 Task: Look for space in Manoharpur, India from 2nd August, 2023 to 12th August, 2023 for 2 adults in price range Rs.5000 to Rs.10000. Place can be private room with 1  bedroom having 1 bed and 1 bathroom. Property type can be house, flat, guest house, hotel. Booking option can be shelf check-in. Required host language is English.
Action: Mouse moved to (455, 120)
Screenshot: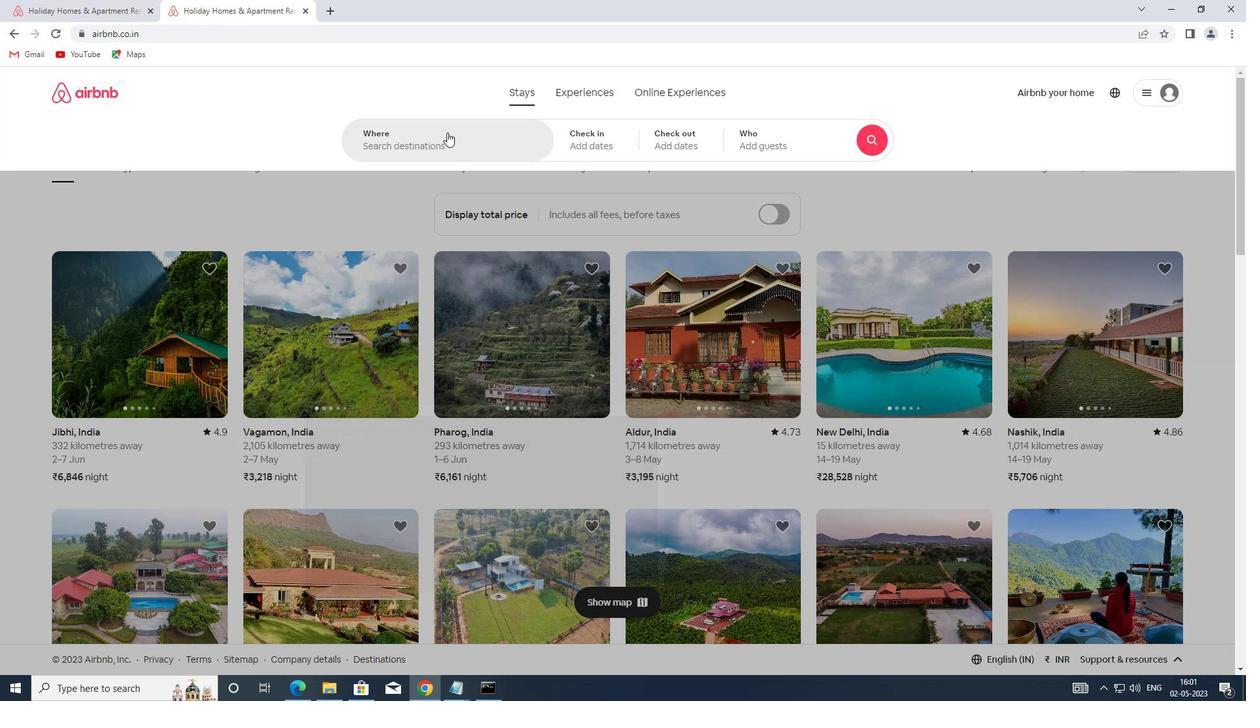 
Action: Mouse pressed left at (455, 120)
Screenshot: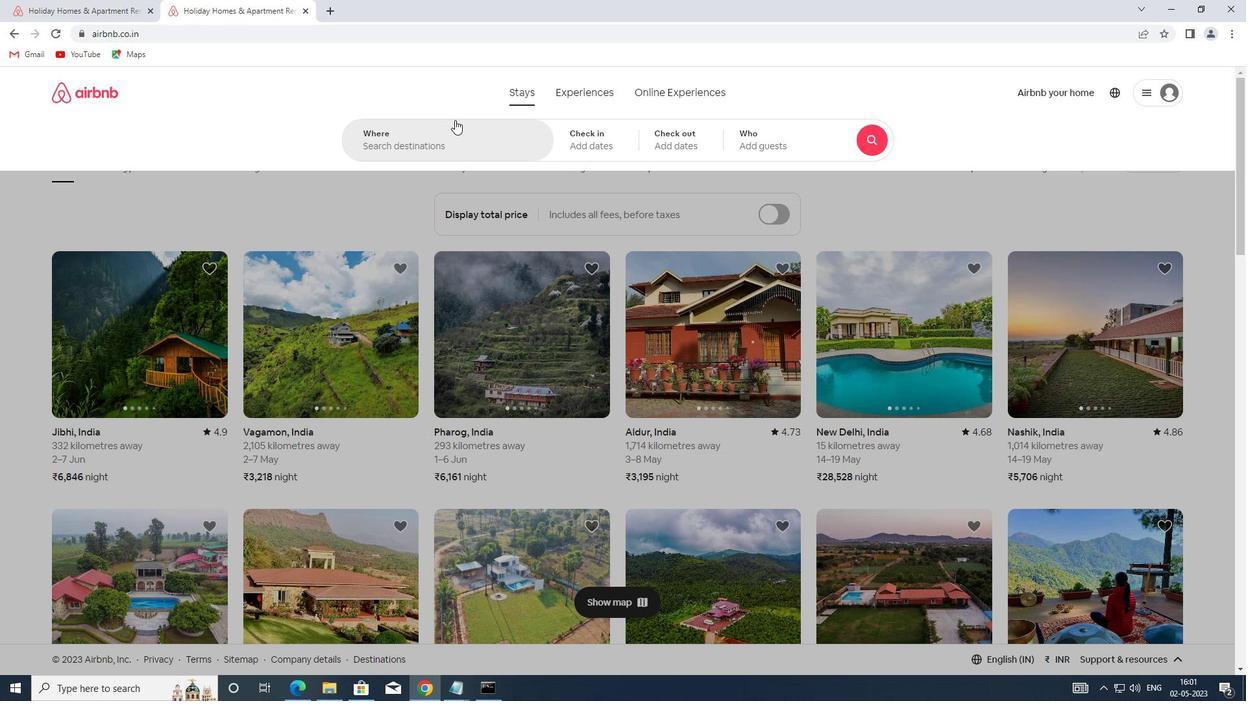 
Action: Mouse moved to (440, 146)
Screenshot: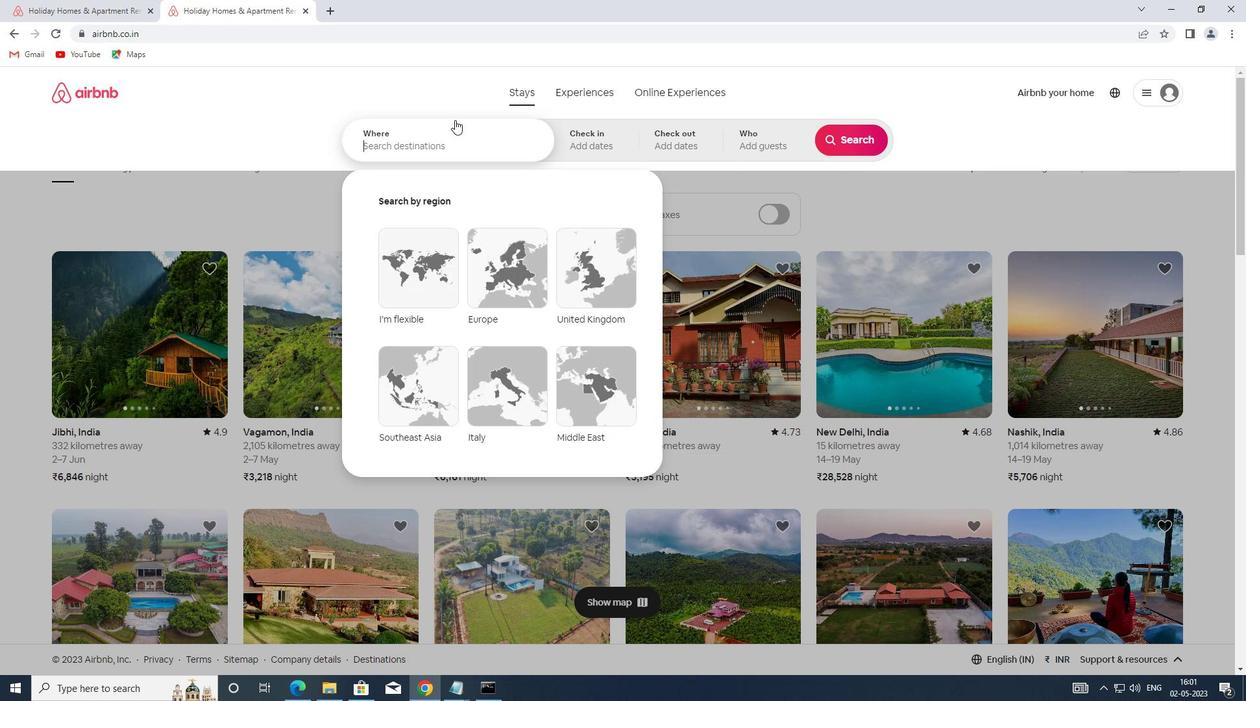 
Action: Key pressed <Key.shift>MANOHARPUR,<Key.shift>INDIA
Screenshot: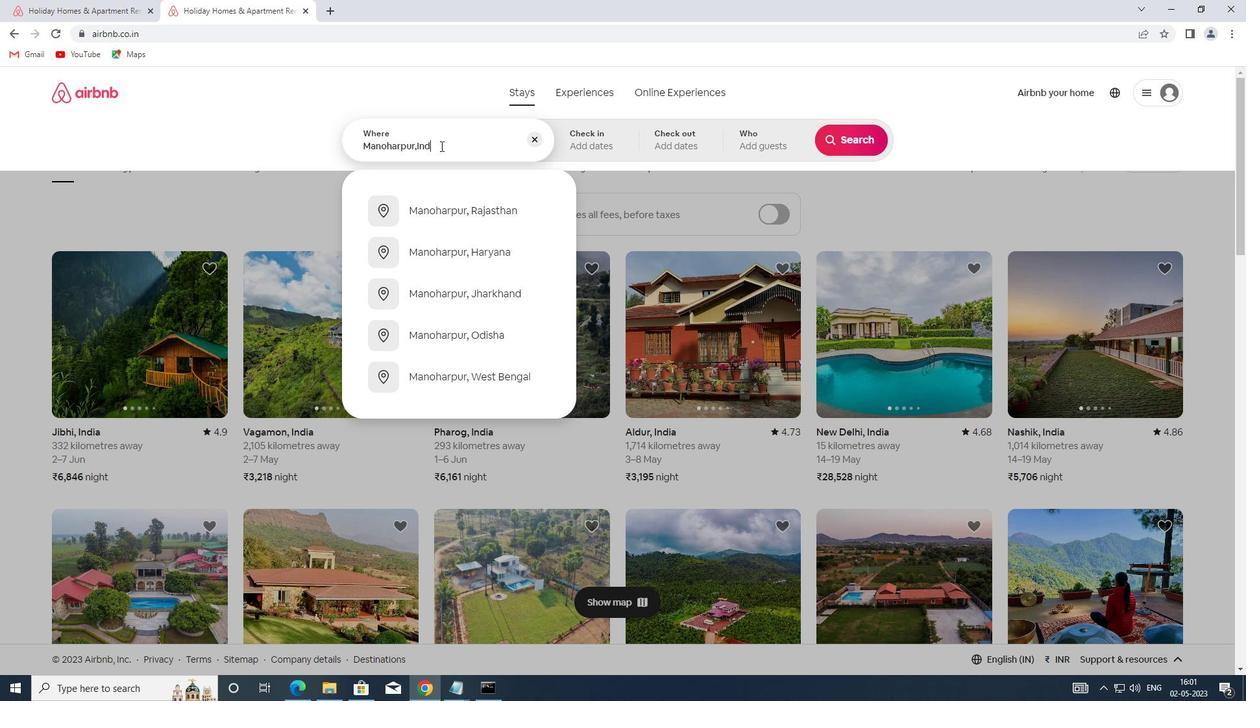 
Action: Mouse moved to (583, 134)
Screenshot: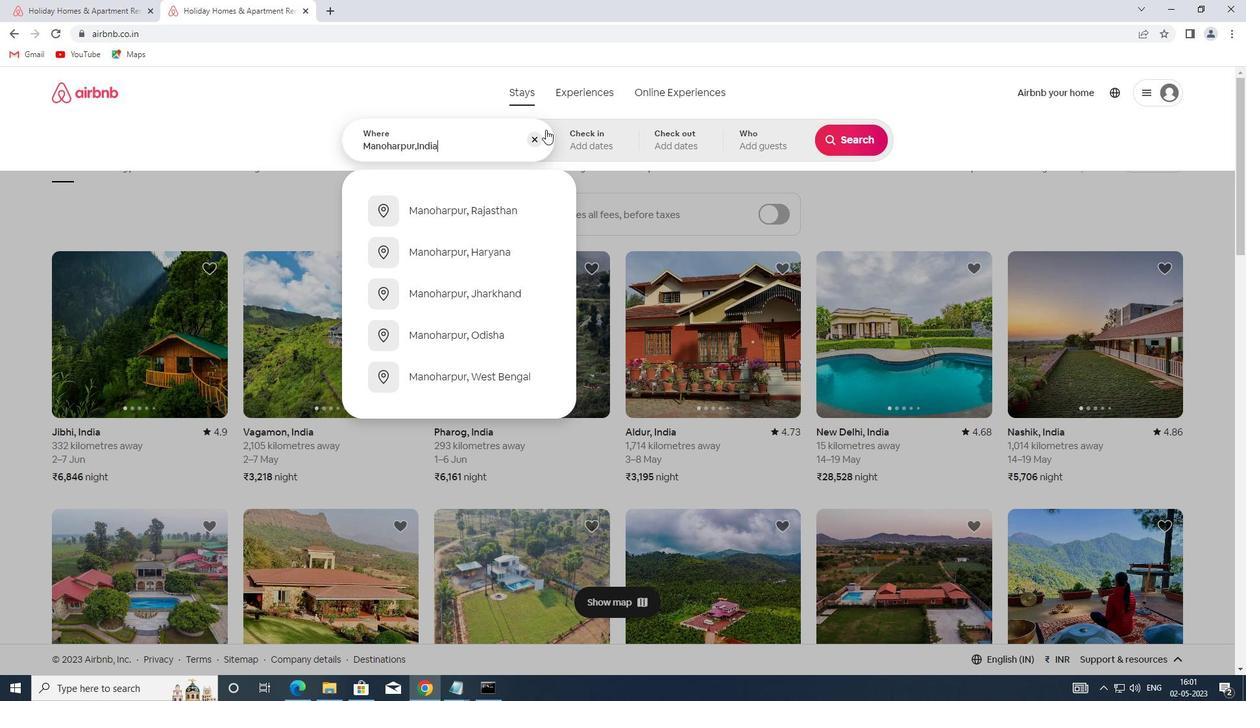 
Action: Mouse pressed left at (583, 134)
Screenshot: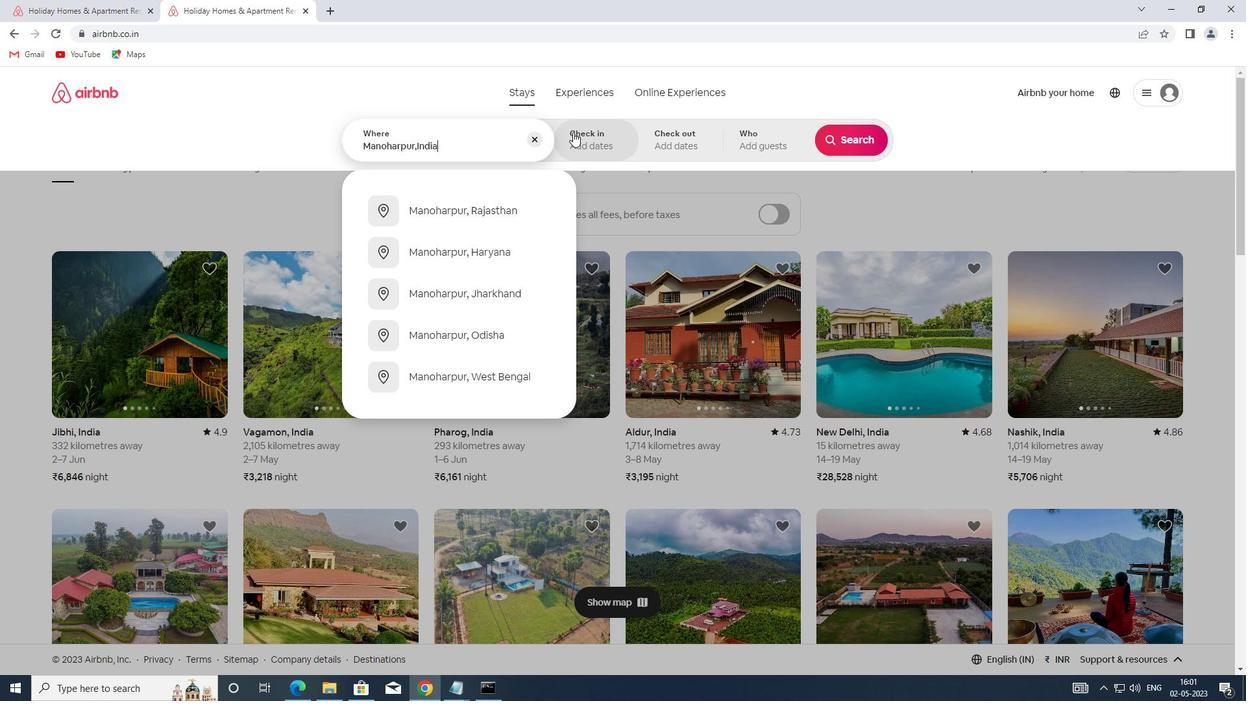 
Action: Mouse moved to (845, 242)
Screenshot: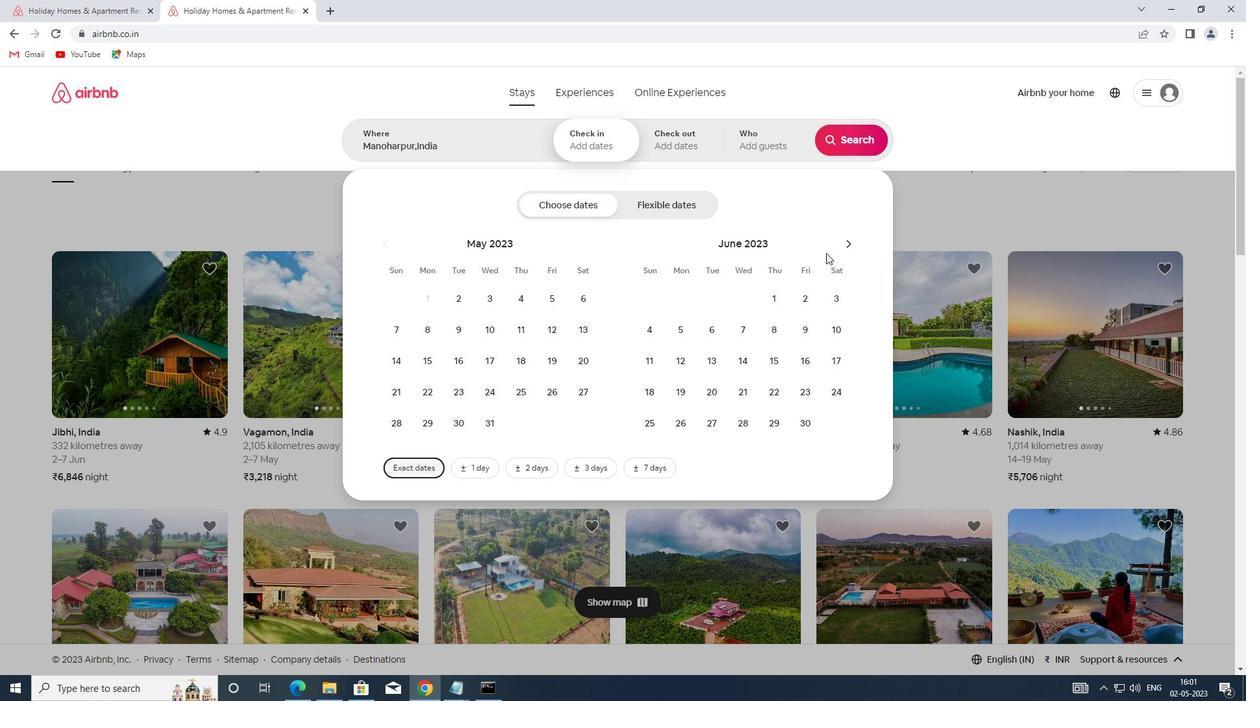 
Action: Mouse pressed left at (845, 242)
Screenshot: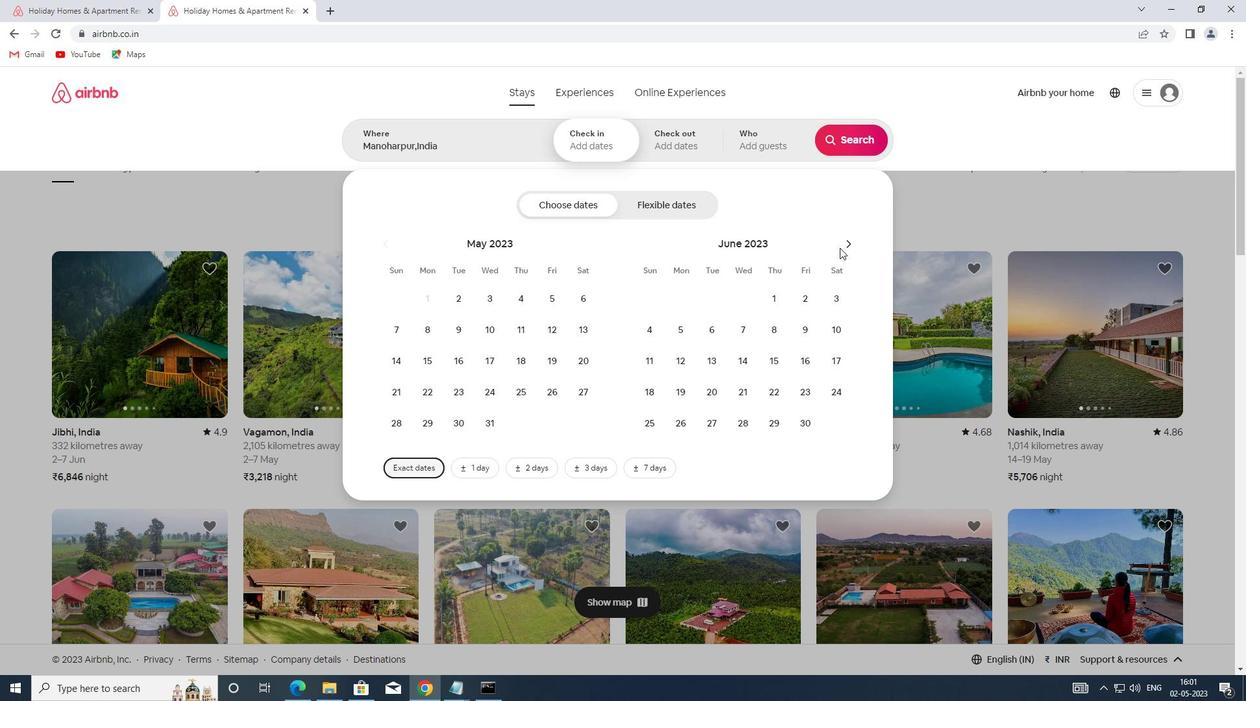 
Action: Mouse moved to (844, 240)
Screenshot: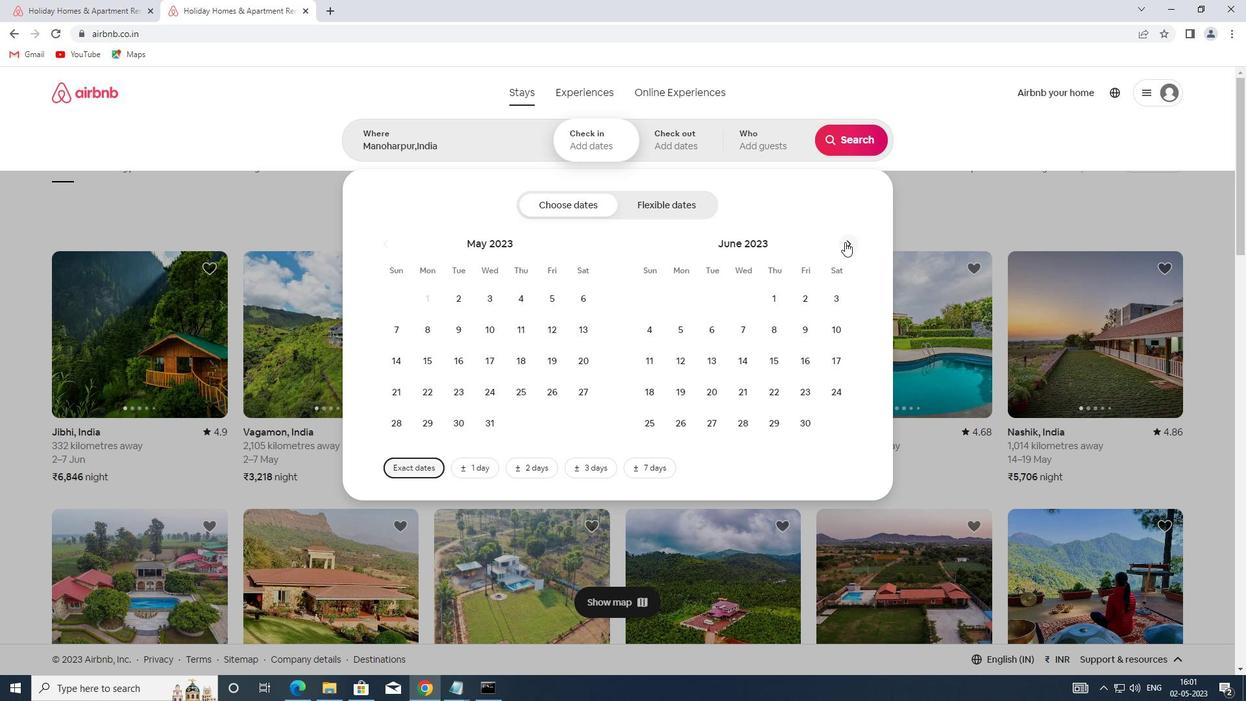 
Action: Mouse pressed left at (844, 240)
Screenshot: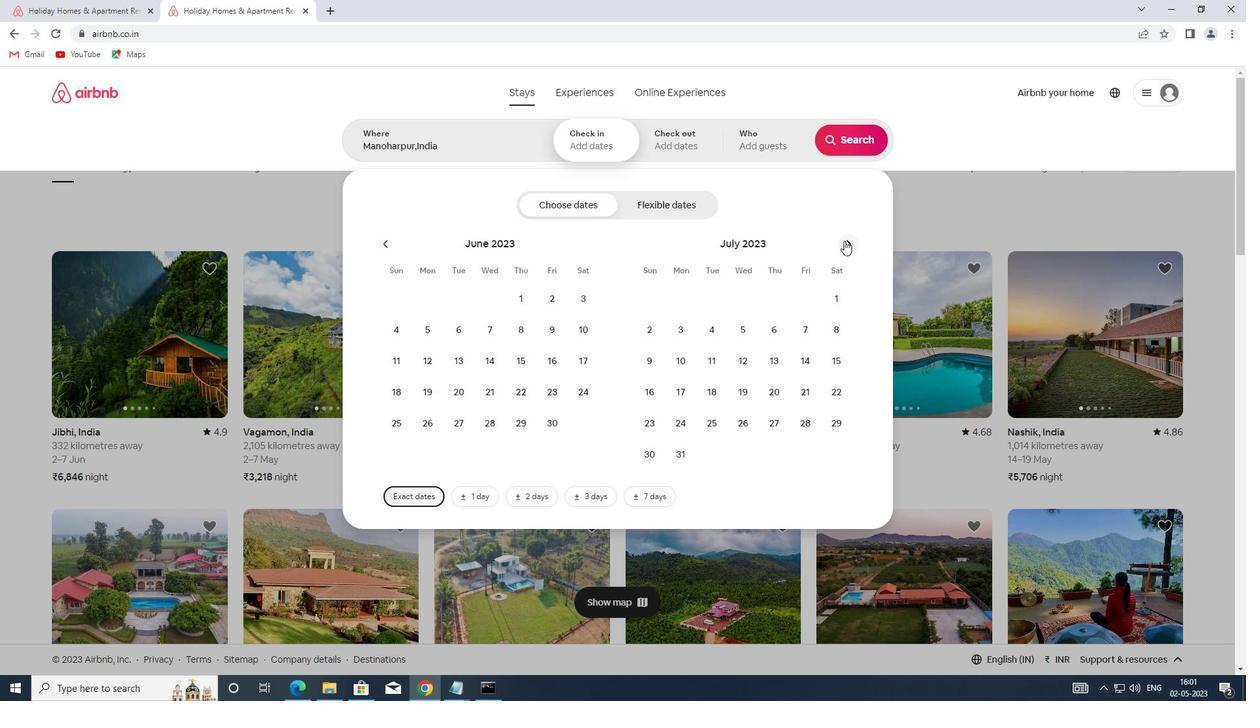 
Action: Mouse moved to (747, 309)
Screenshot: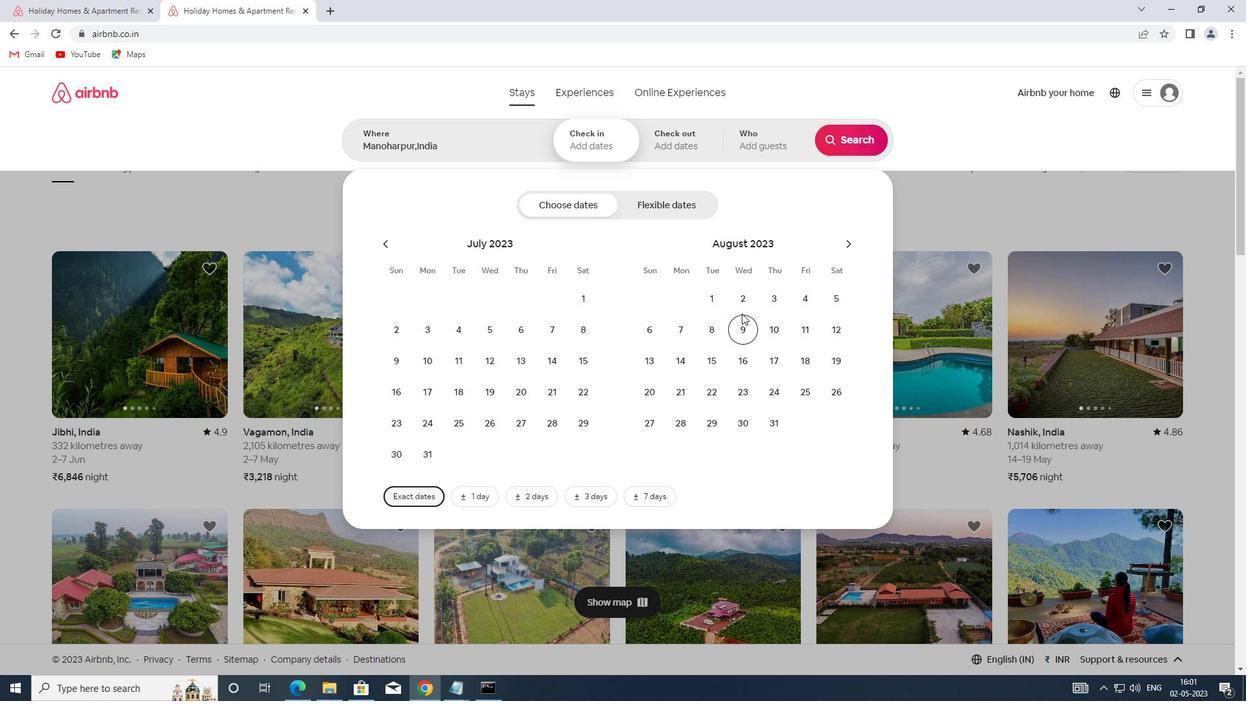 
Action: Mouse pressed left at (747, 309)
Screenshot: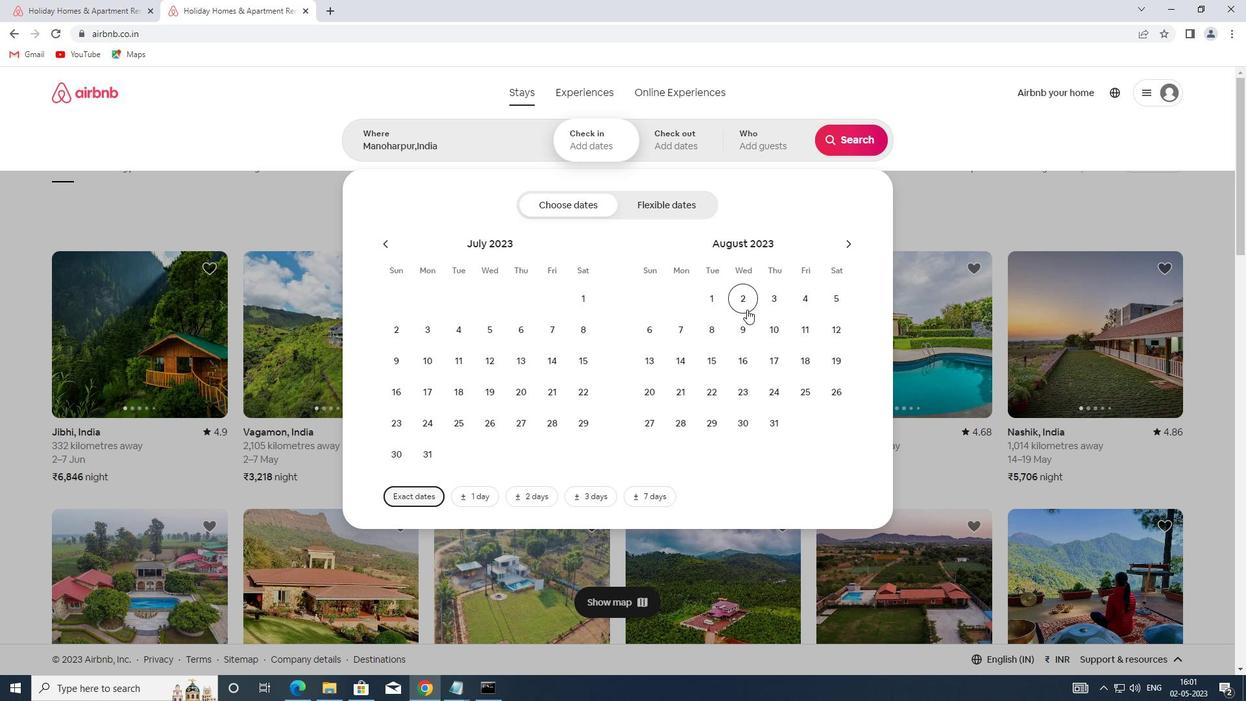 
Action: Mouse moved to (836, 333)
Screenshot: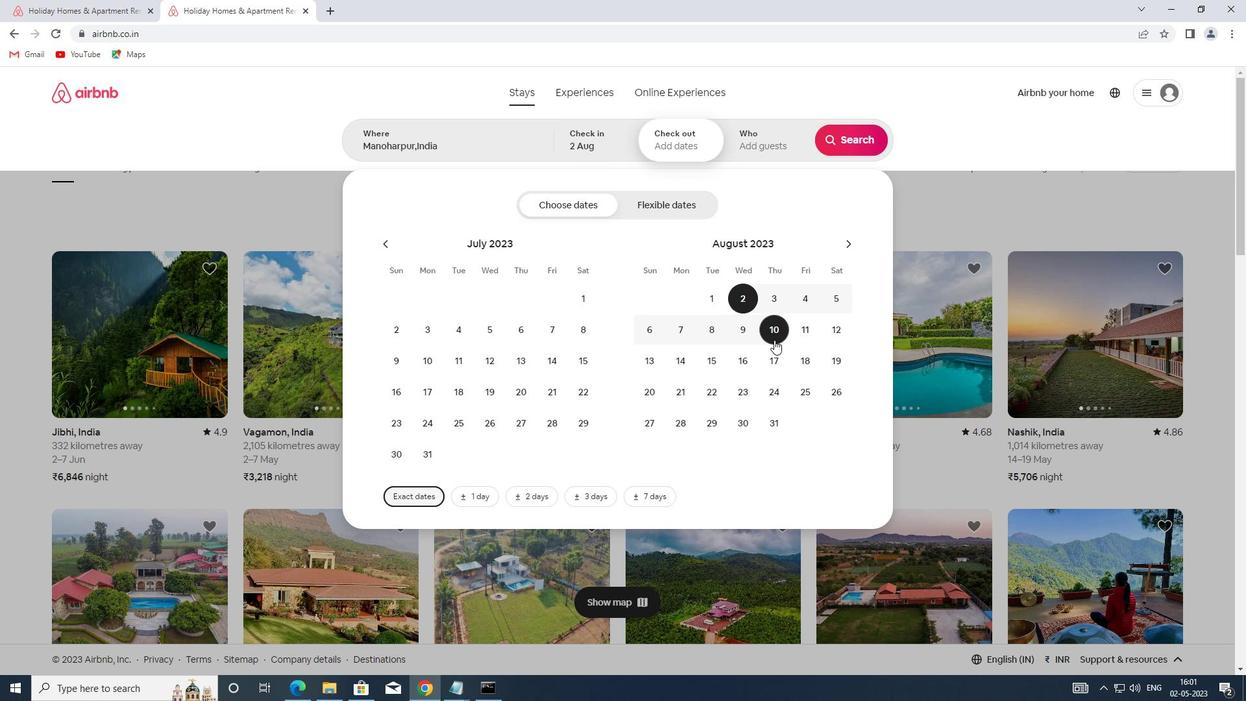 
Action: Mouse pressed left at (836, 333)
Screenshot: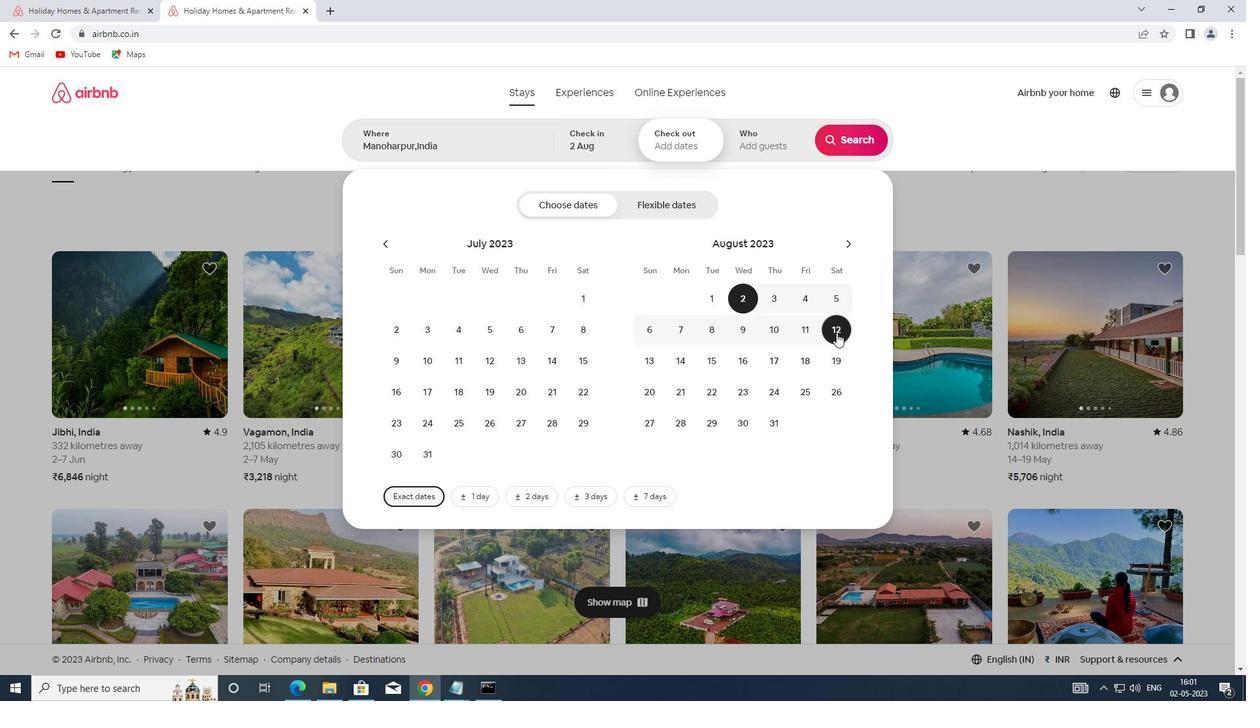 
Action: Mouse moved to (768, 142)
Screenshot: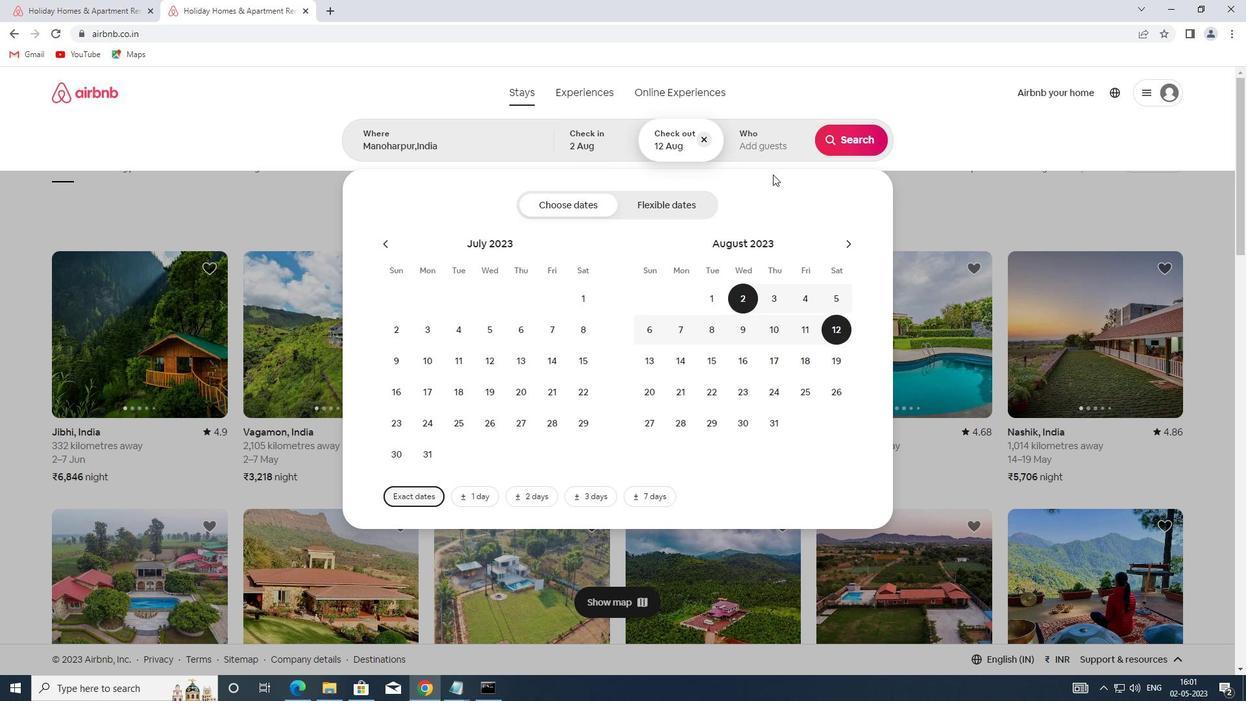 
Action: Mouse pressed left at (768, 142)
Screenshot: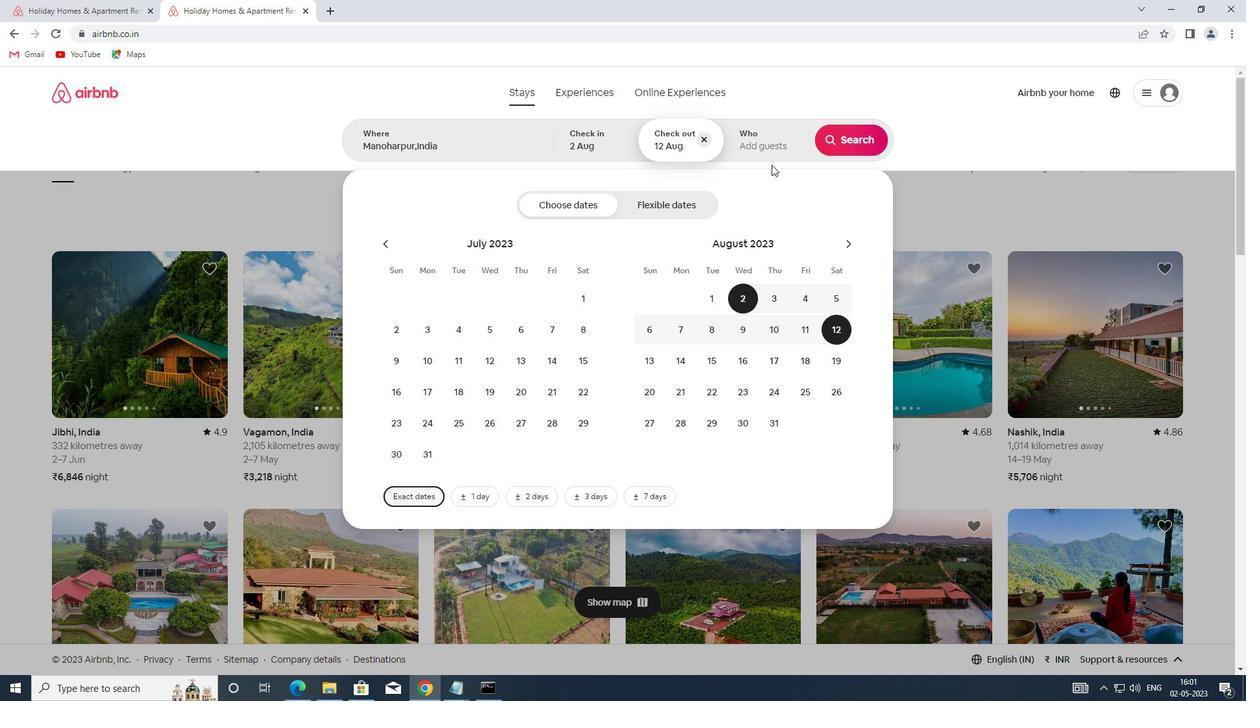 
Action: Mouse moved to (851, 208)
Screenshot: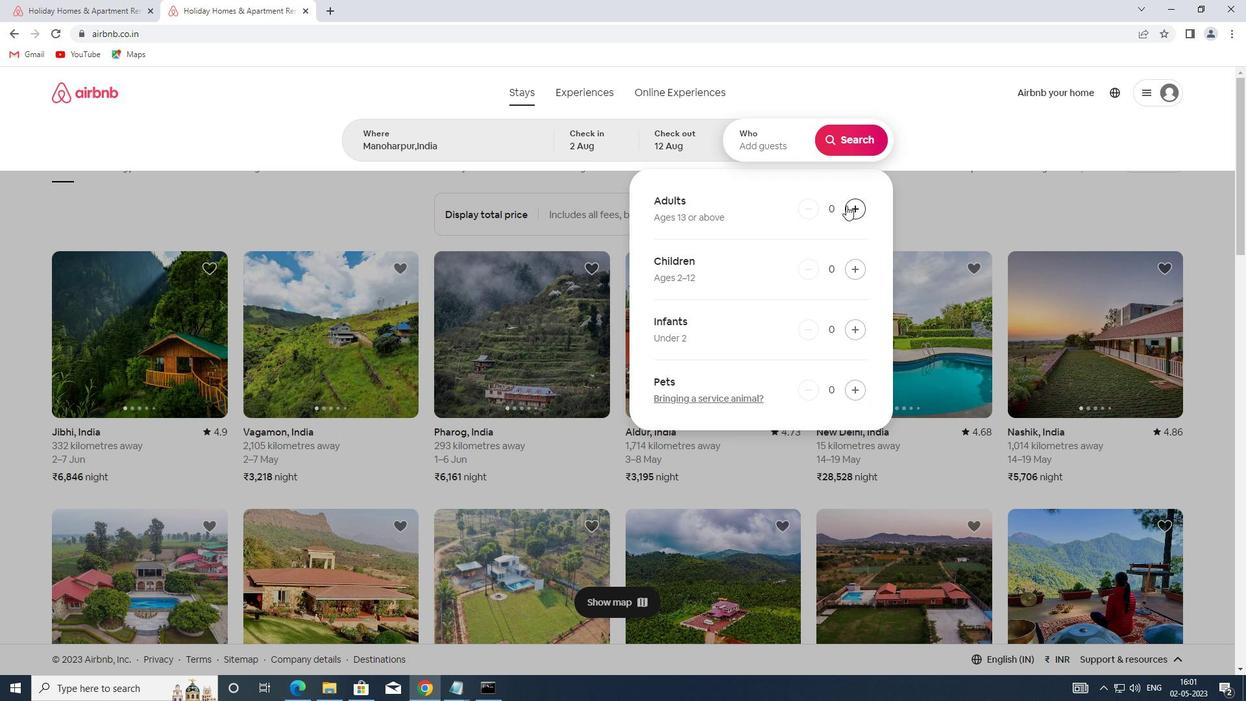 
Action: Mouse pressed left at (851, 208)
Screenshot: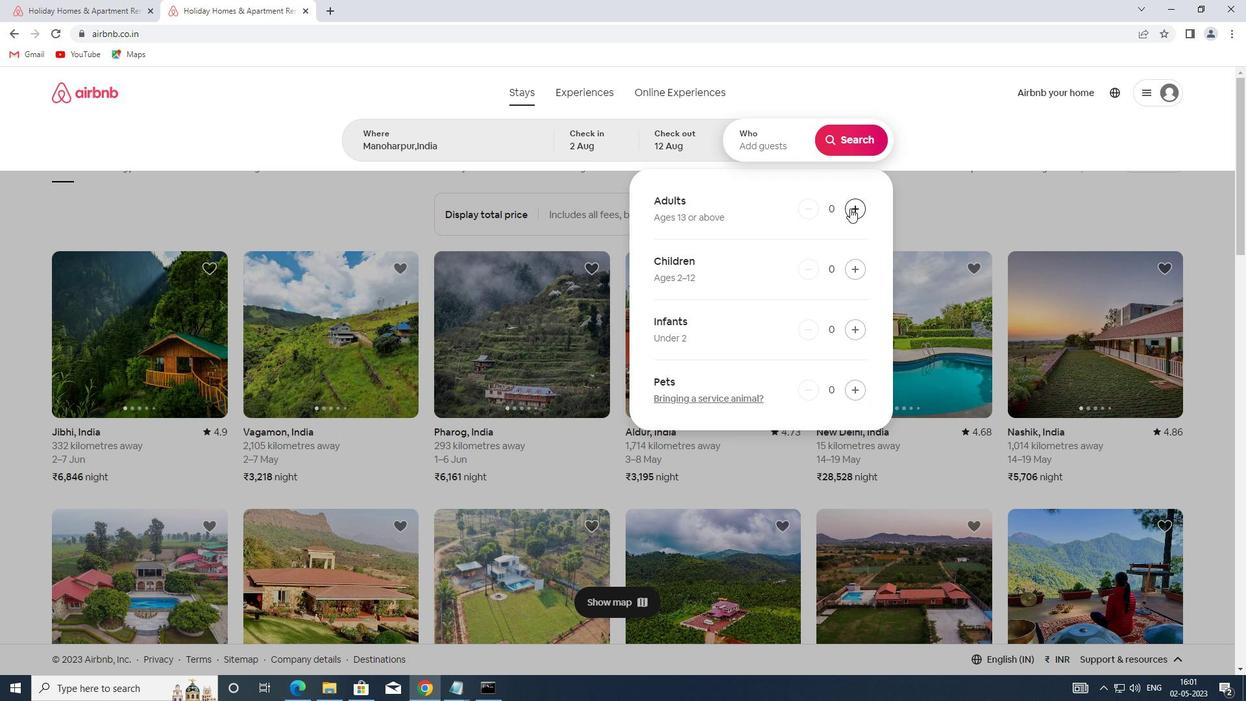 
Action: Mouse pressed left at (851, 208)
Screenshot: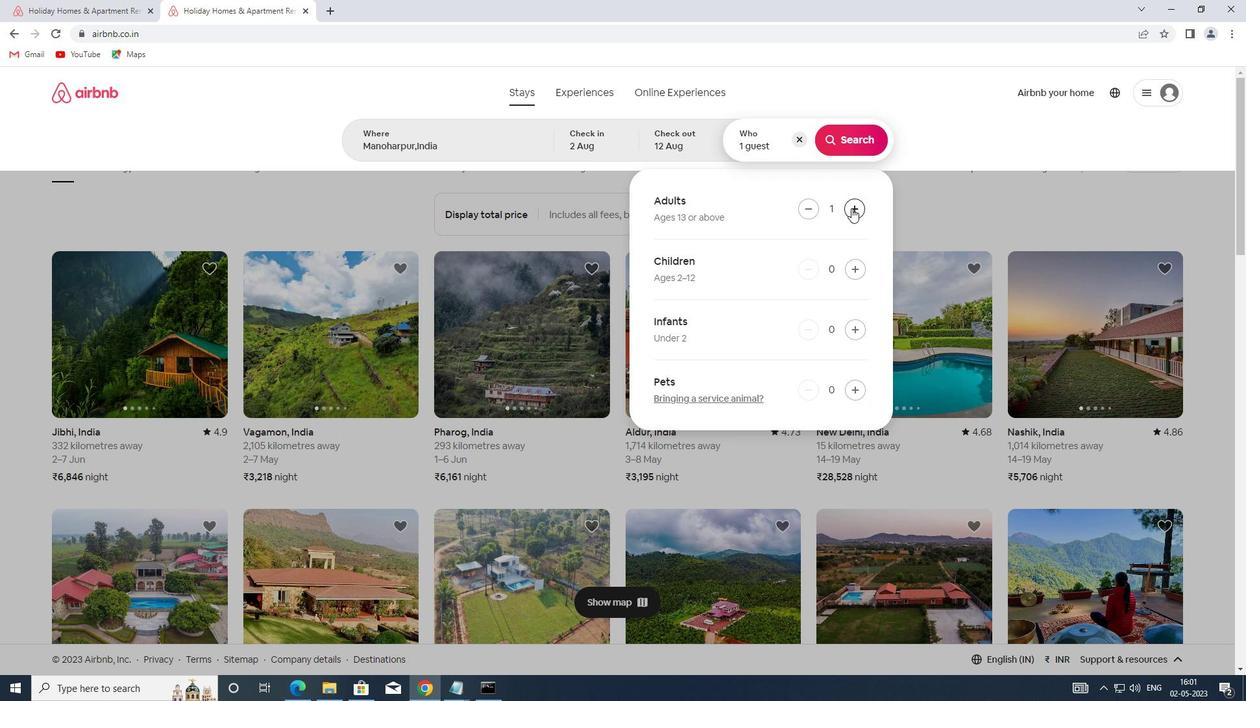 
Action: Mouse moved to (853, 146)
Screenshot: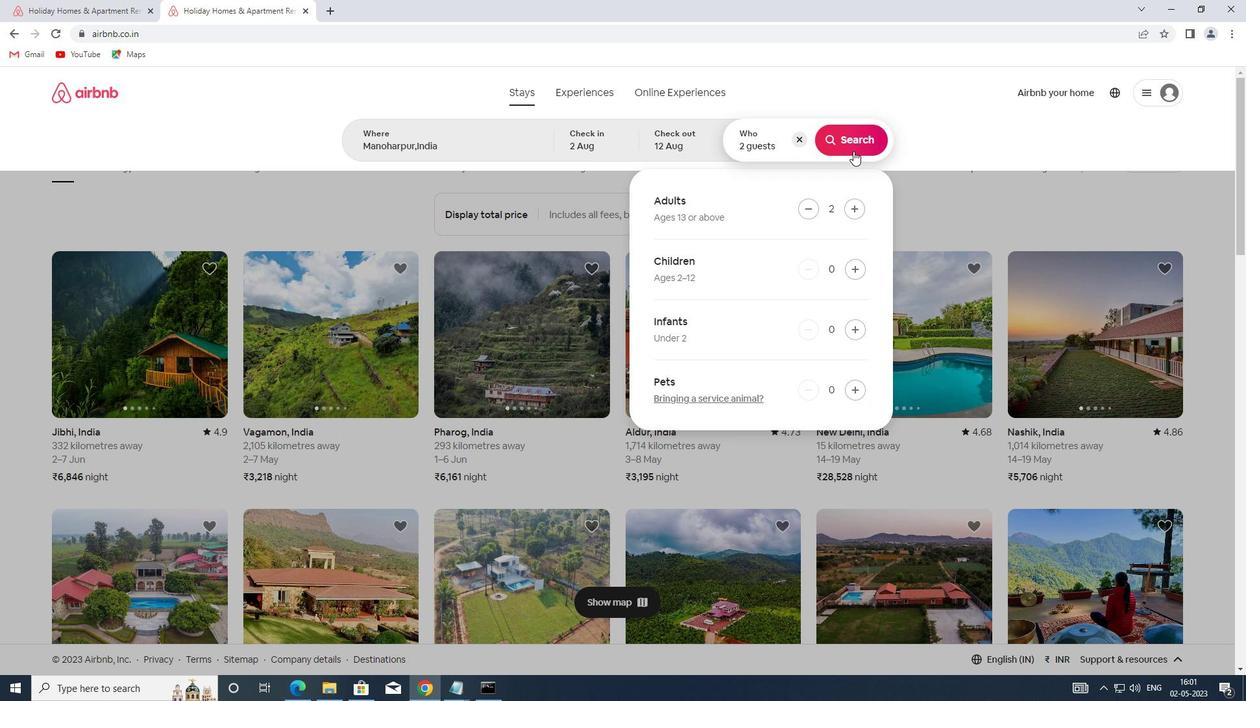 
Action: Mouse pressed left at (853, 146)
Screenshot: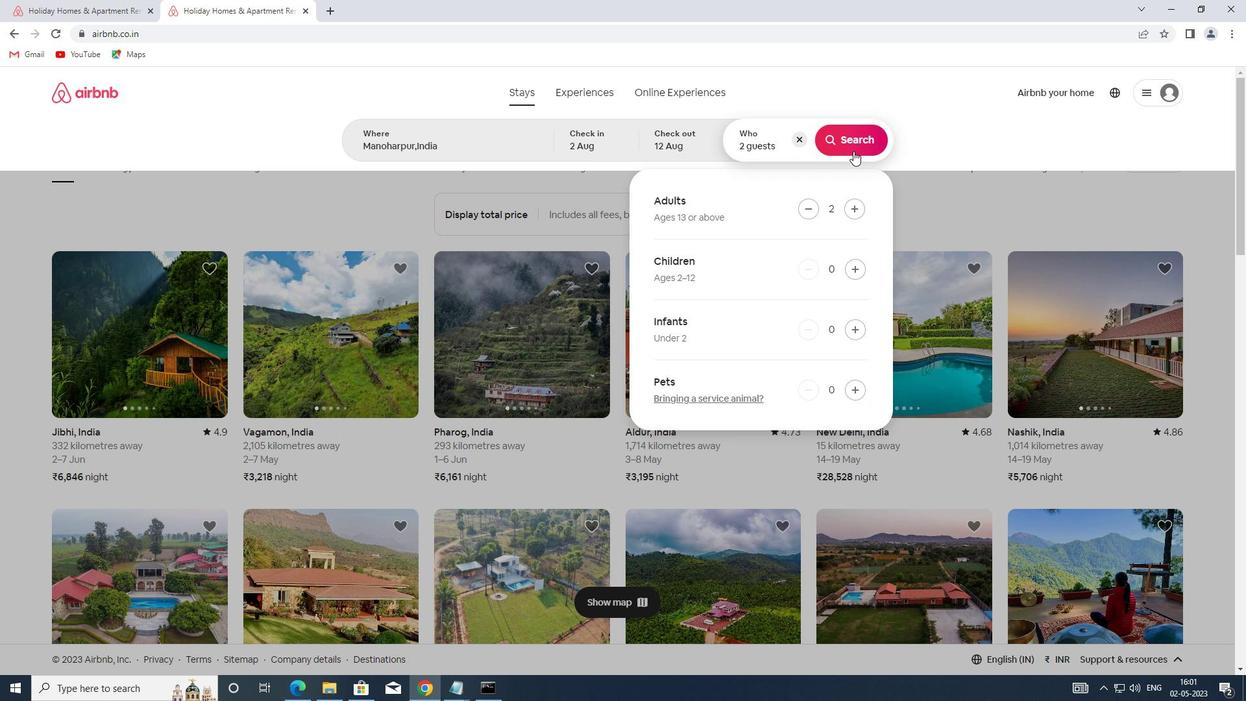
Action: Mouse moved to (1180, 155)
Screenshot: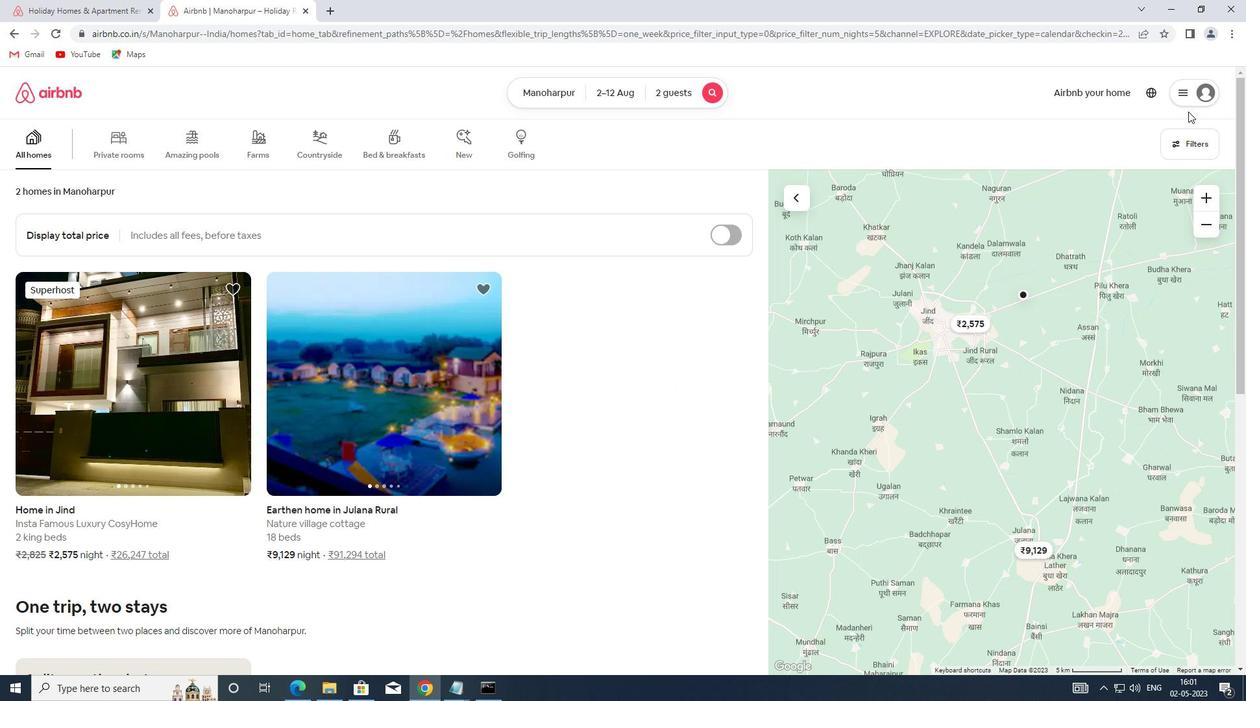 
Action: Mouse pressed left at (1180, 155)
Screenshot: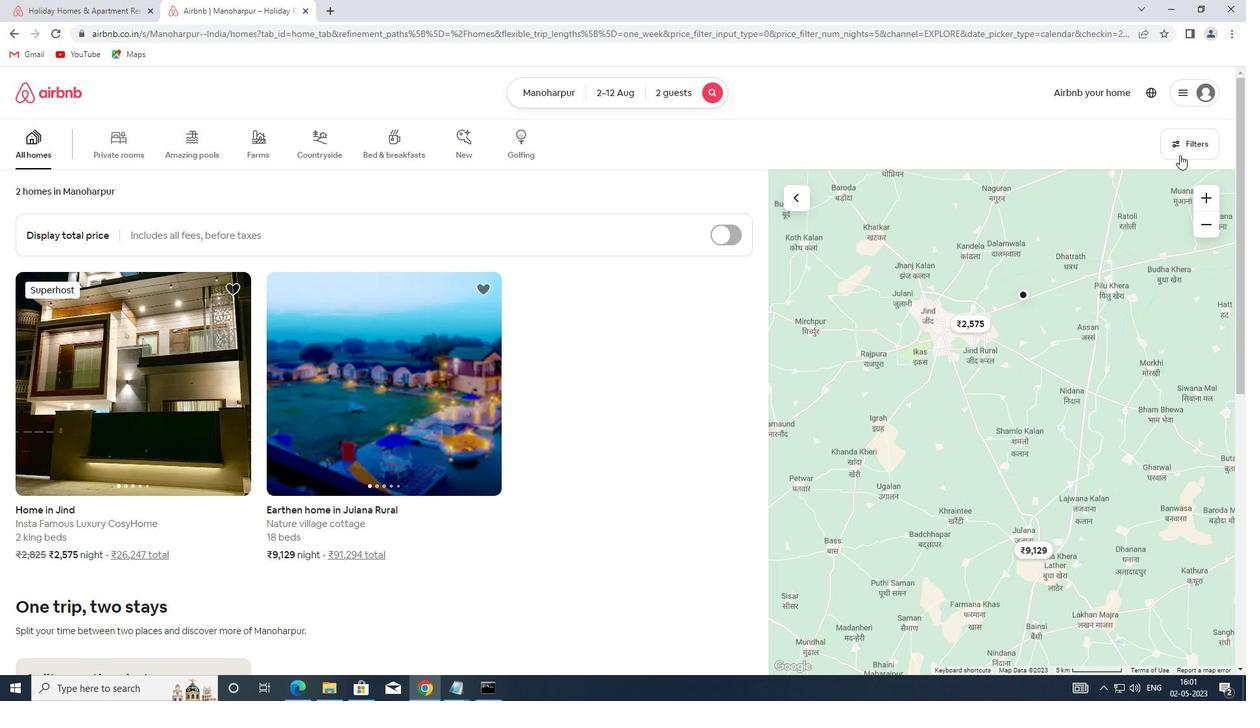 
Action: Mouse moved to (471, 304)
Screenshot: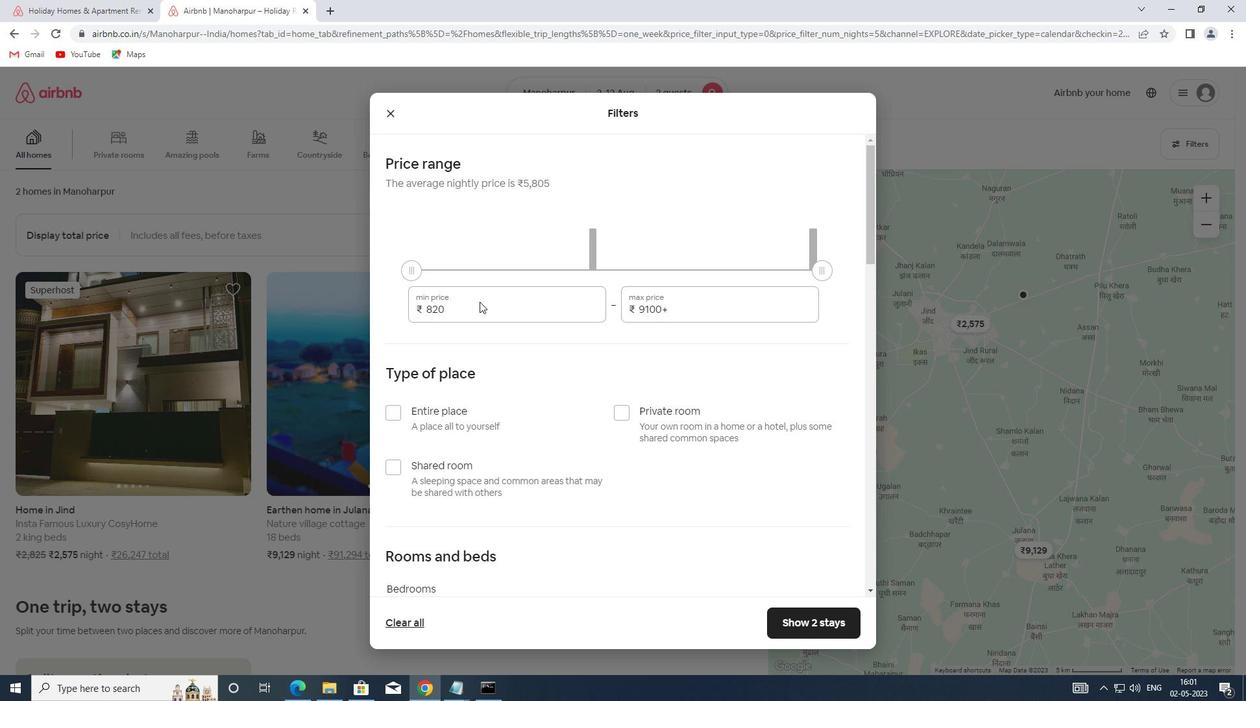 
Action: Mouse pressed left at (471, 304)
Screenshot: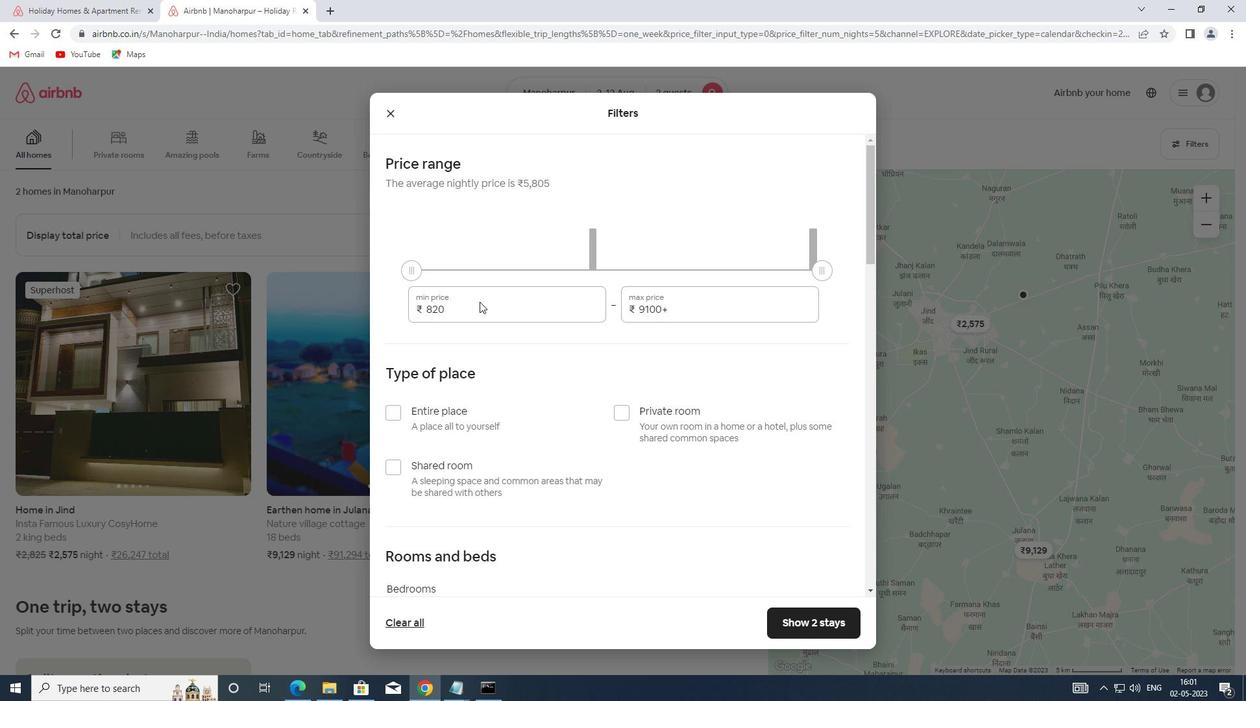 
Action: Mouse moved to (373, 317)
Screenshot: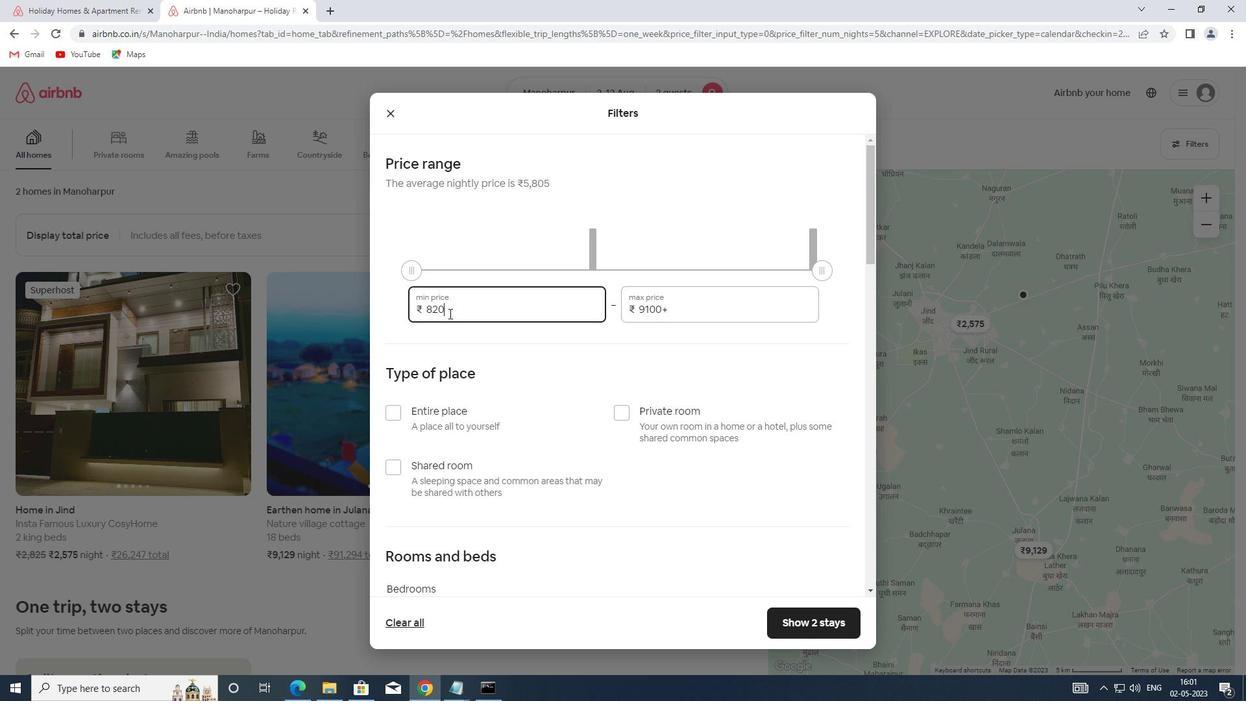 
Action: Key pressed 50
Screenshot: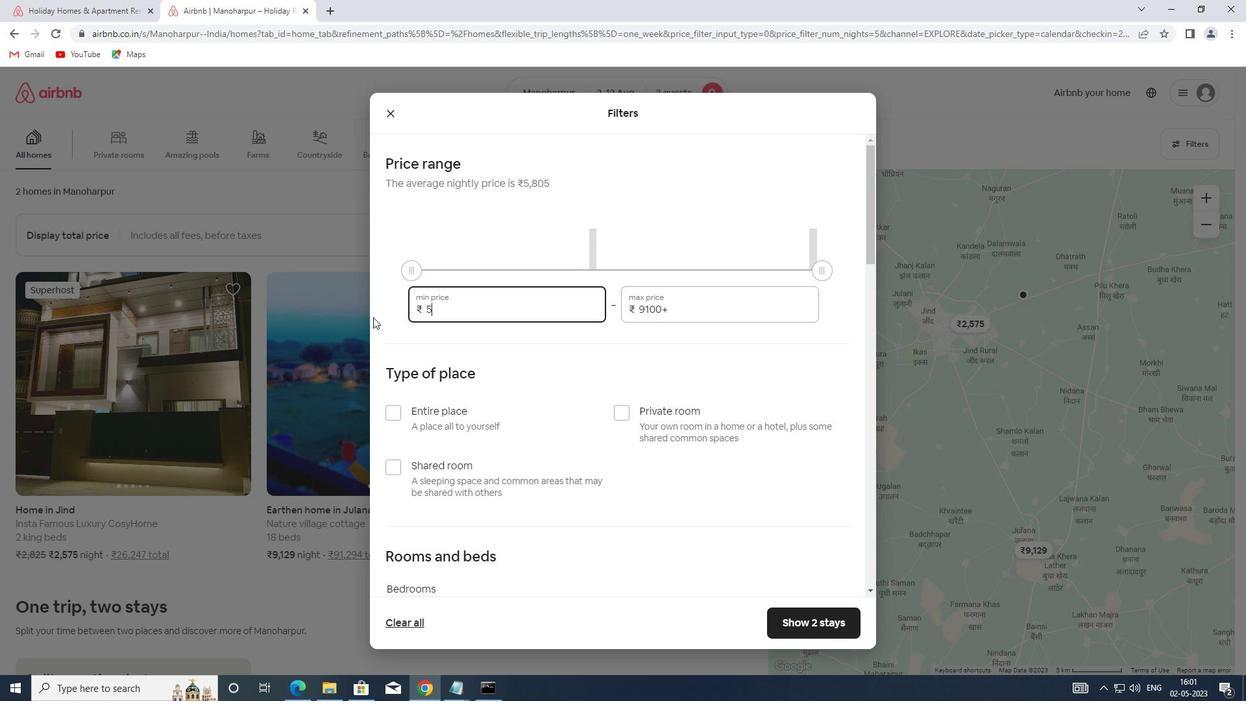 
Action: Mouse moved to (373, 317)
Screenshot: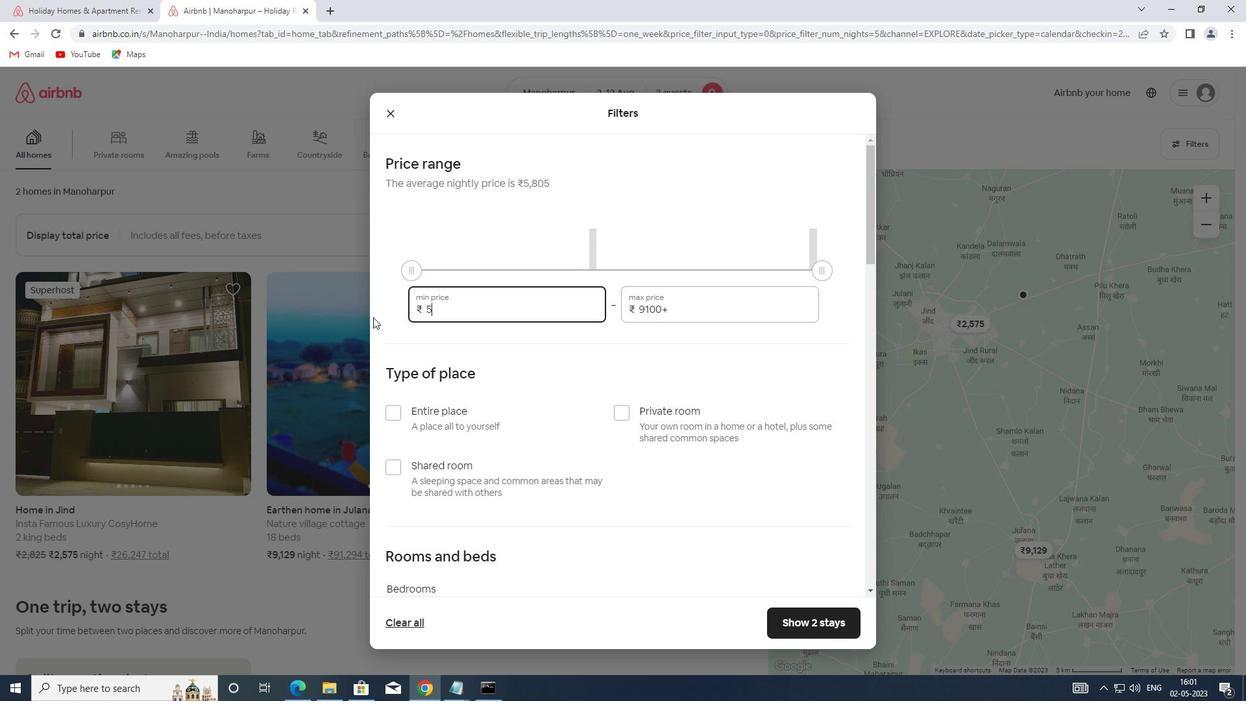 
Action: Key pressed 0
Screenshot: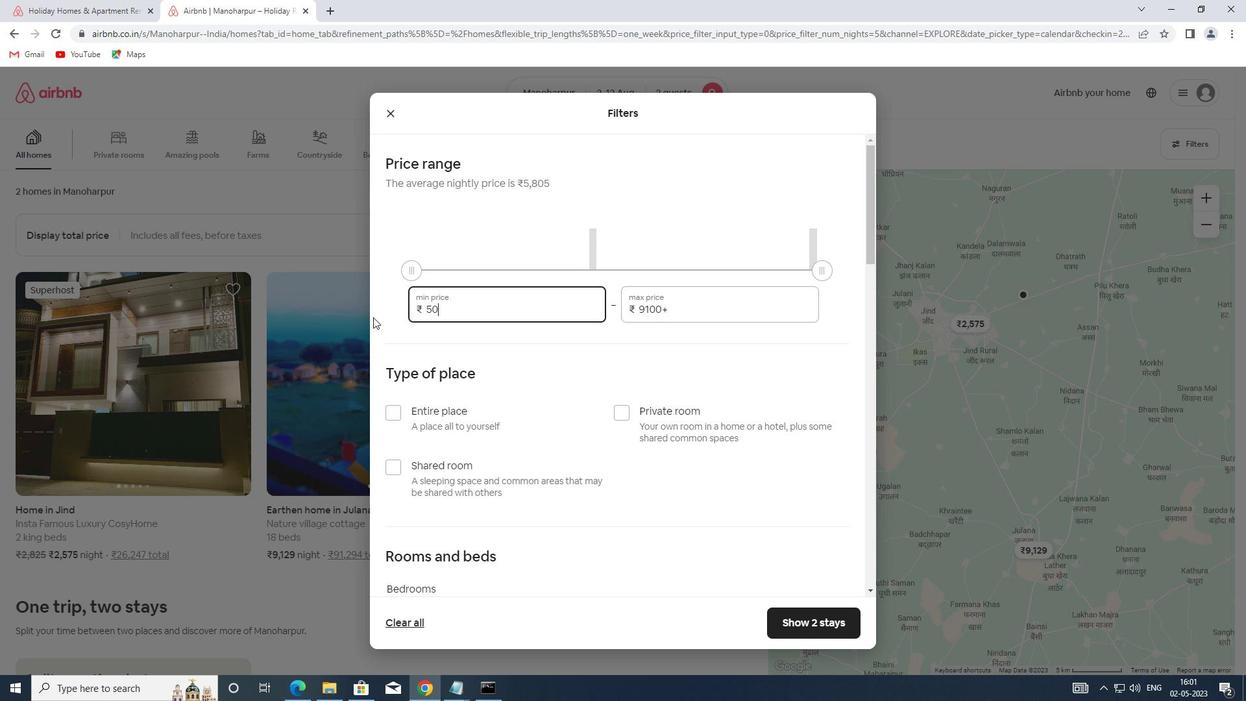 
Action: Mouse moved to (373, 316)
Screenshot: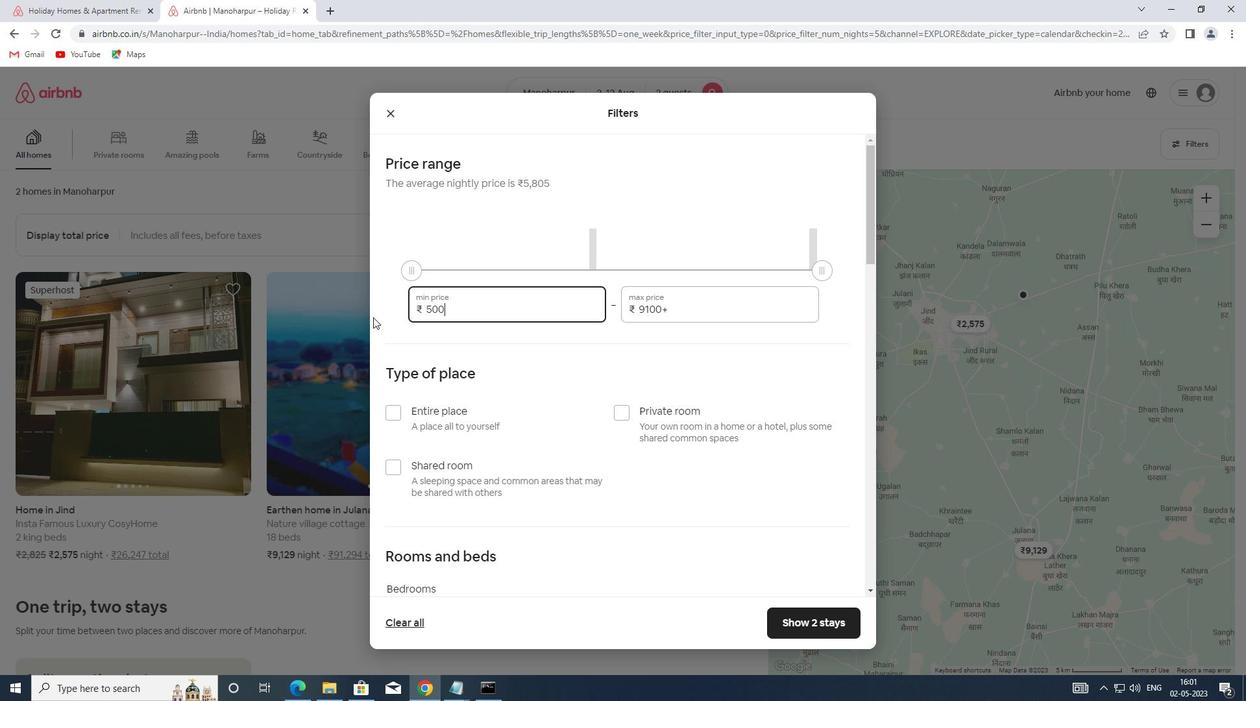 
Action: Key pressed 0
Screenshot: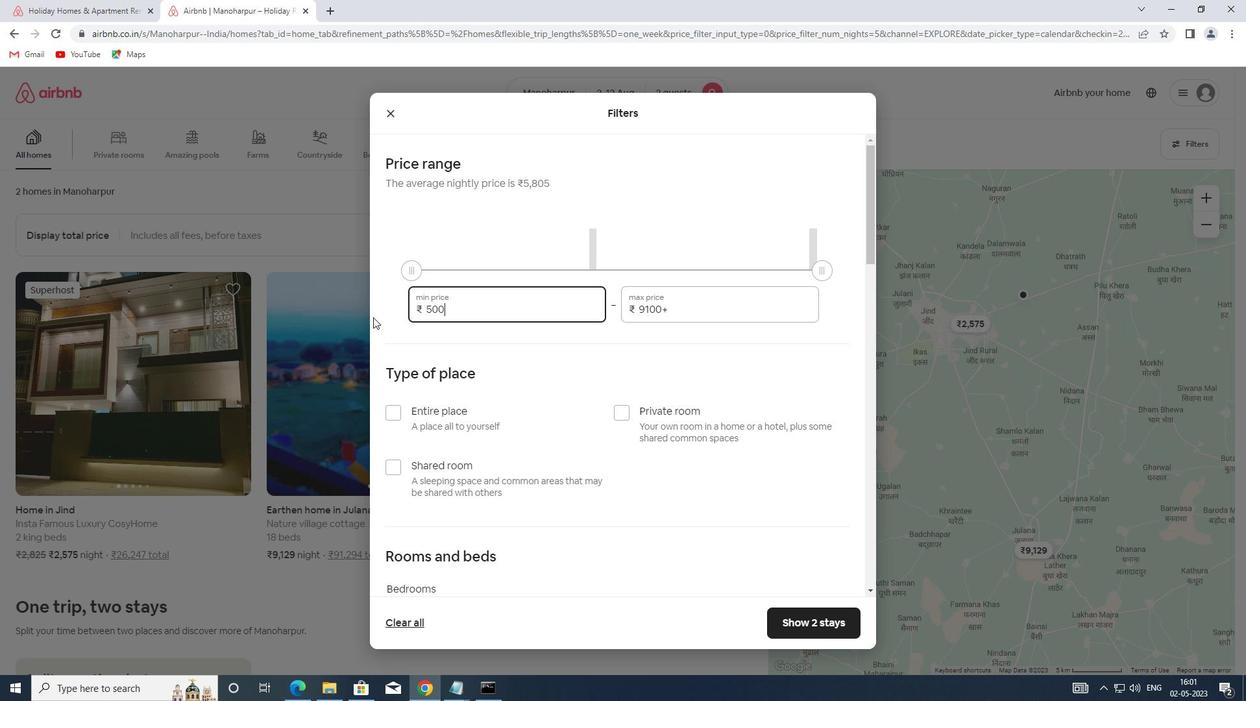 
Action: Mouse moved to (696, 303)
Screenshot: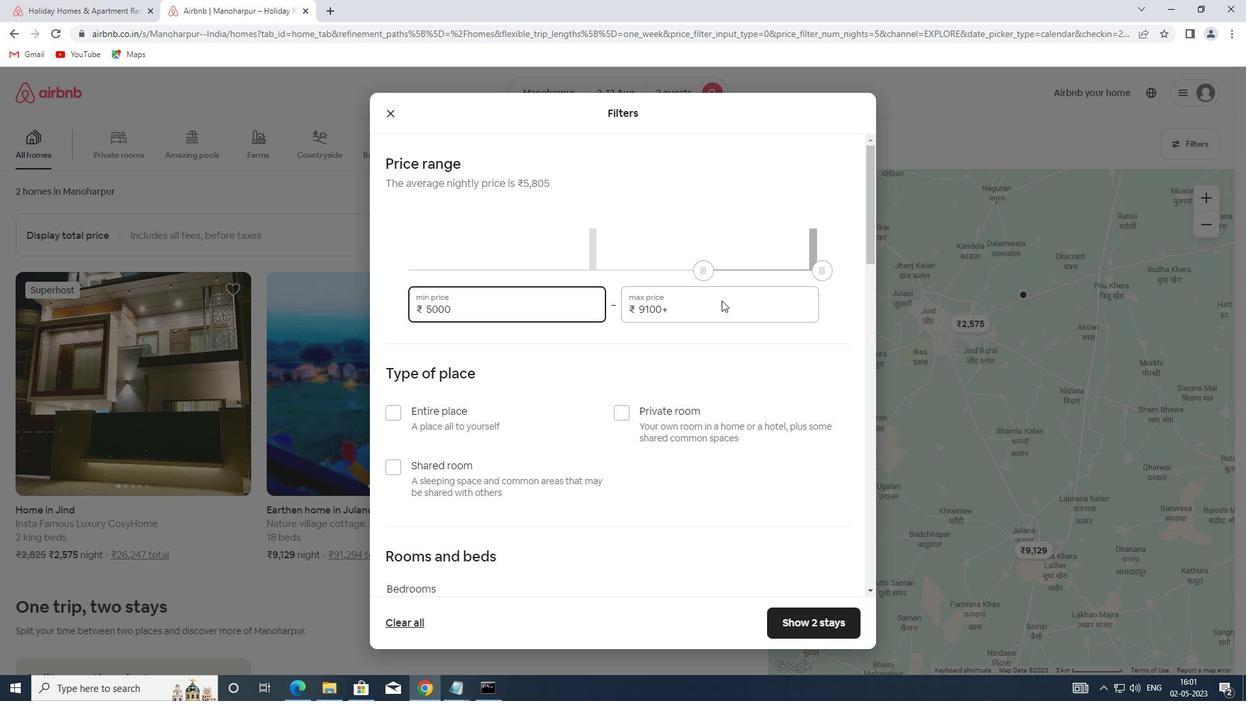 
Action: Mouse pressed left at (696, 303)
Screenshot: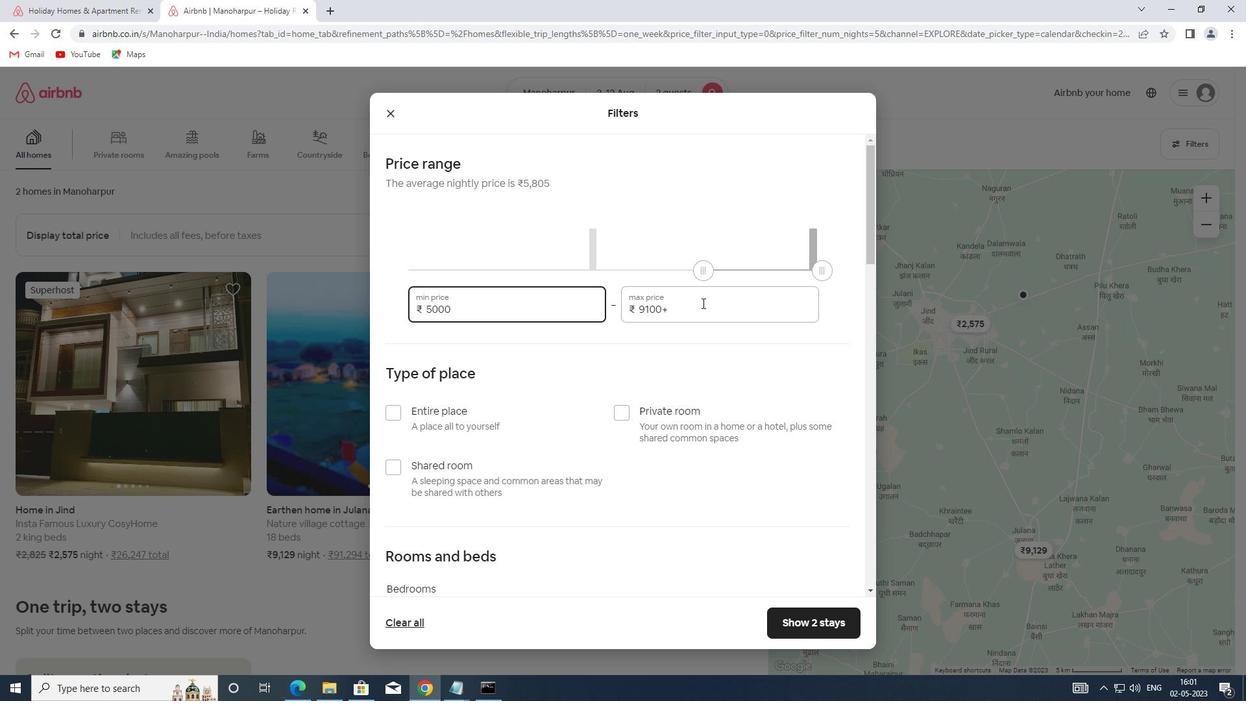 
Action: Mouse moved to (588, 301)
Screenshot: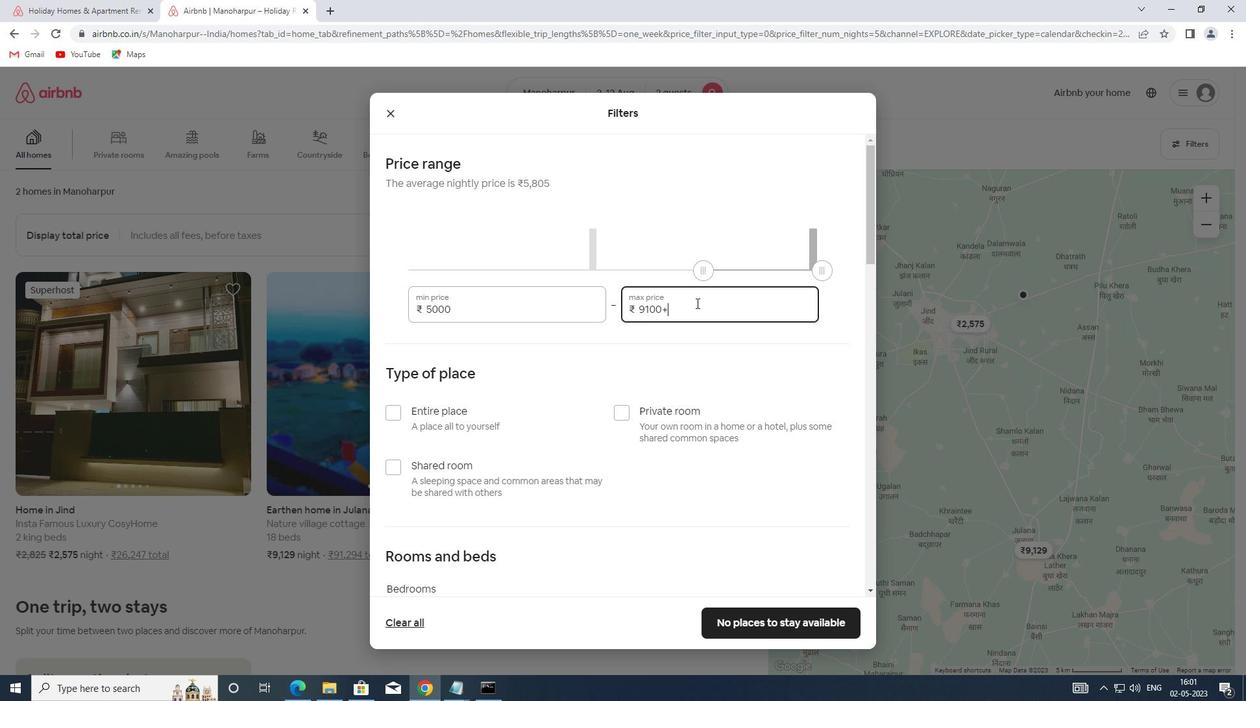 
Action: Key pressed 10000
Screenshot: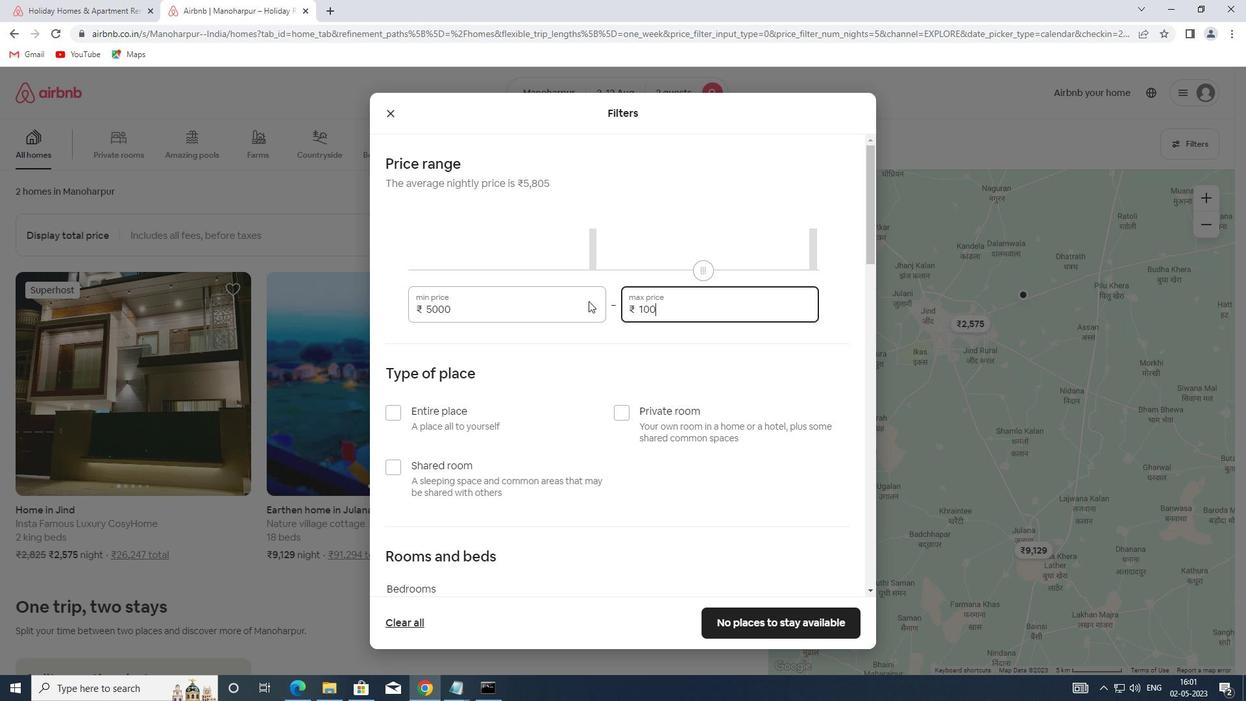 
Action: Mouse moved to (616, 409)
Screenshot: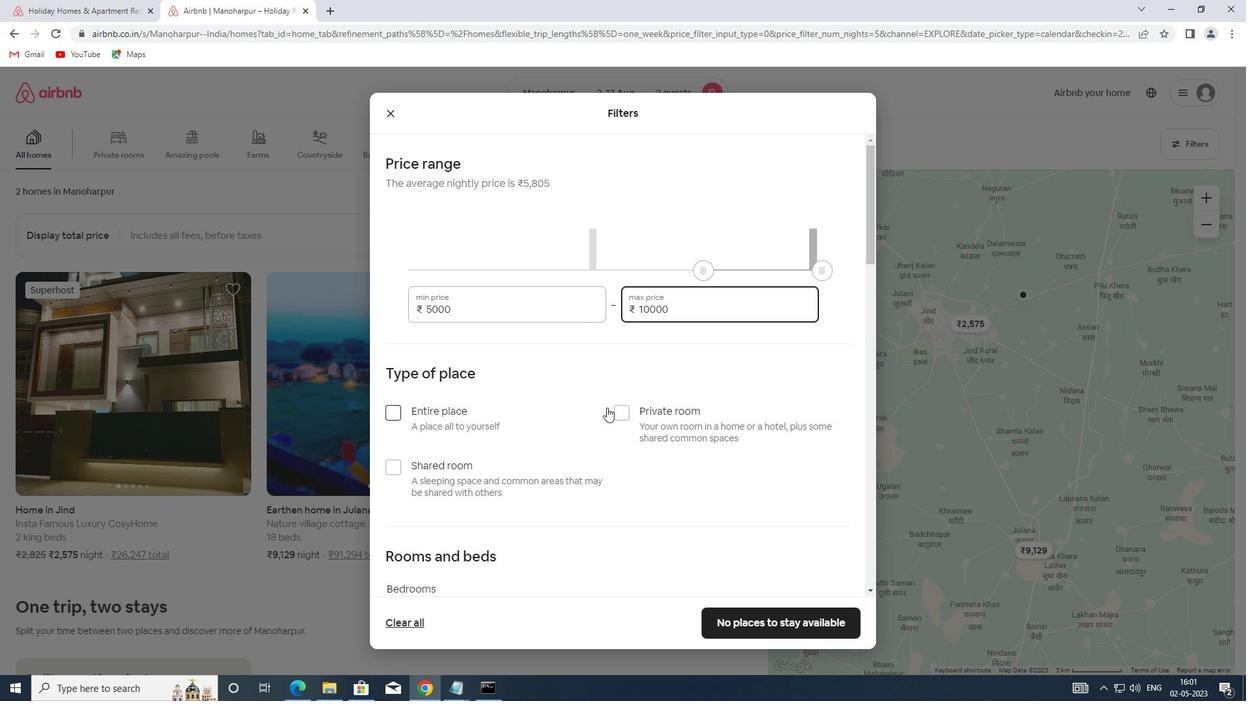 
Action: Mouse pressed left at (616, 409)
Screenshot: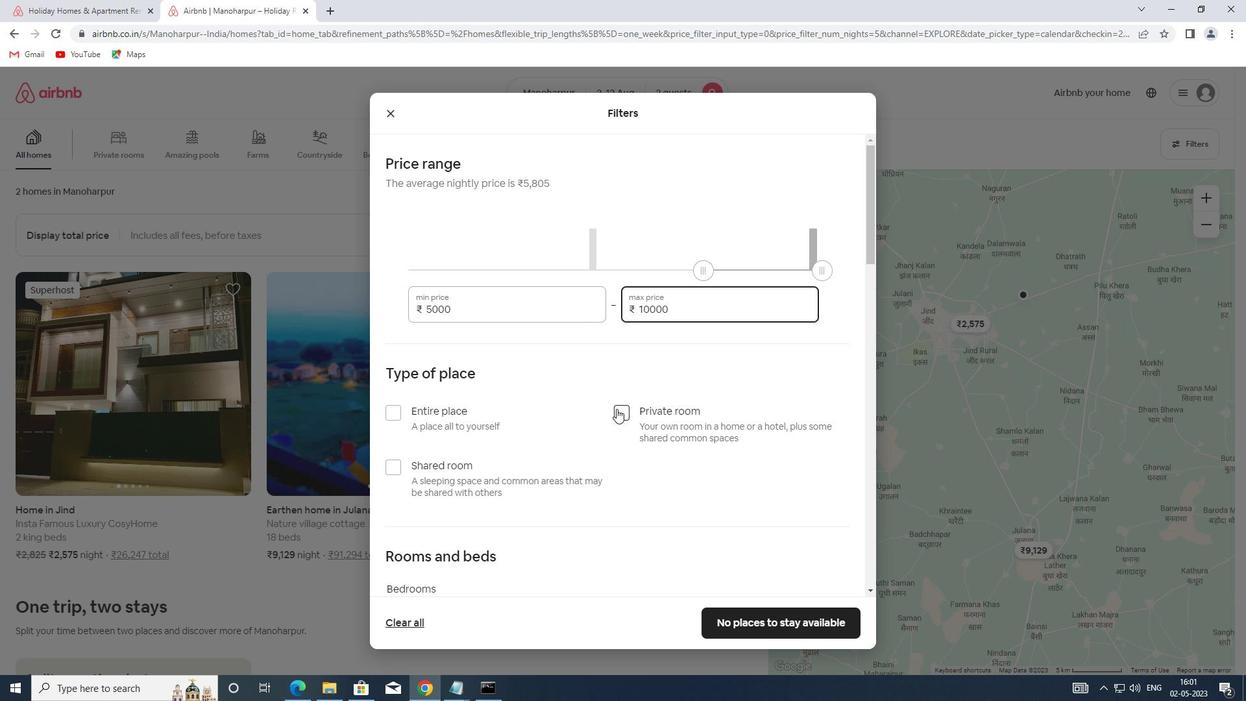 
Action: Mouse scrolled (616, 409) with delta (0, 0)
Screenshot: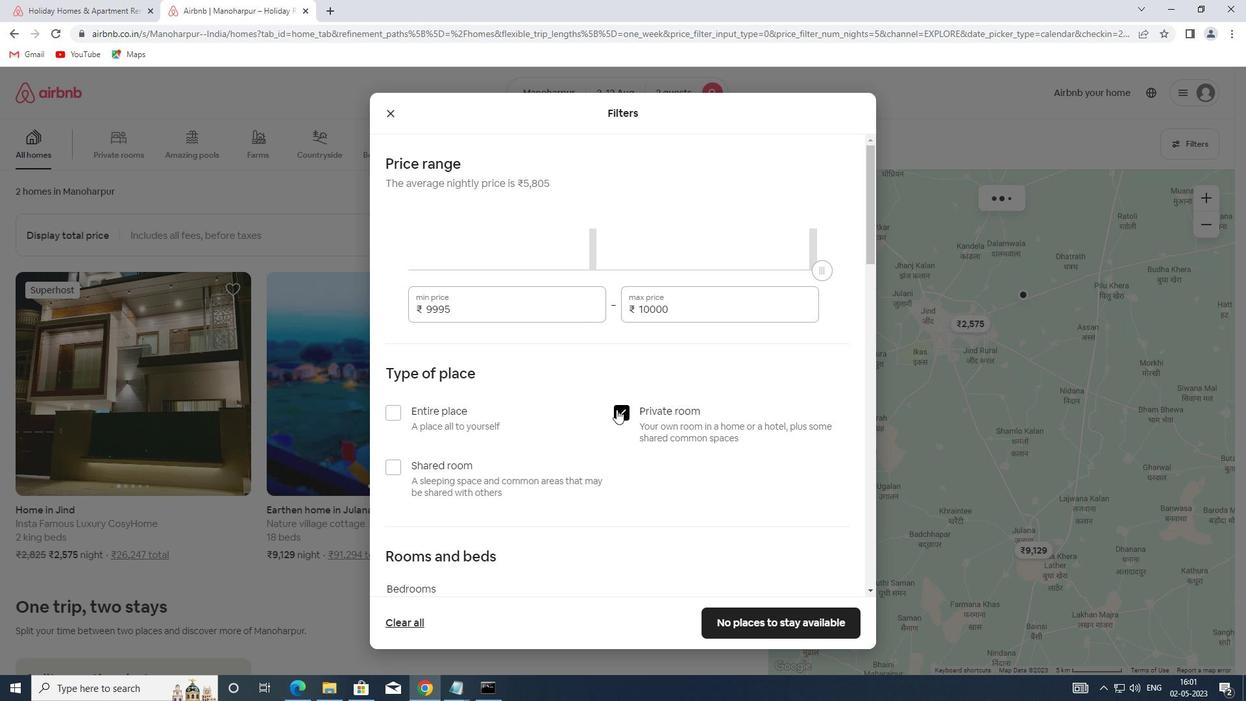 
Action: Mouse scrolled (616, 409) with delta (0, 0)
Screenshot: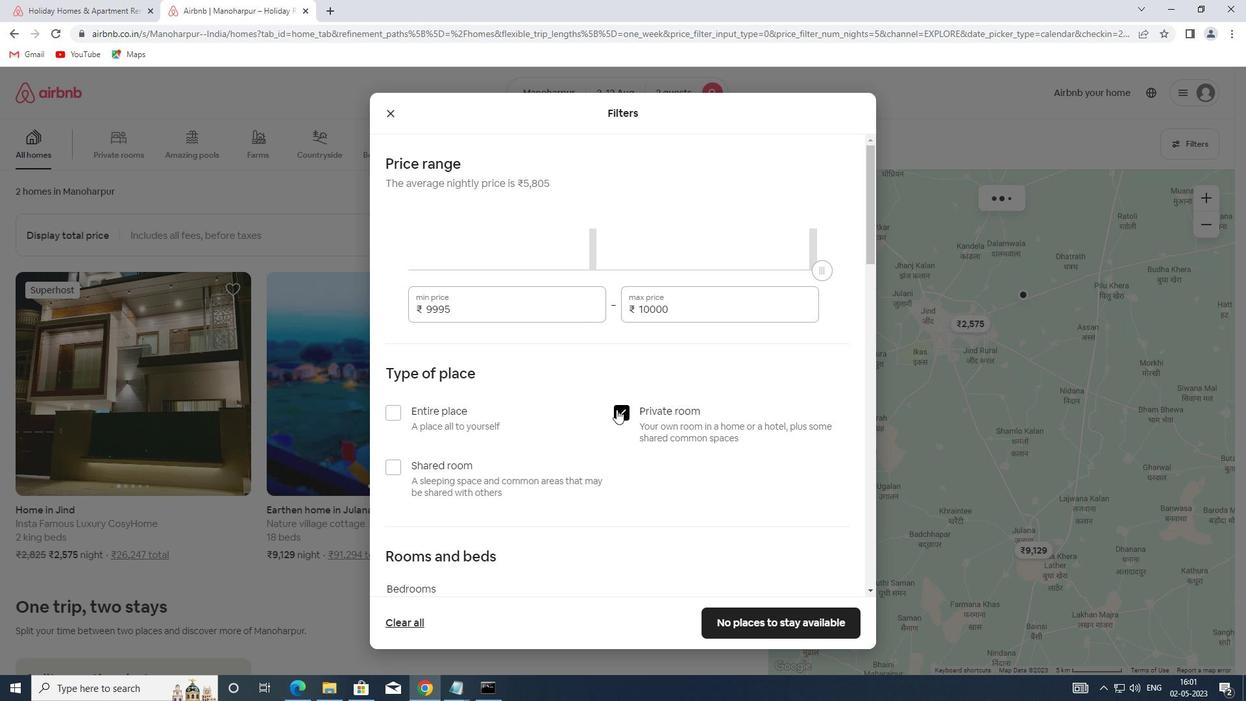 
Action: Mouse scrolled (616, 409) with delta (0, 0)
Screenshot: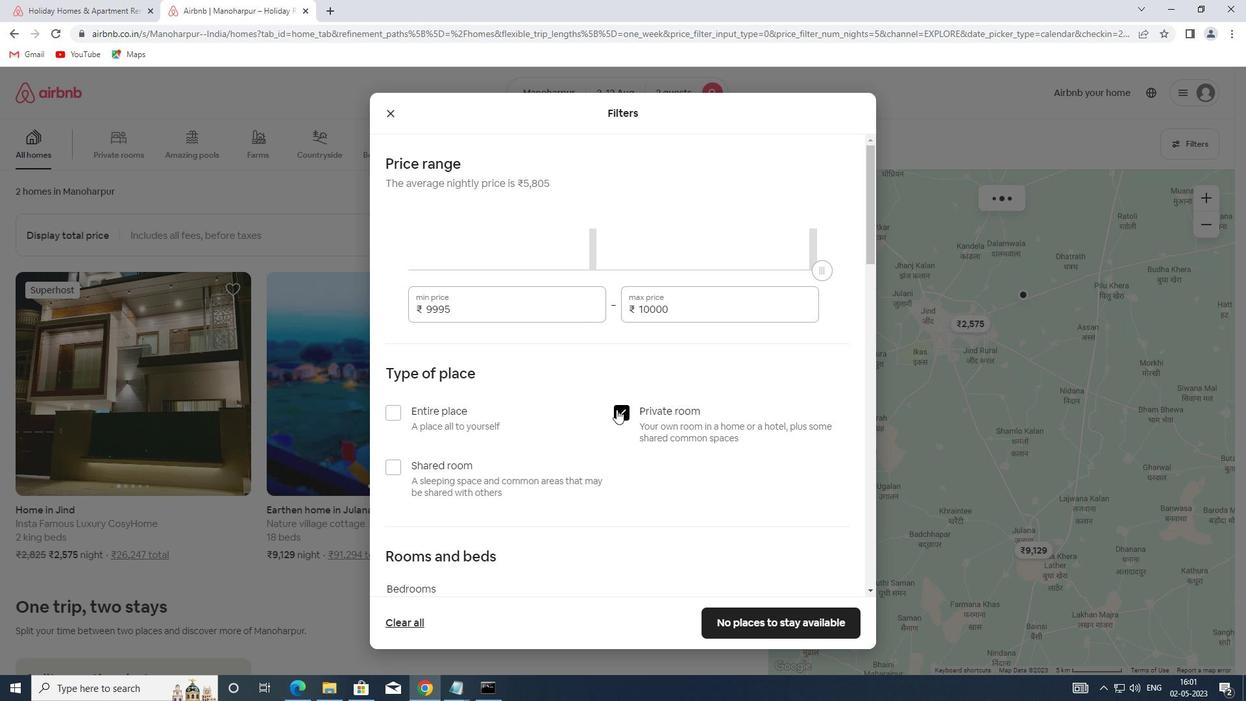 
Action: Mouse moved to (614, 407)
Screenshot: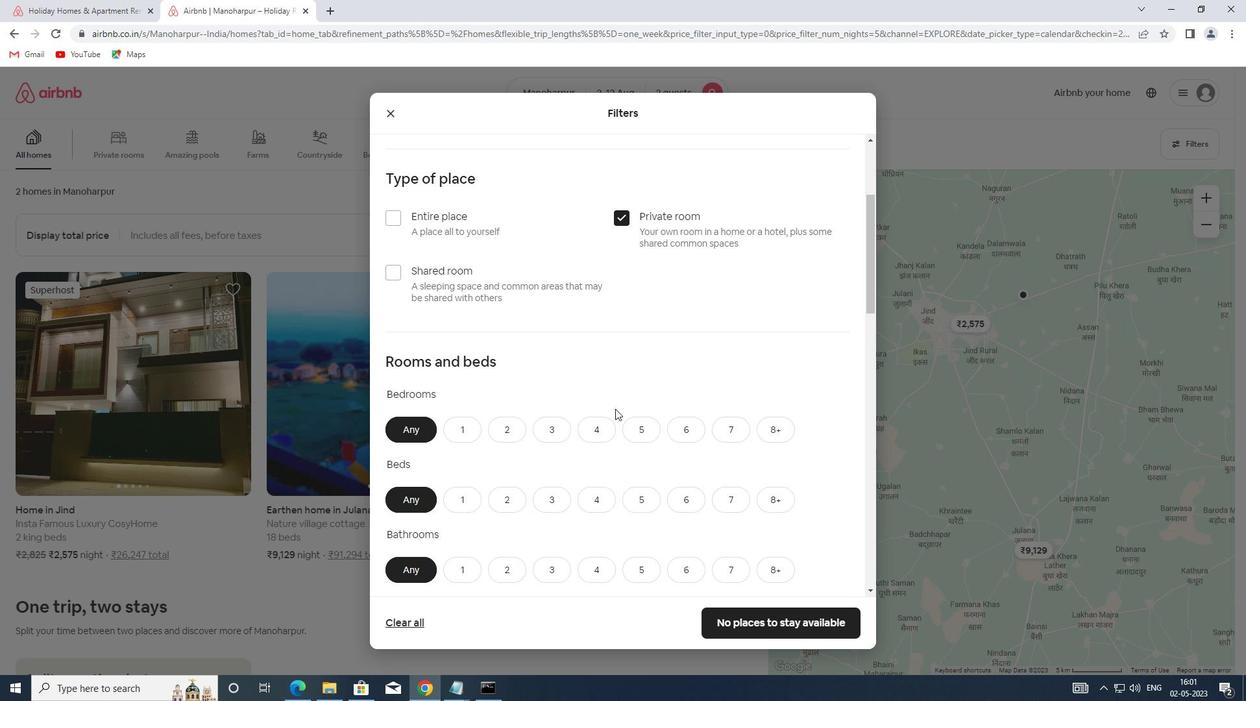 
Action: Mouse scrolled (614, 406) with delta (0, 0)
Screenshot: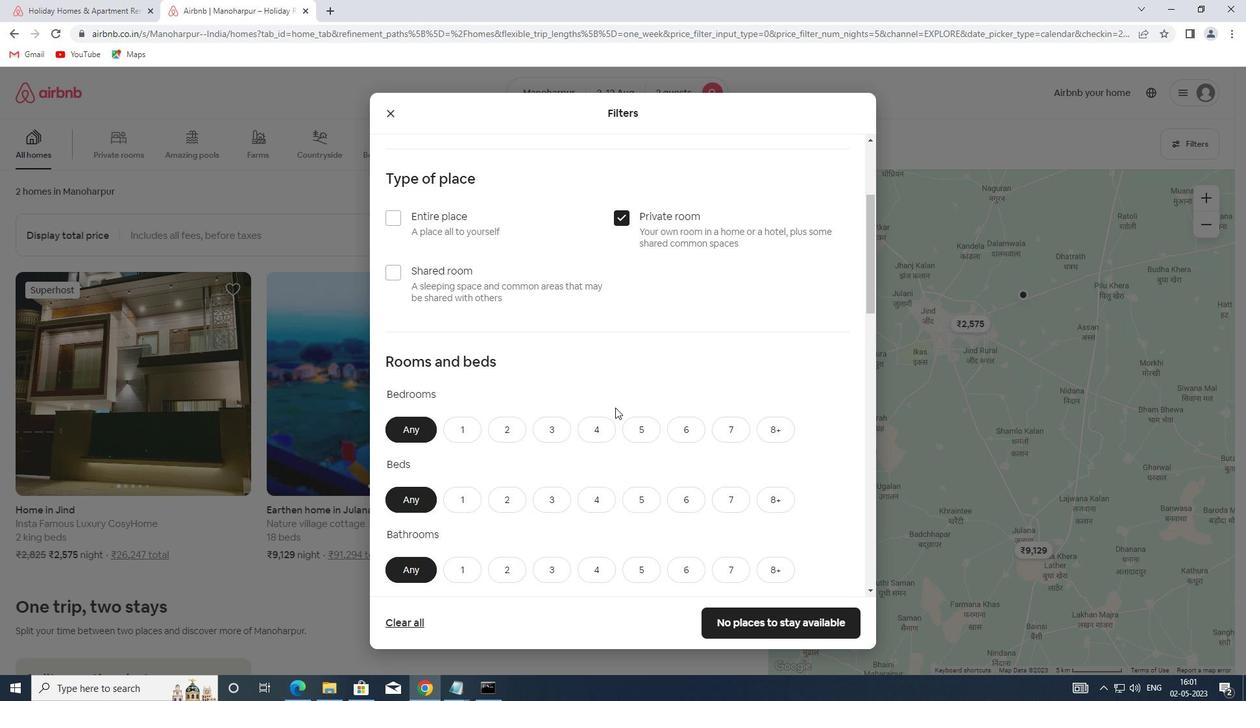 
Action: Mouse moved to (462, 364)
Screenshot: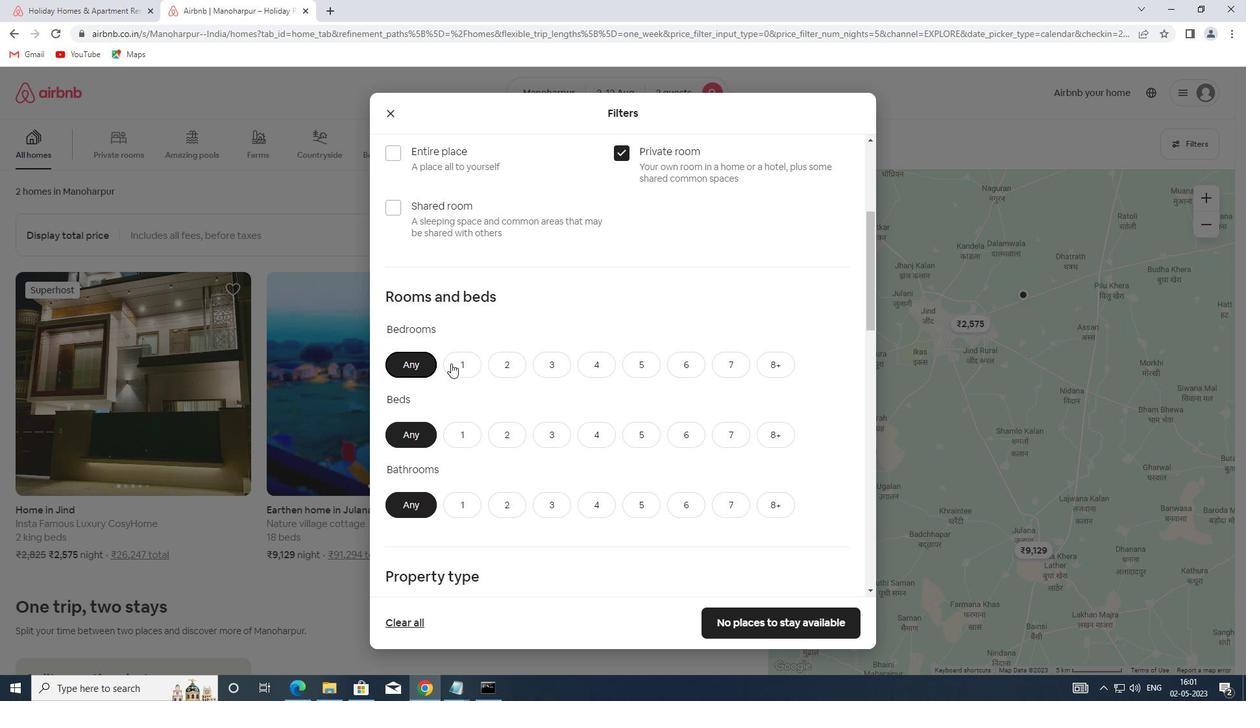 
Action: Mouse pressed left at (462, 364)
Screenshot: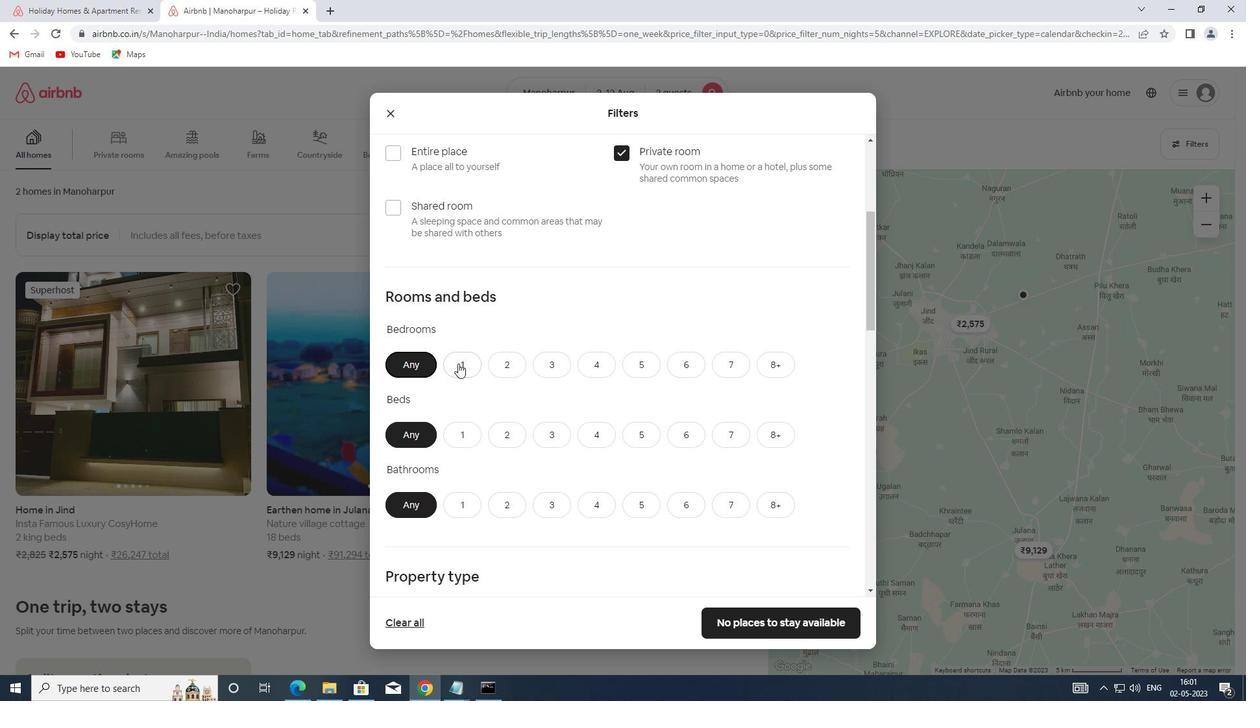 
Action: Mouse moved to (460, 433)
Screenshot: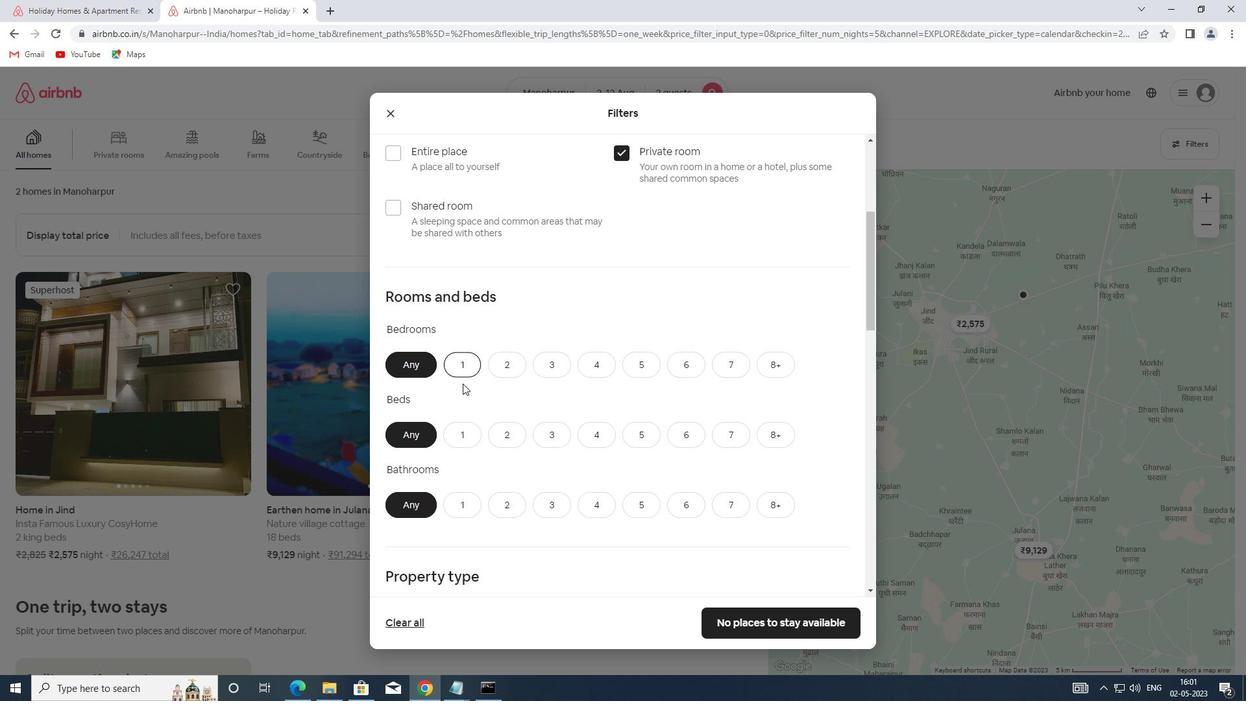 
Action: Mouse pressed left at (460, 433)
Screenshot: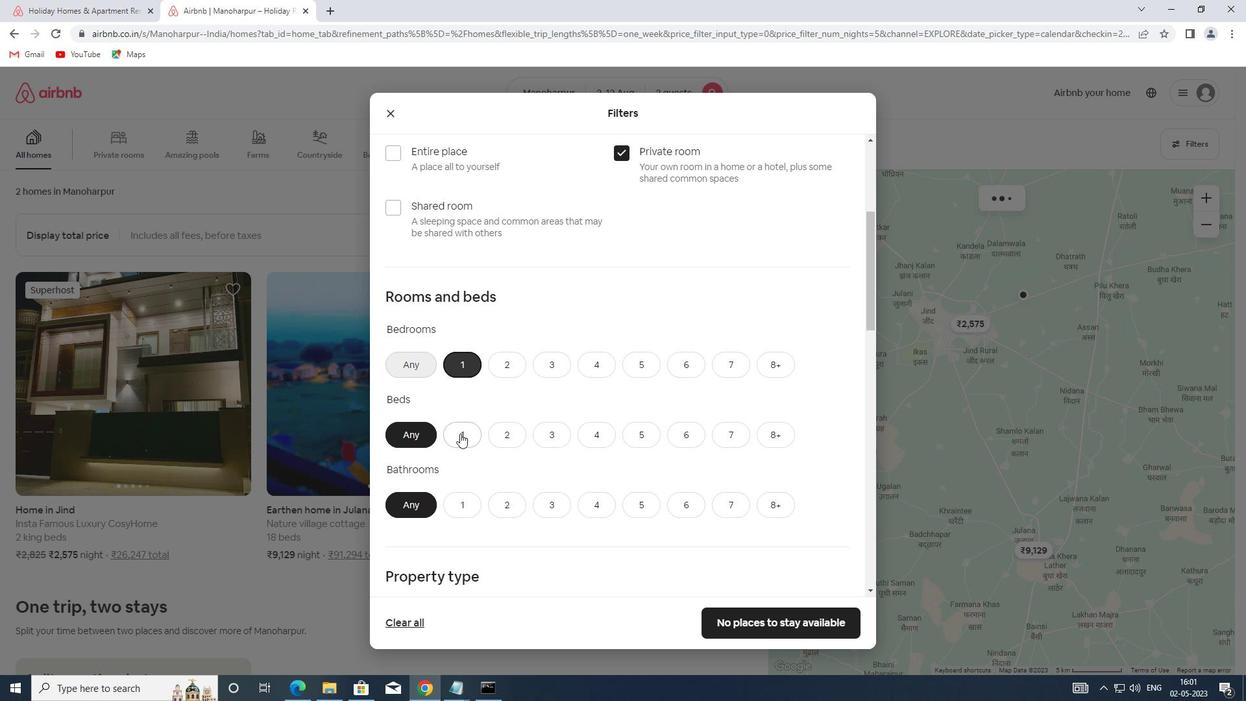 
Action: Mouse moved to (465, 506)
Screenshot: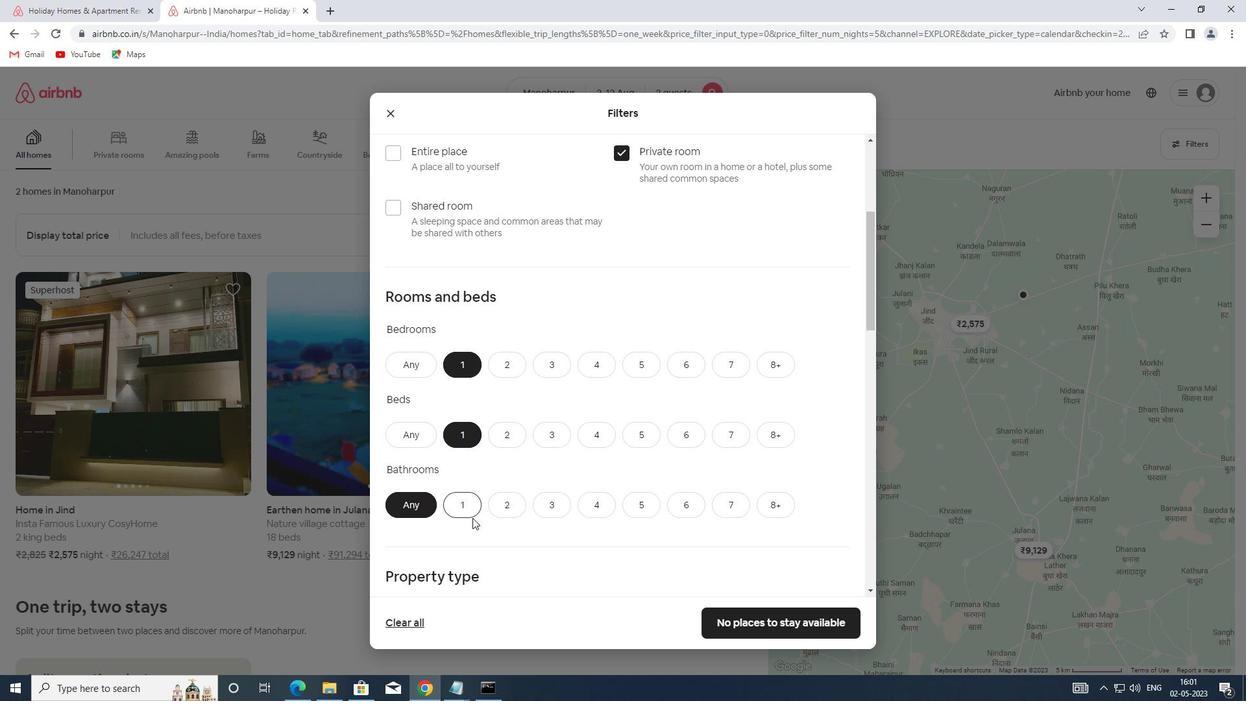 
Action: Mouse pressed left at (465, 506)
Screenshot: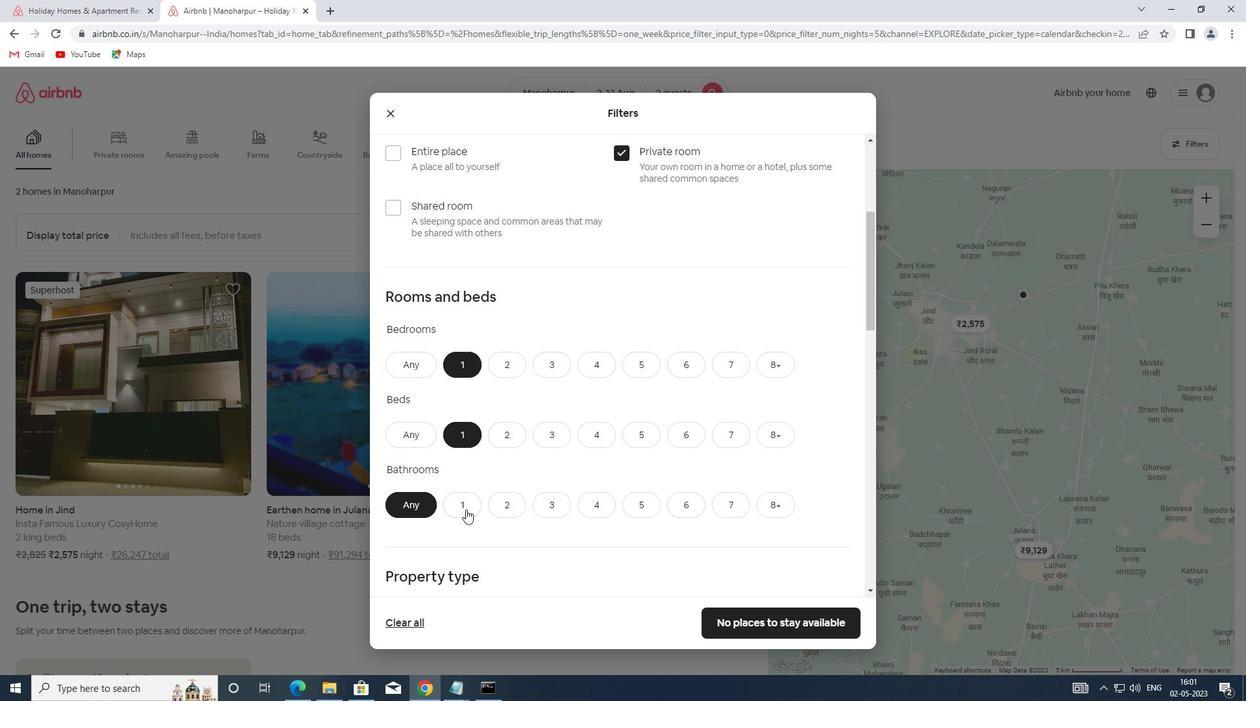 
Action: Mouse moved to (494, 492)
Screenshot: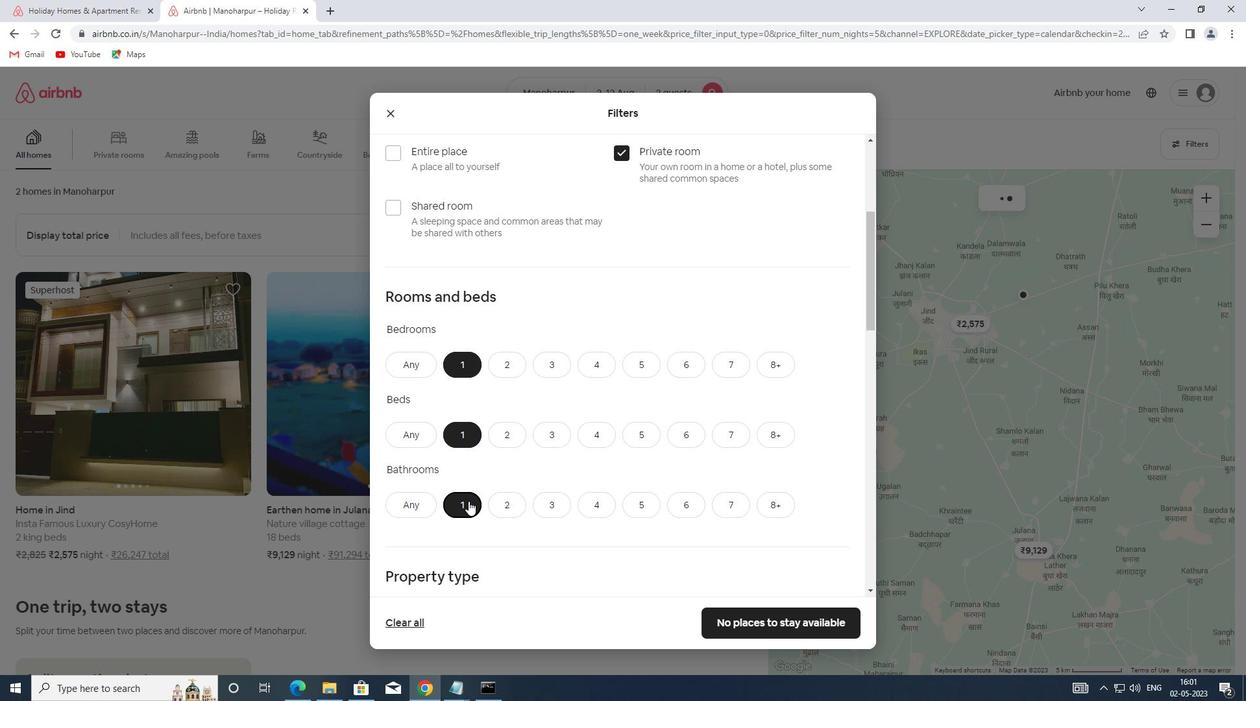 
Action: Mouse scrolled (494, 491) with delta (0, 0)
Screenshot: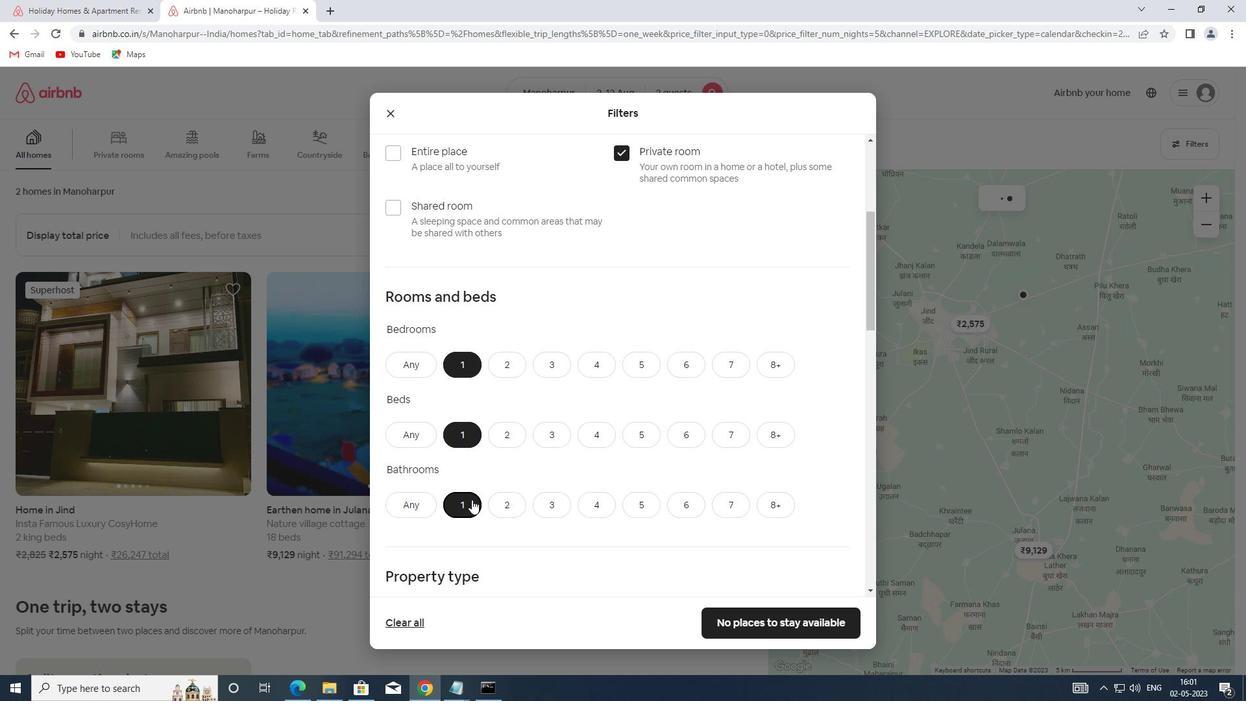 
Action: Mouse moved to (497, 492)
Screenshot: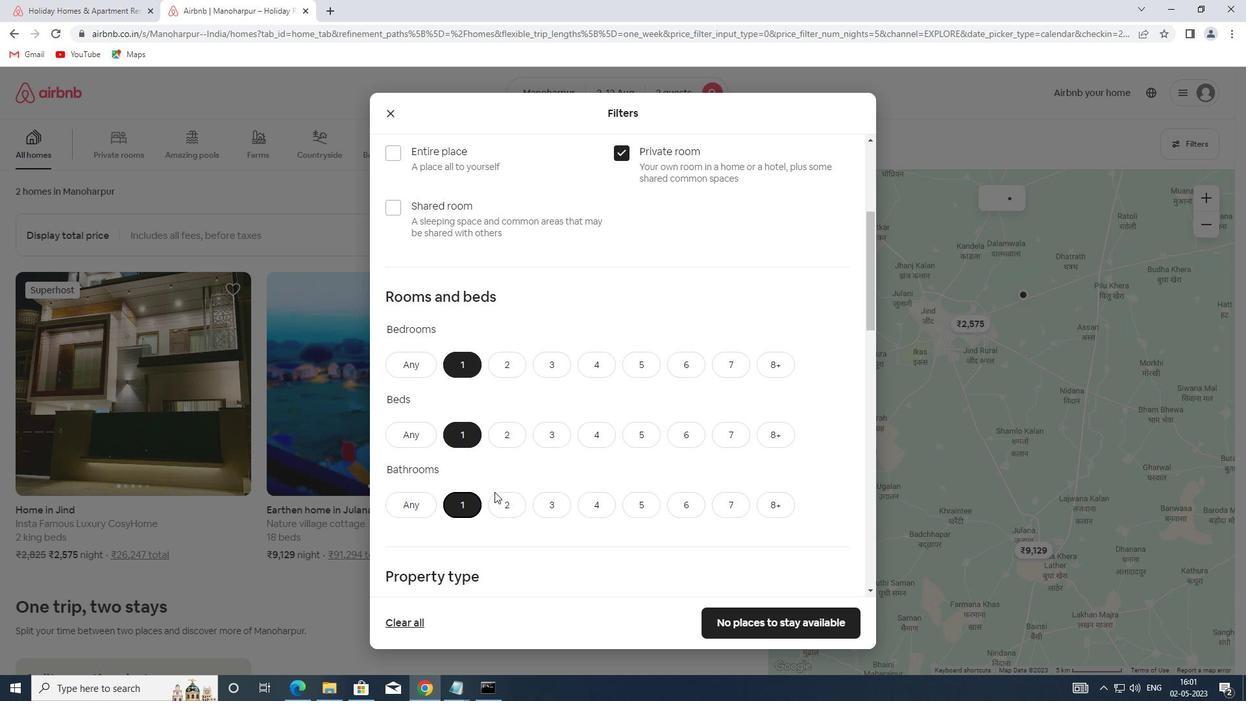 
Action: Mouse scrolled (497, 491) with delta (0, 0)
Screenshot: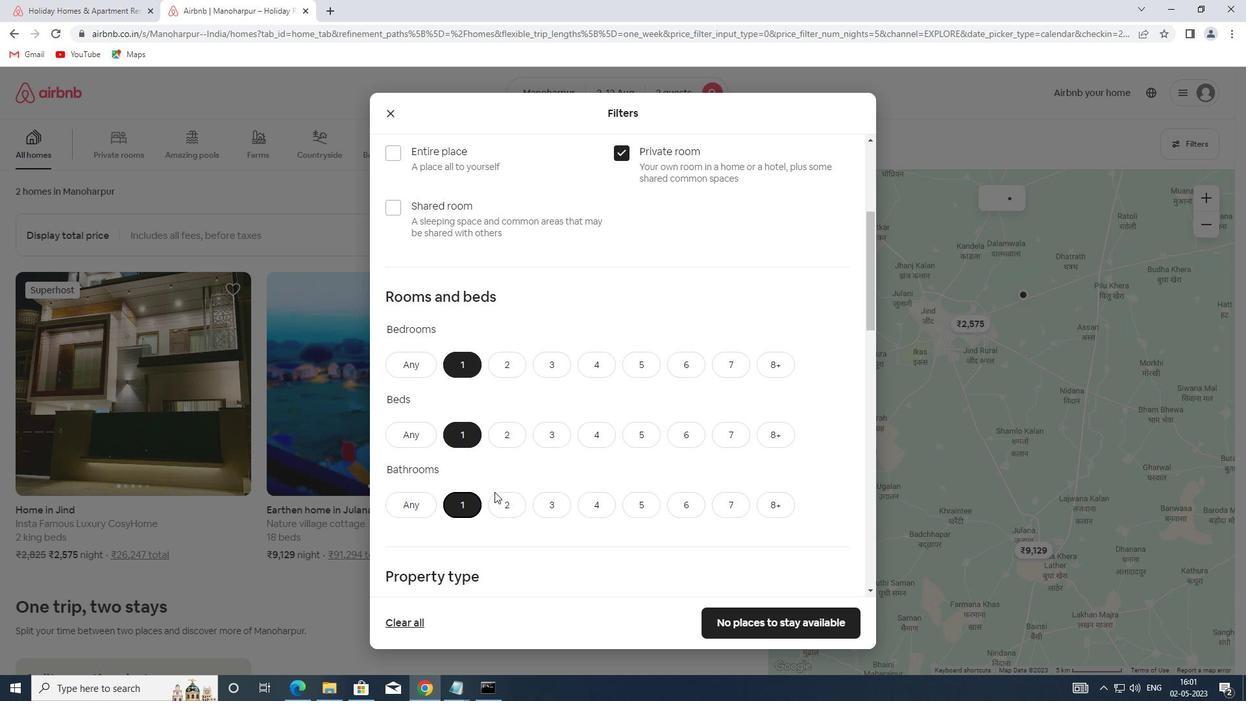 
Action: Mouse moved to (501, 491)
Screenshot: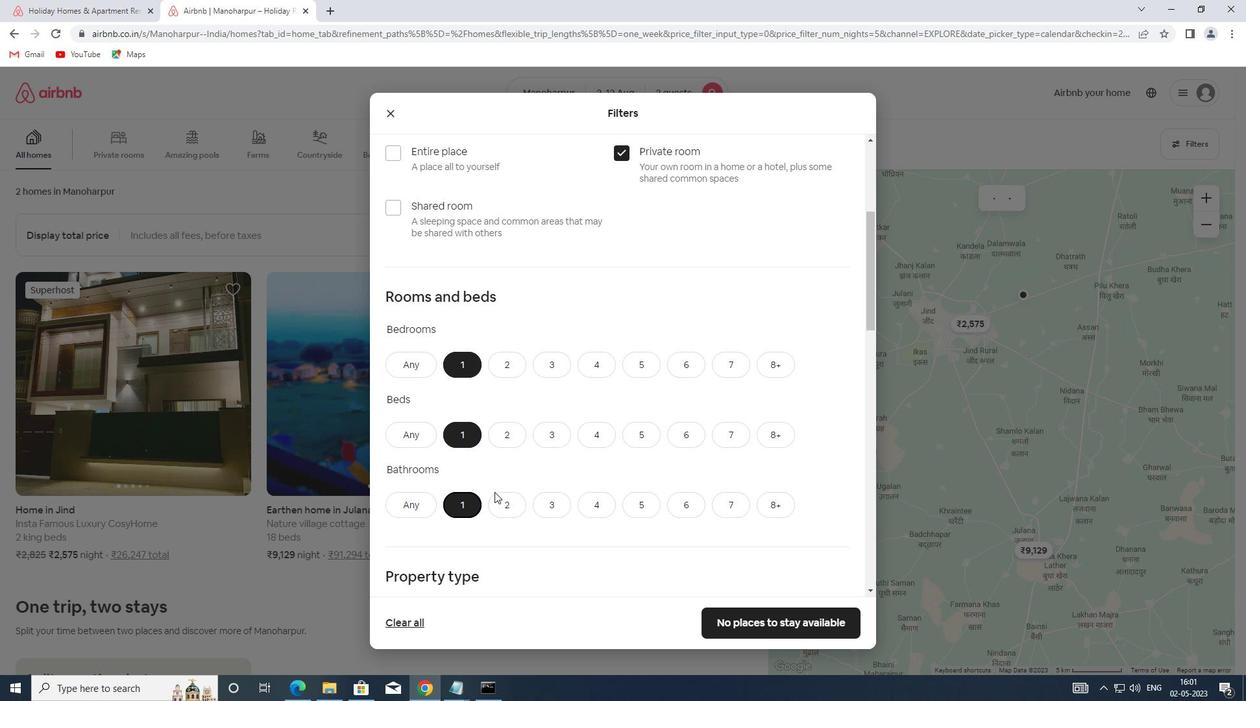 
Action: Mouse scrolled (501, 490) with delta (0, 0)
Screenshot: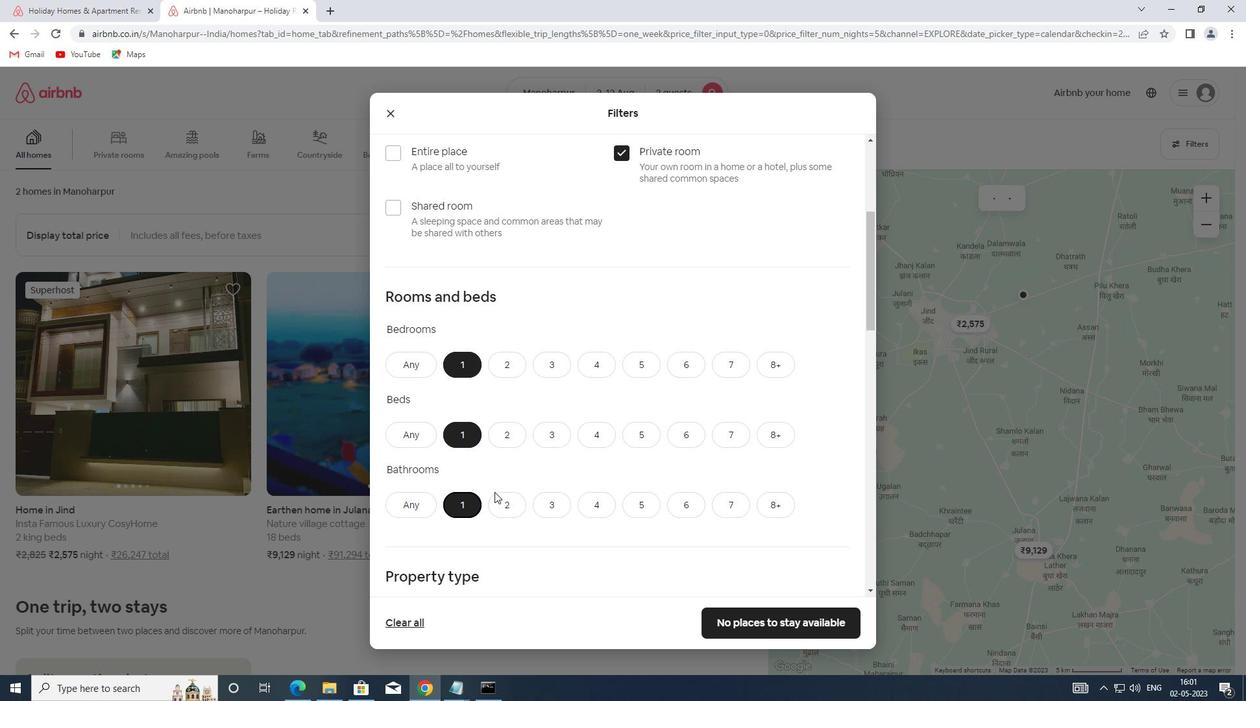 
Action: Mouse moved to (504, 483)
Screenshot: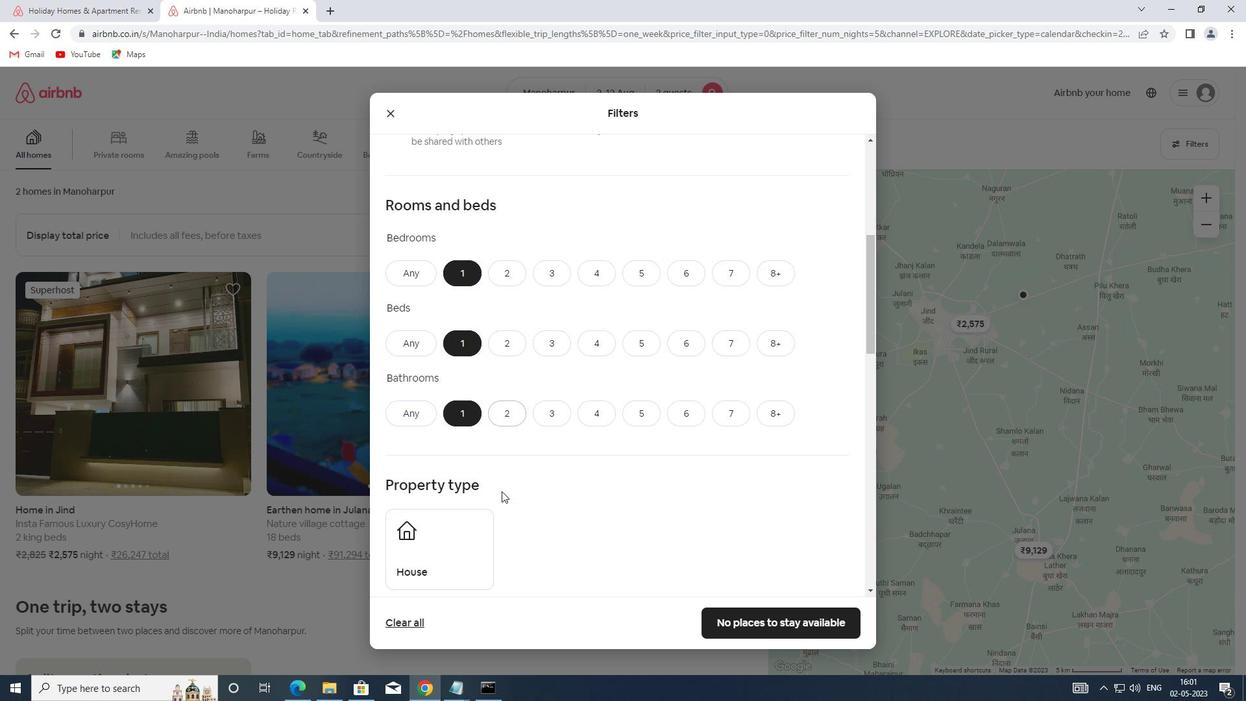 
Action: Mouse scrolled (504, 483) with delta (0, 0)
Screenshot: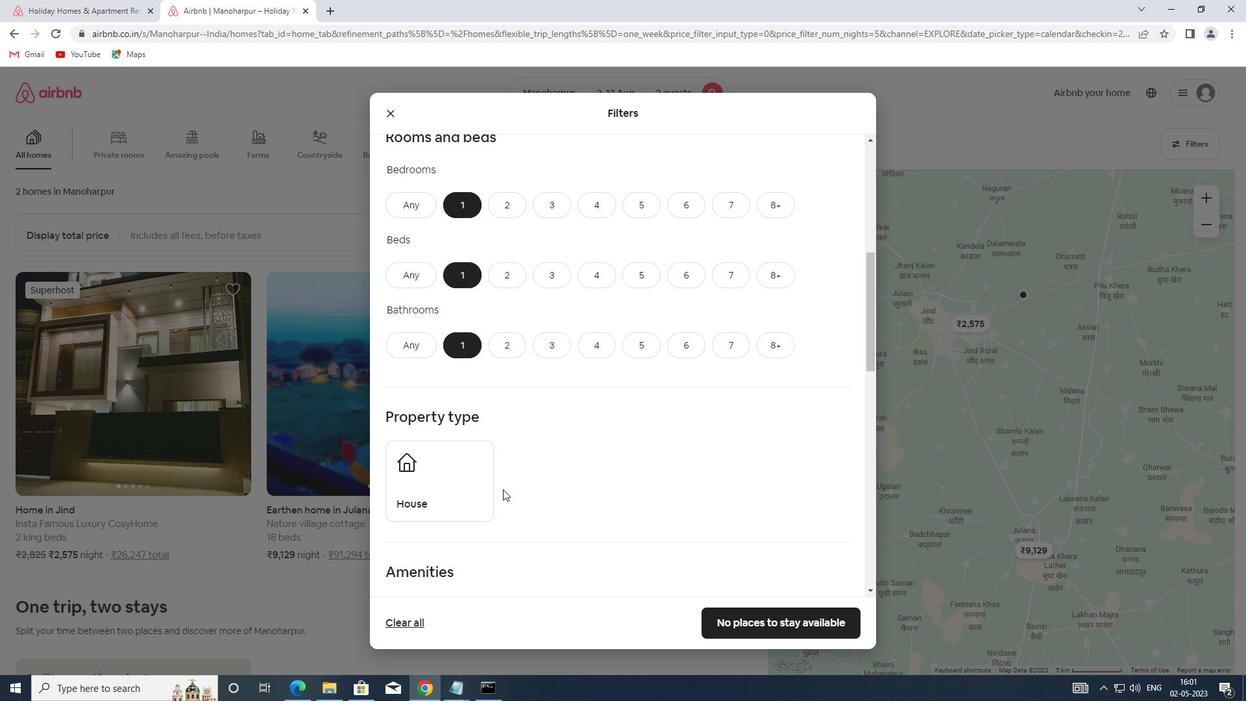 
Action: Mouse moved to (433, 403)
Screenshot: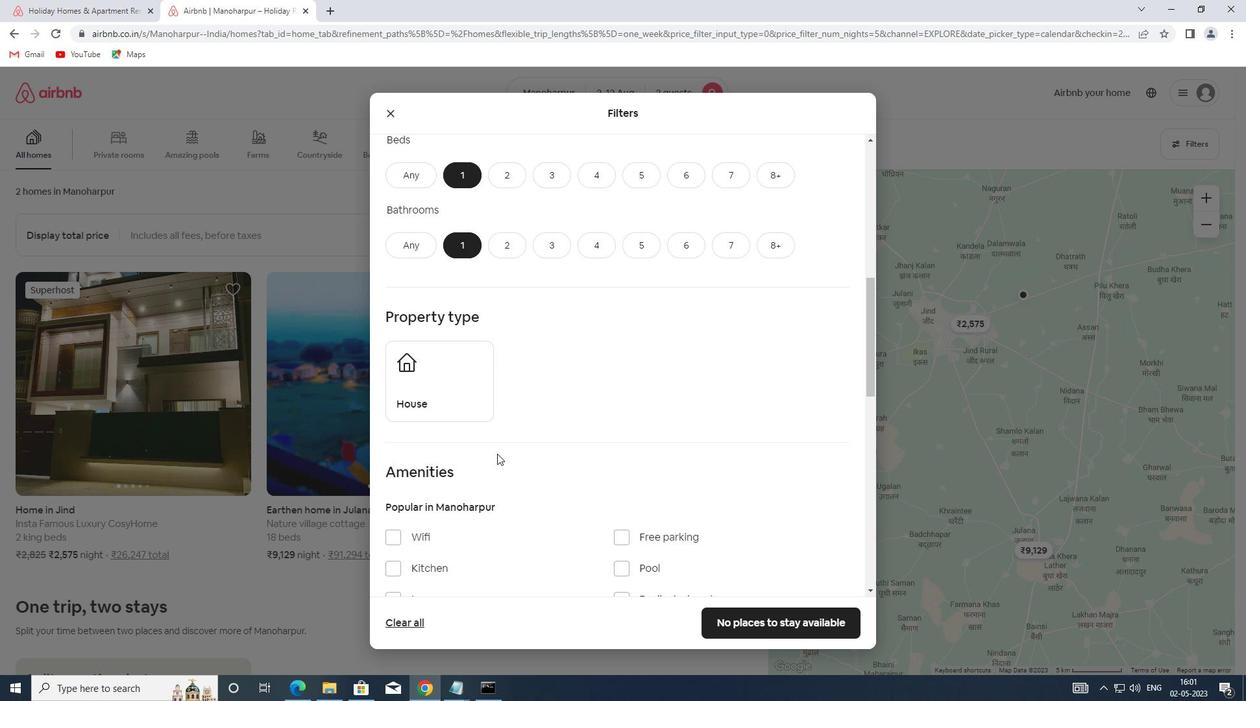 
Action: Mouse pressed left at (433, 403)
Screenshot: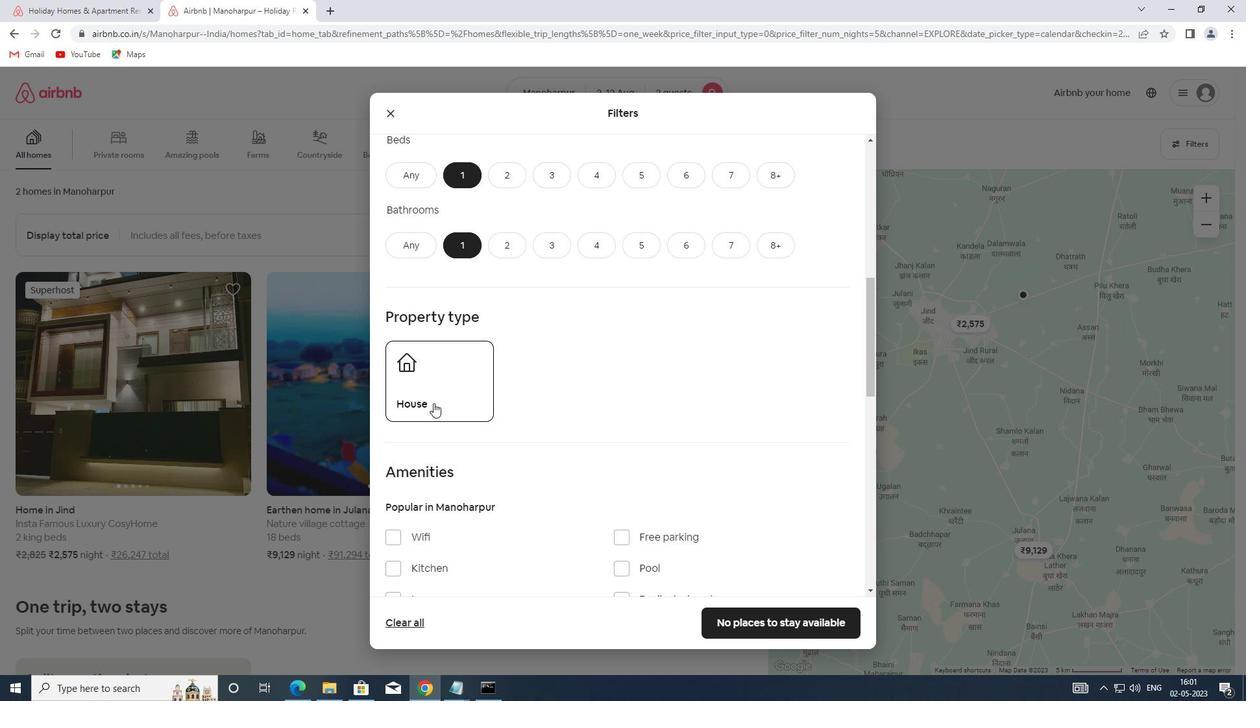 
Action: Mouse moved to (496, 437)
Screenshot: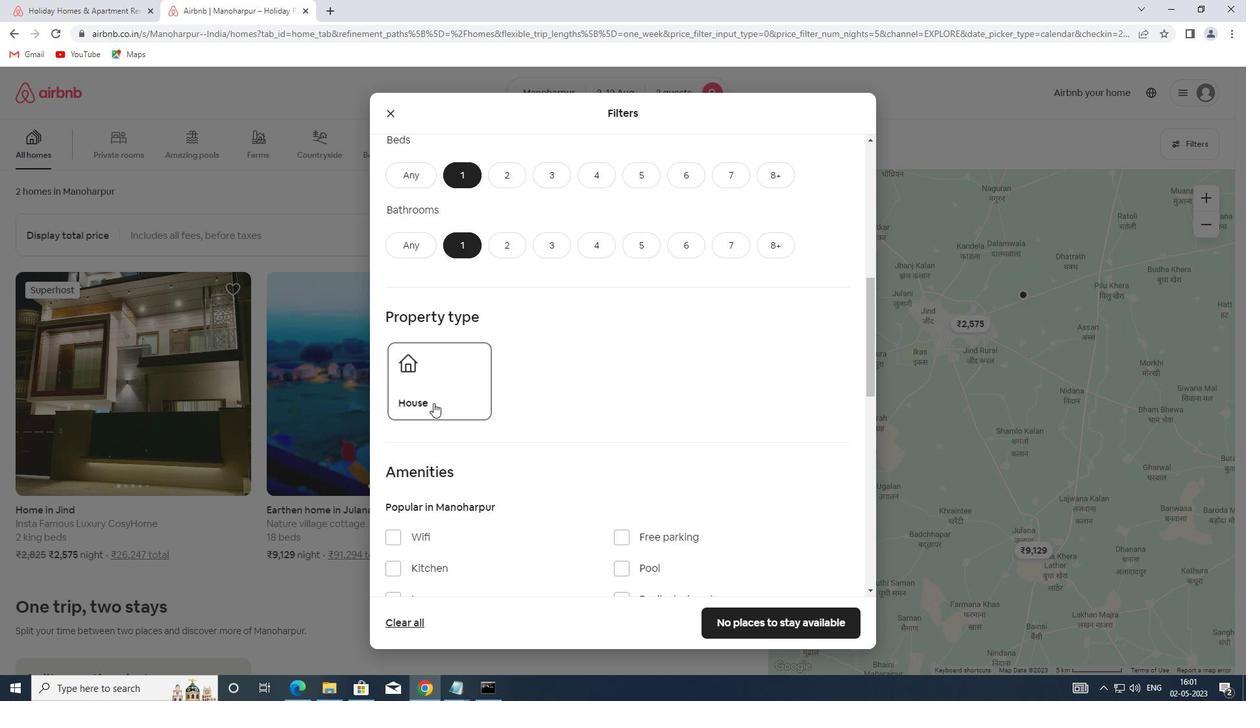 
Action: Mouse scrolled (496, 436) with delta (0, 0)
Screenshot: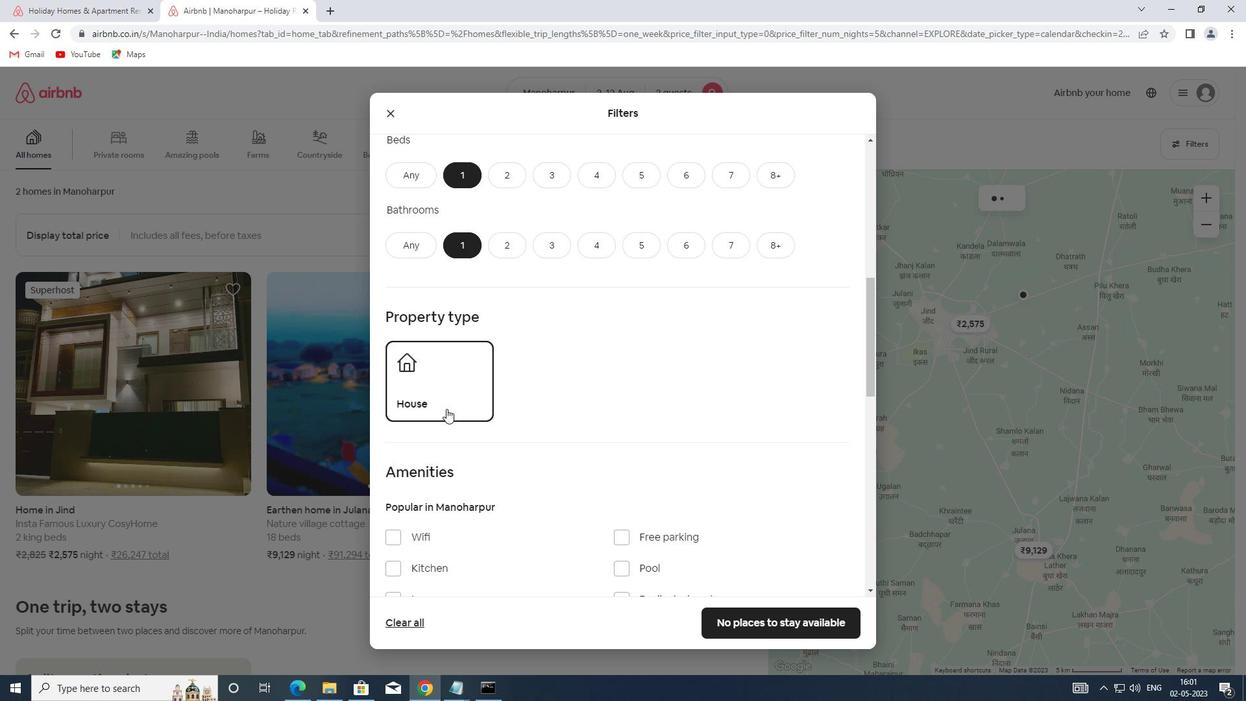 
Action: Mouse moved to (499, 440)
Screenshot: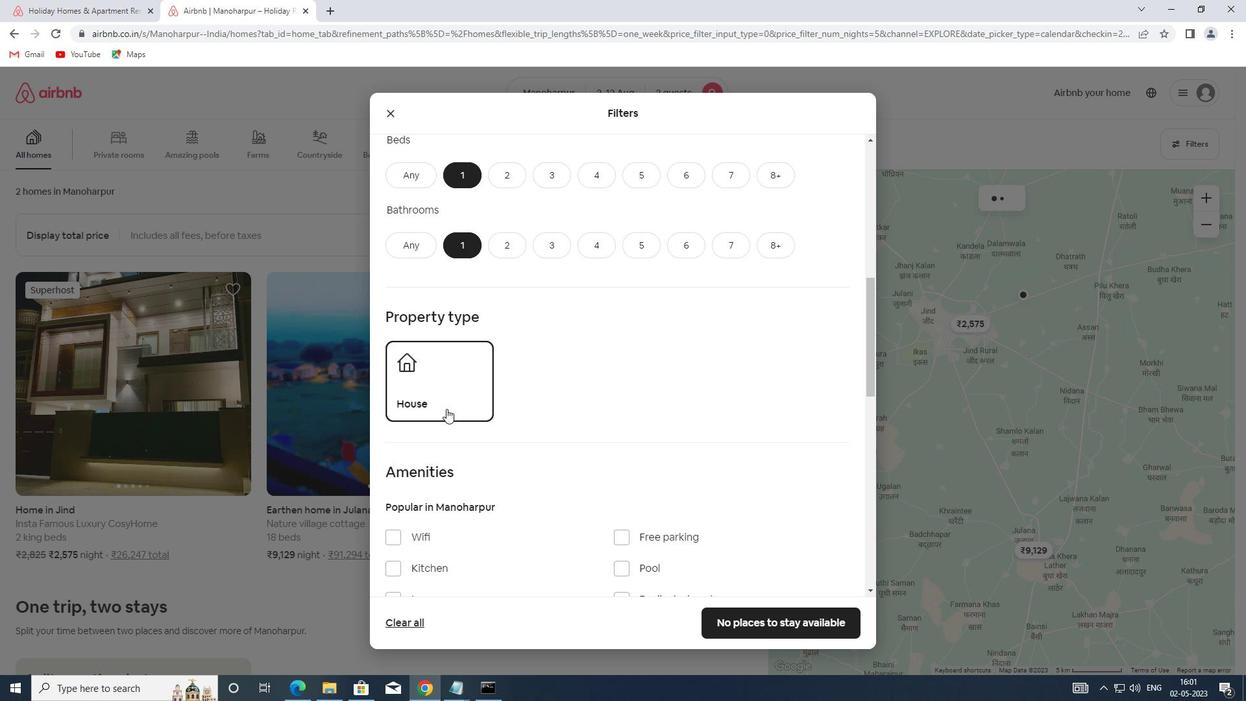 
Action: Mouse scrolled (499, 439) with delta (0, 0)
Screenshot: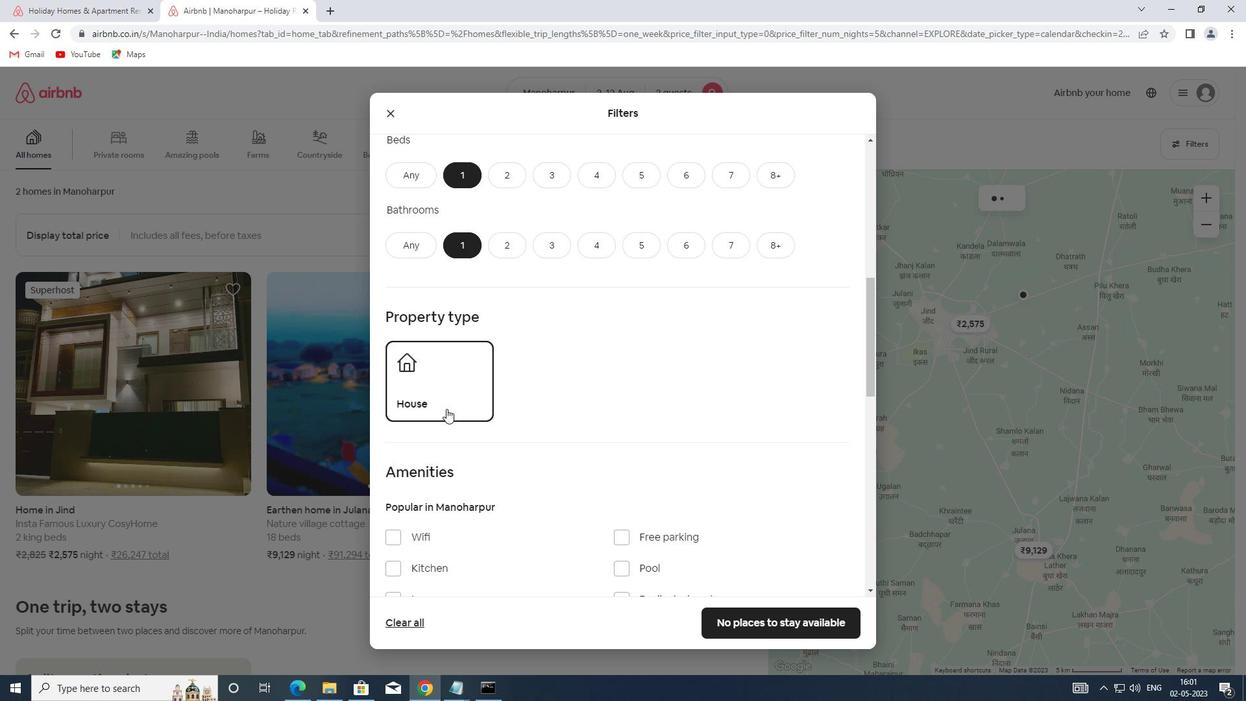 
Action: Mouse moved to (505, 440)
Screenshot: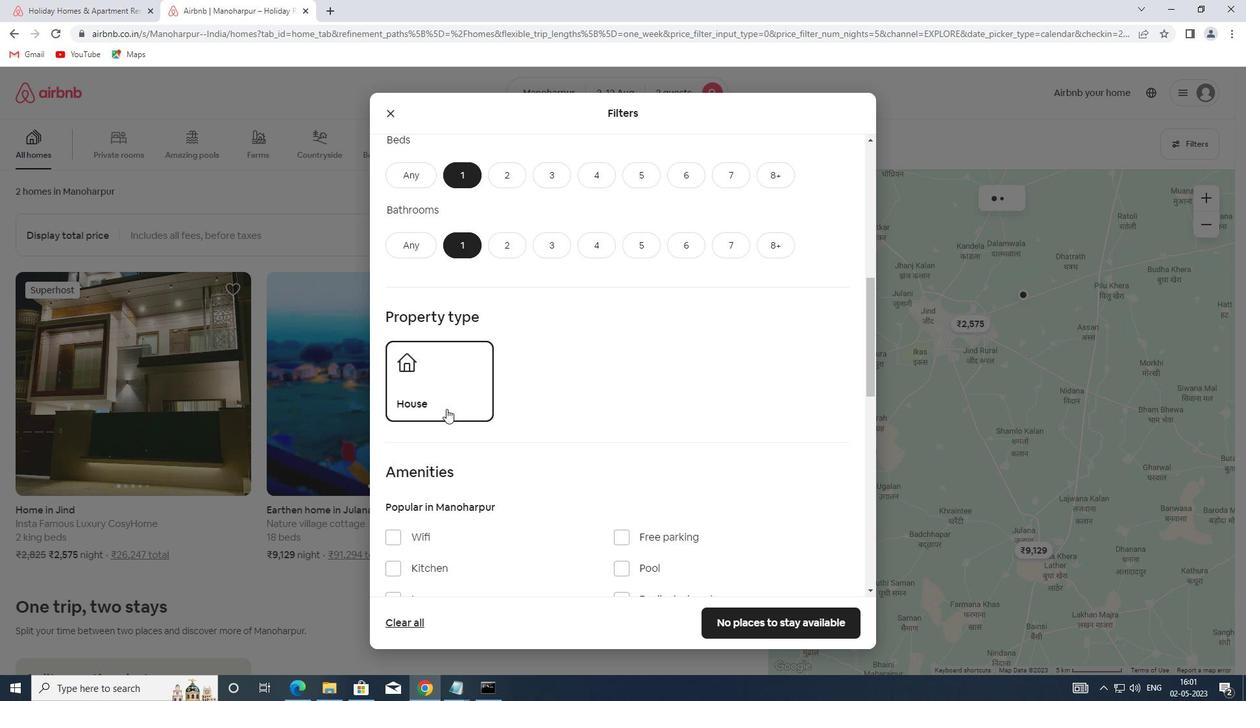 
Action: Mouse scrolled (505, 440) with delta (0, 0)
Screenshot: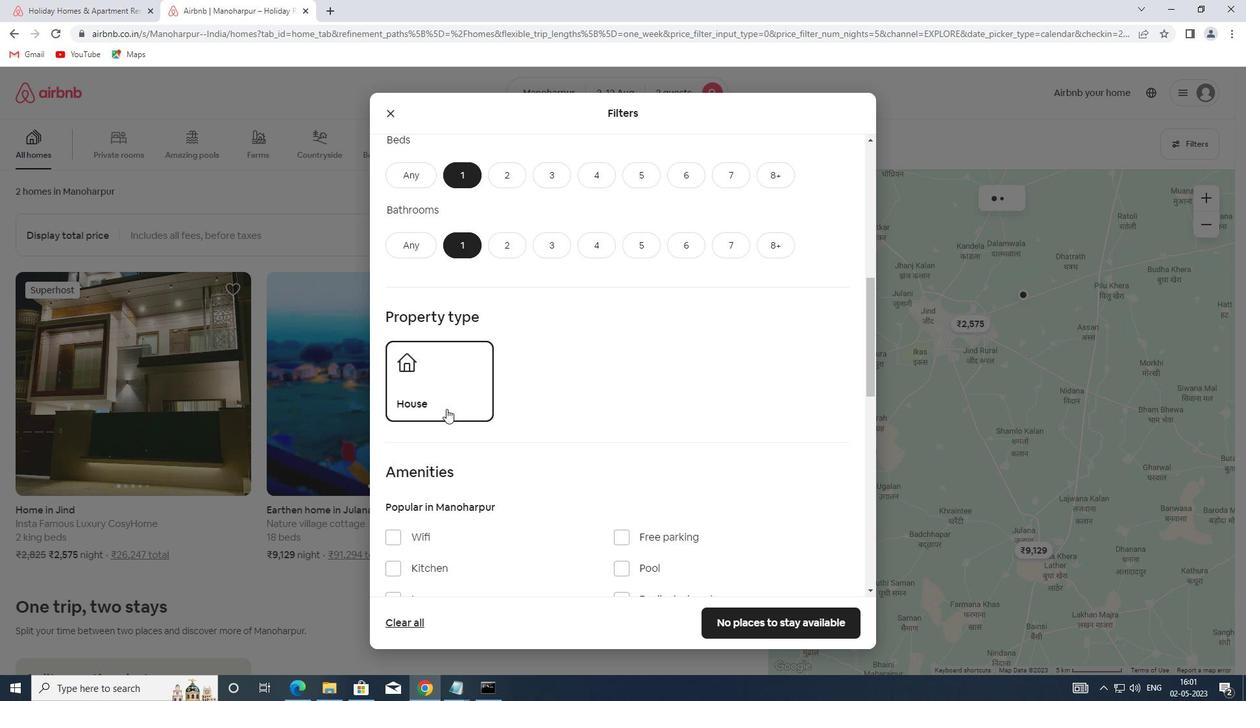 
Action: Mouse moved to (518, 446)
Screenshot: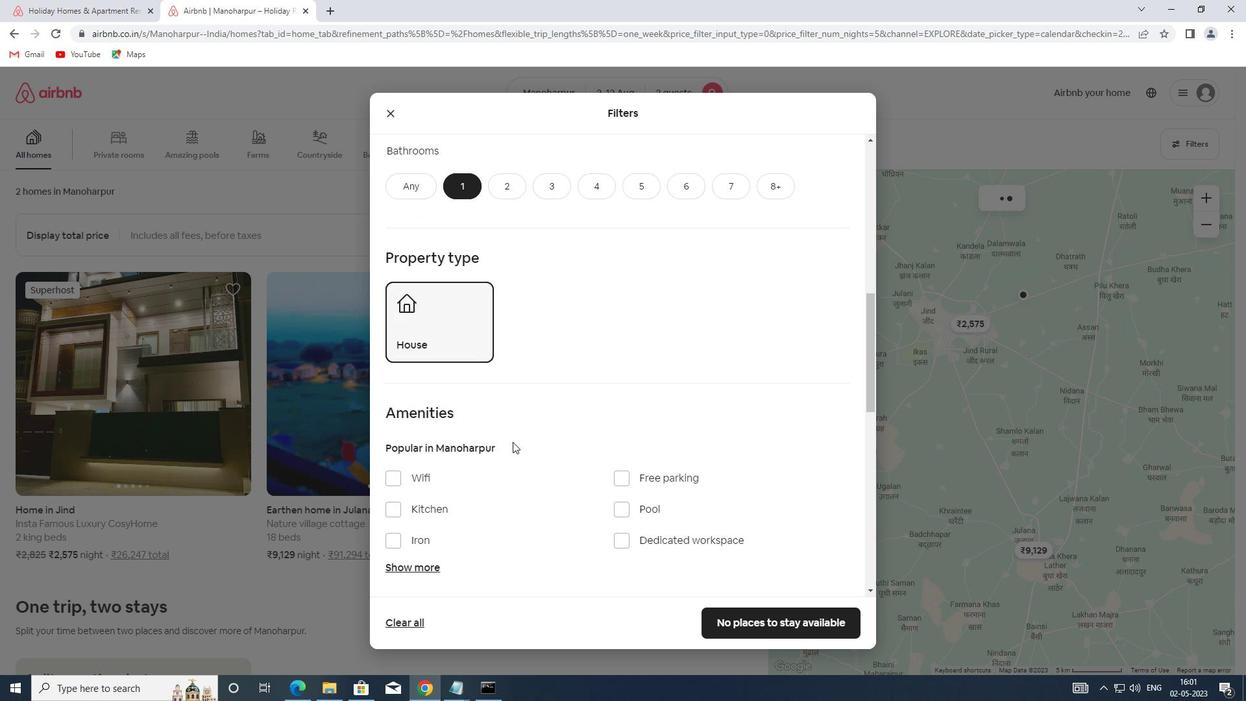 
Action: Mouse scrolled (518, 445) with delta (0, 0)
Screenshot: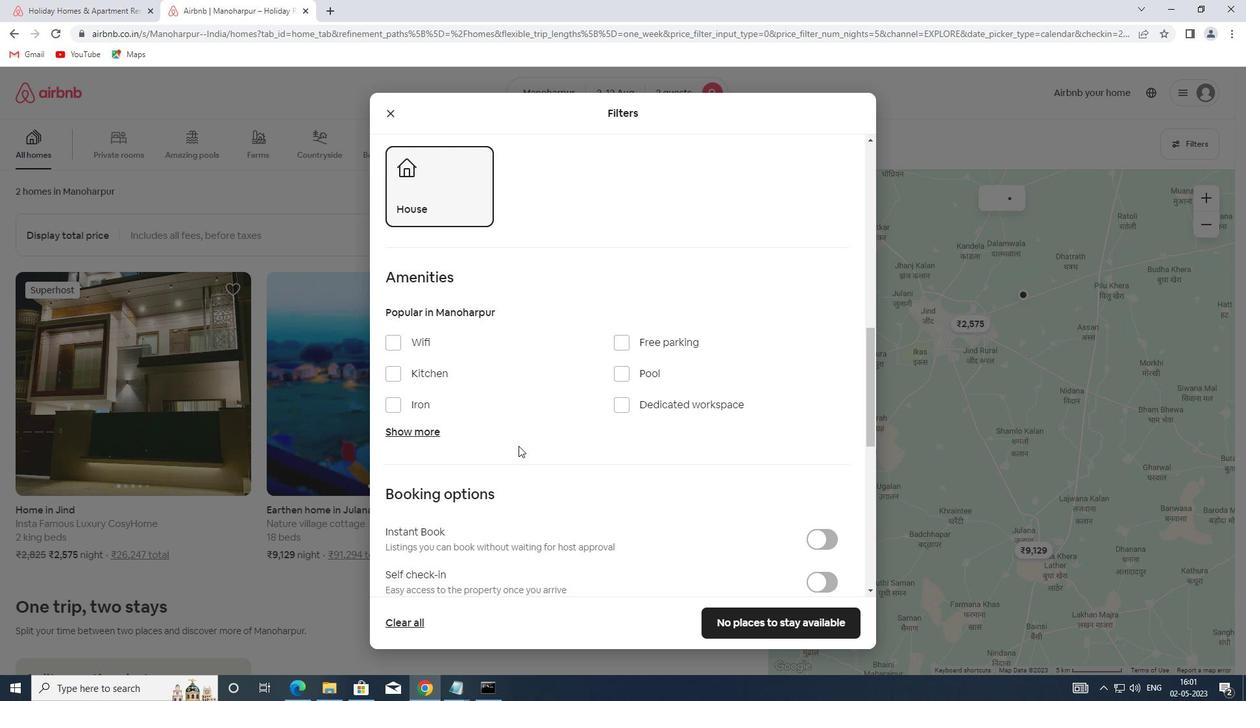 
Action: Mouse scrolled (518, 445) with delta (0, 0)
Screenshot: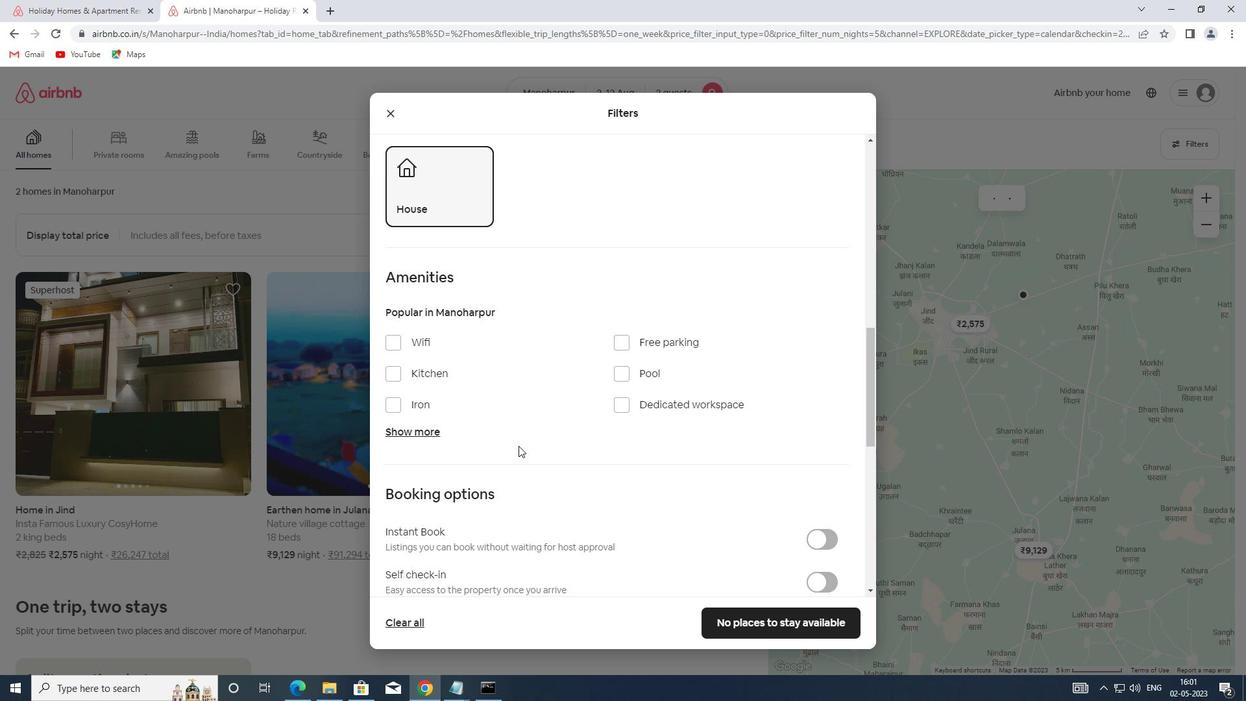 
Action: Mouse scrolled (518, 445) with delta (0, 0)
Screenshot: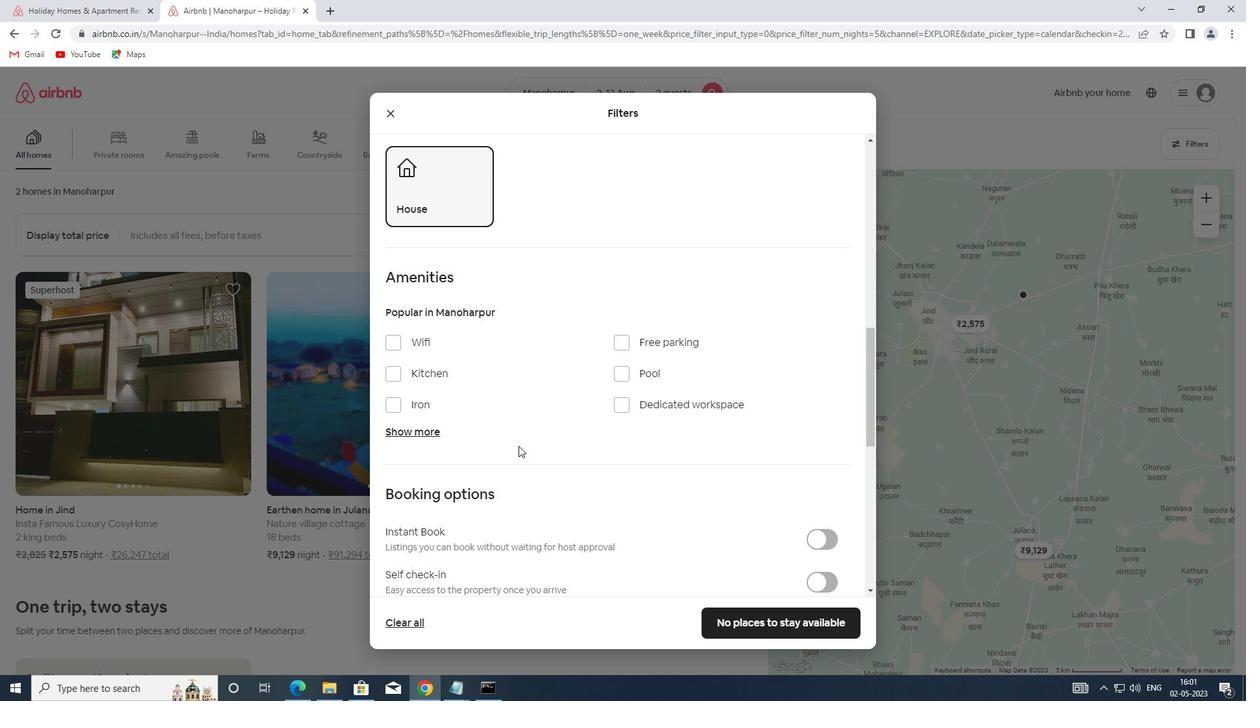 
Action: Mouse moved to (826, 388)
Screenshot: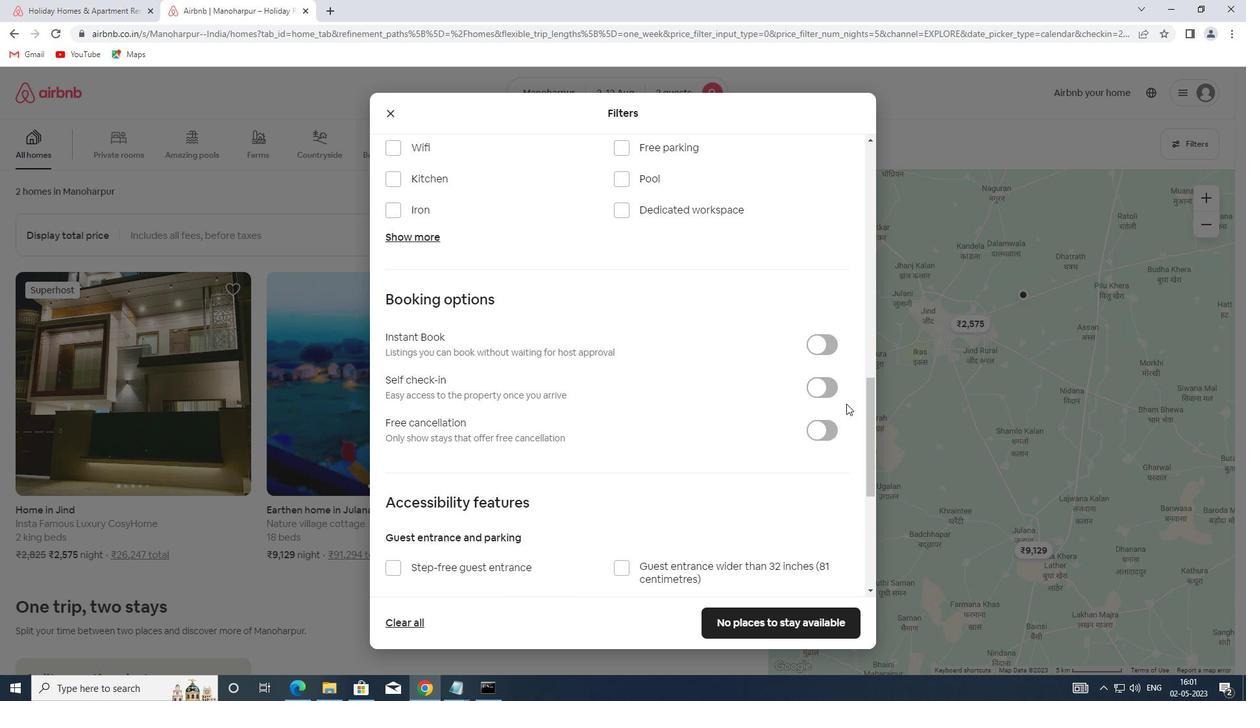 
Action: Mouse pressed left at (826, 388)
Screenshot: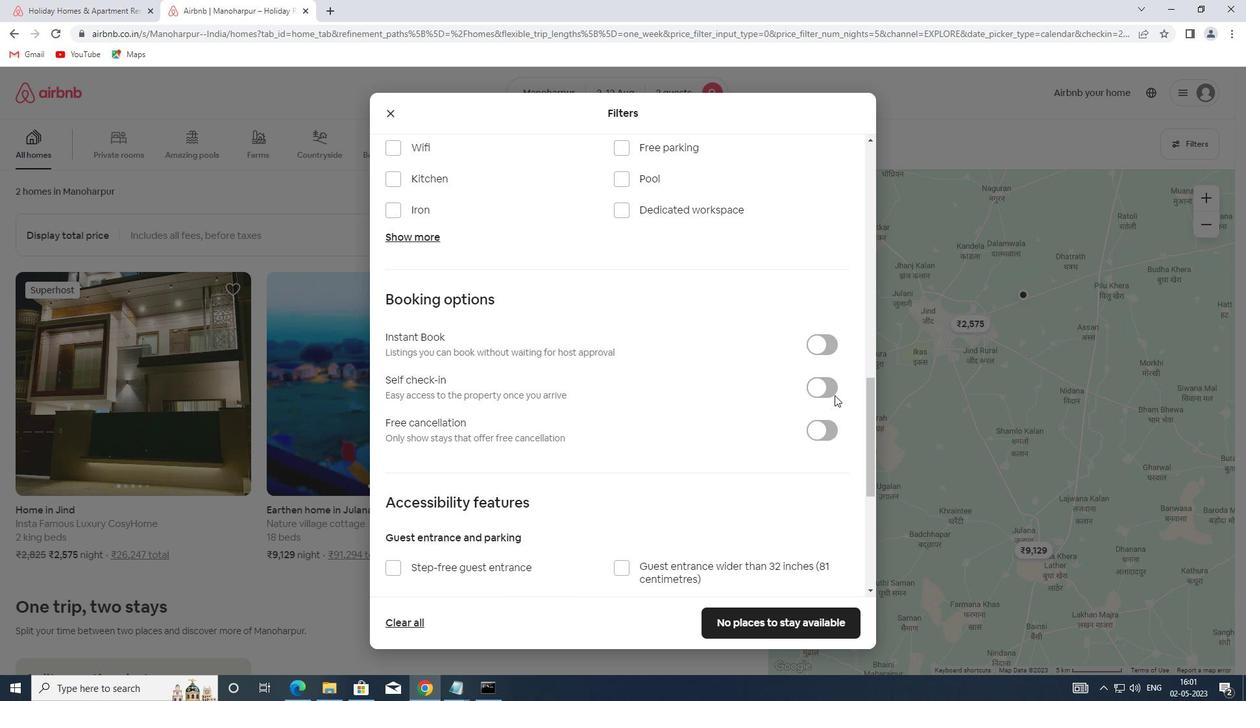 
Action: Mouse moved to (657, 433)
Screenshot: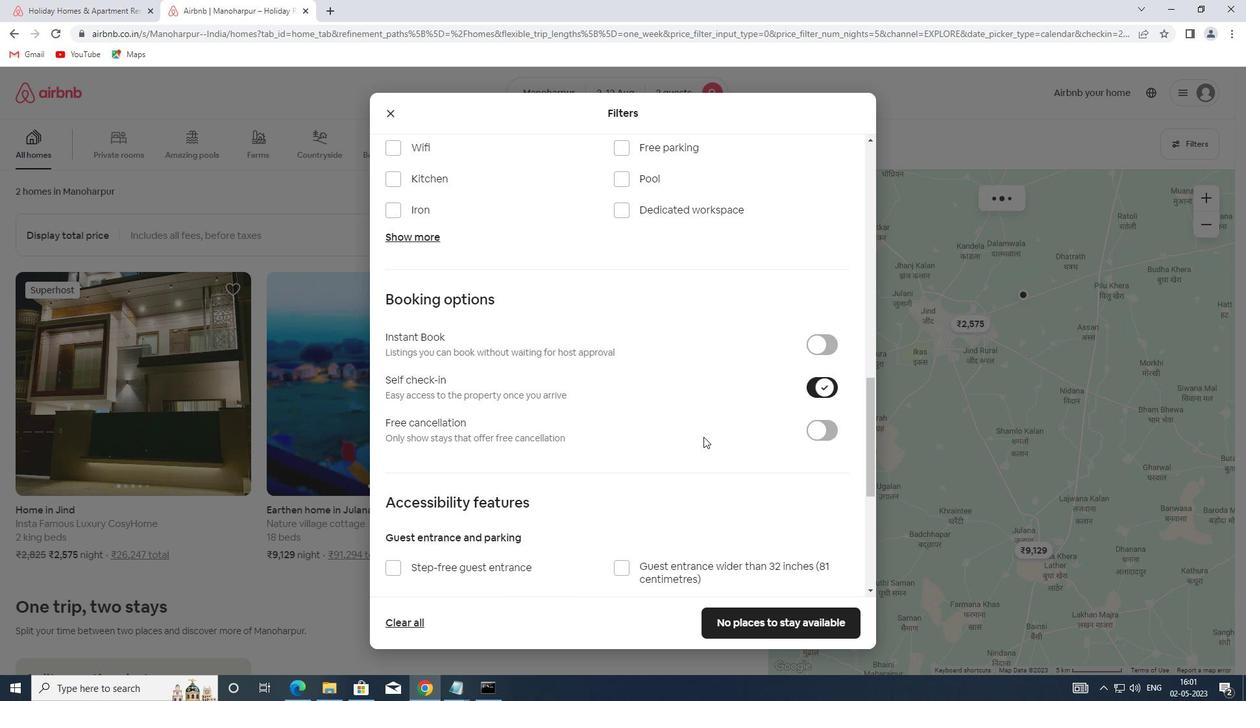 
Action: Mouse scrolled (657, 432) with delta (0, 0)
Screenshot: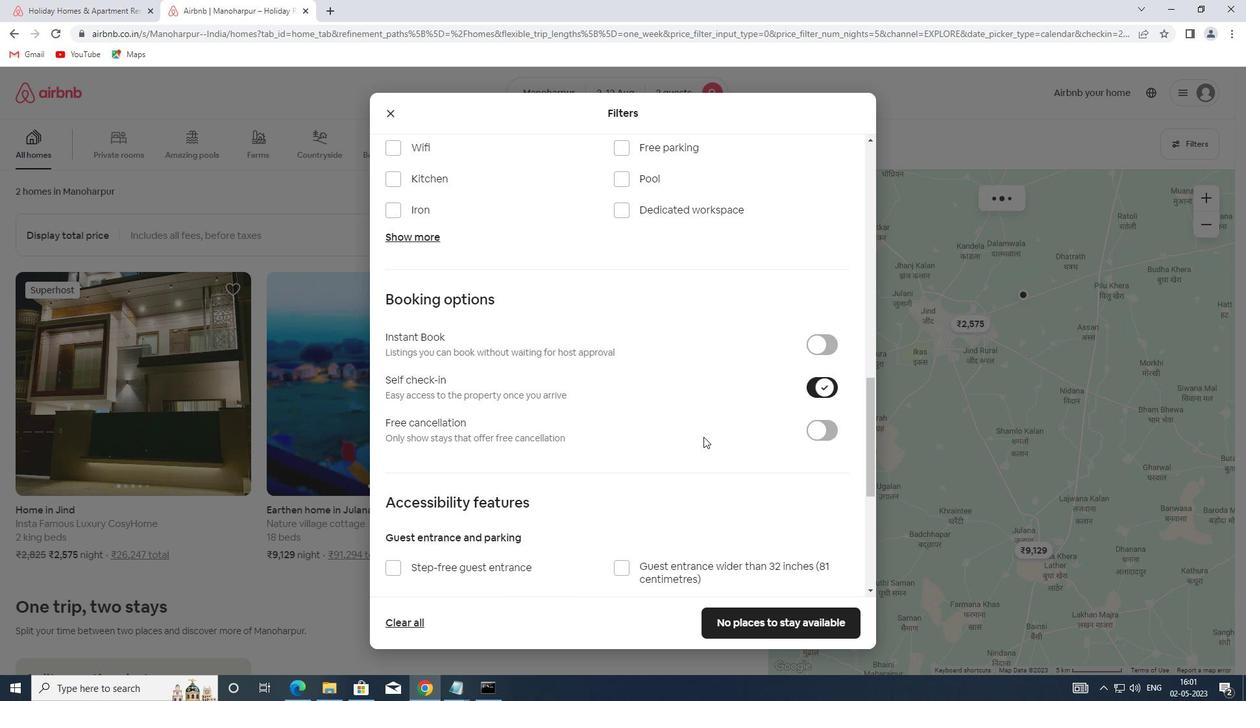 
Action: Mouse scrolled (657, 432) with delta (0, 0)
Screenshot: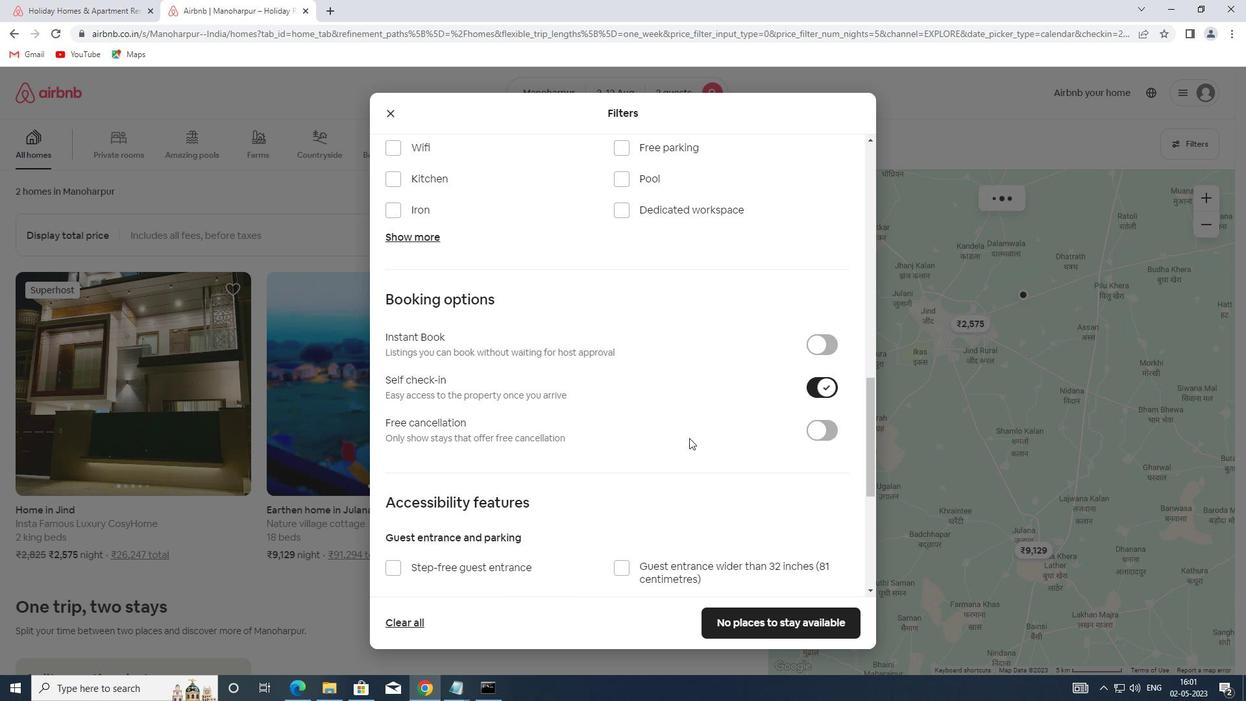 
Action: Mouse scrolled (657, 432) with delta (0, 0)
Screenshot: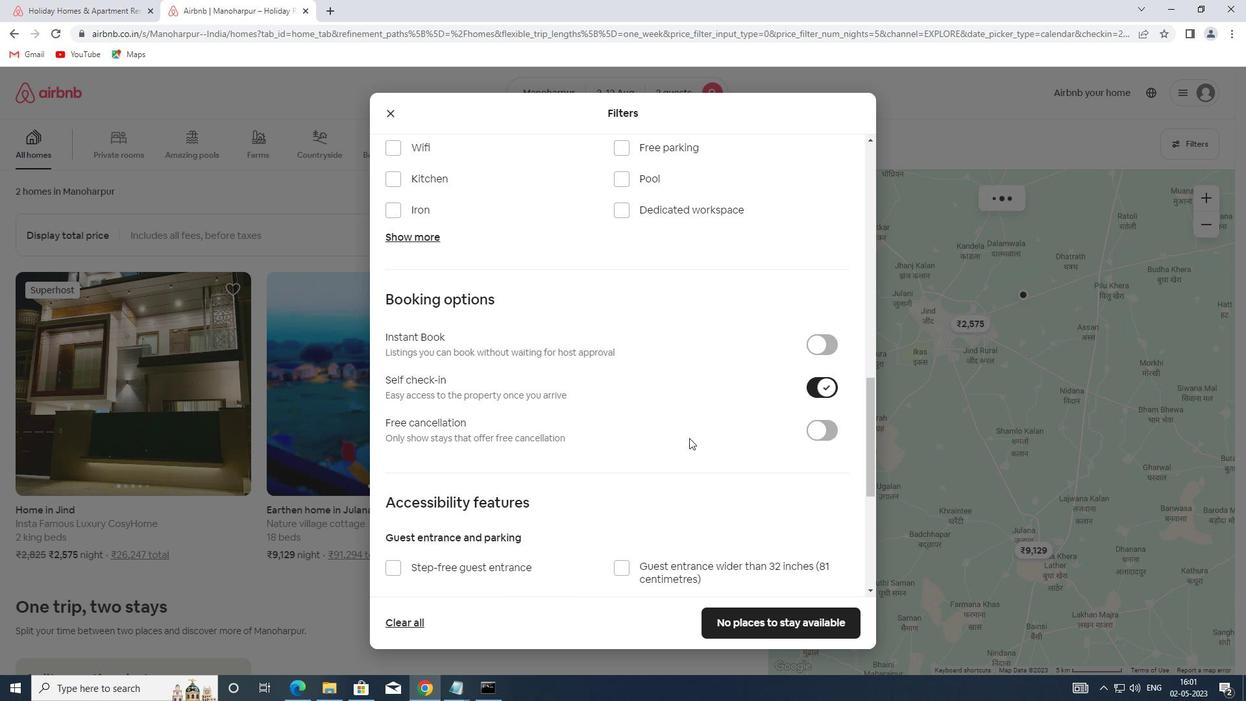 
Action: Mouse scrolled (657, 432) with delta (0, 0)
Screenshot: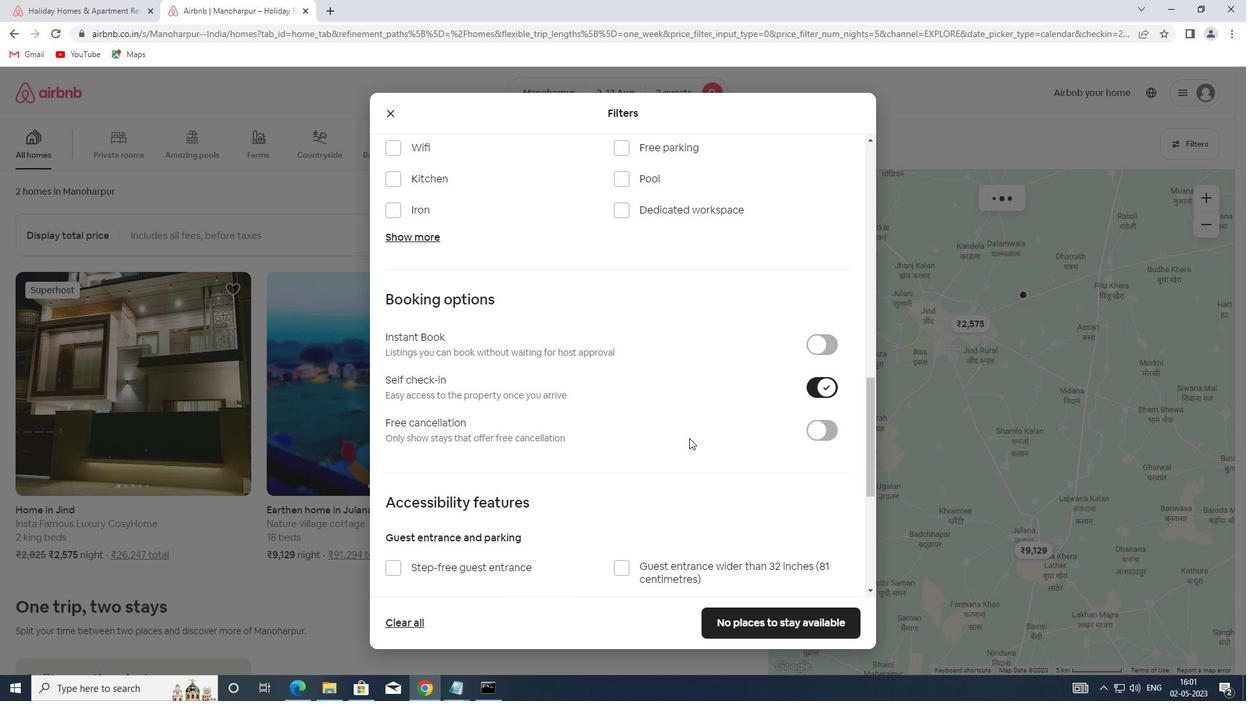 
Action: Mouse moved to (645, 442)
Screenshot: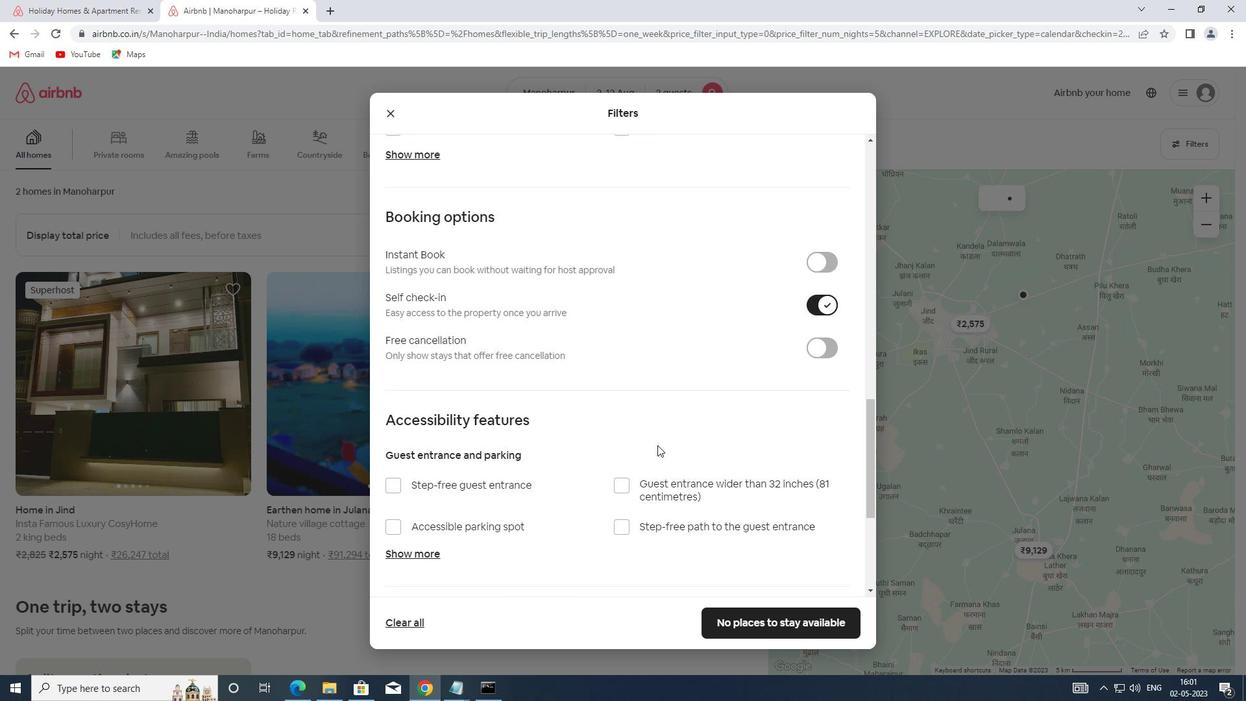 
Action: Mouse scrolled (645, 441) with delta (0, 0)
Screenshot: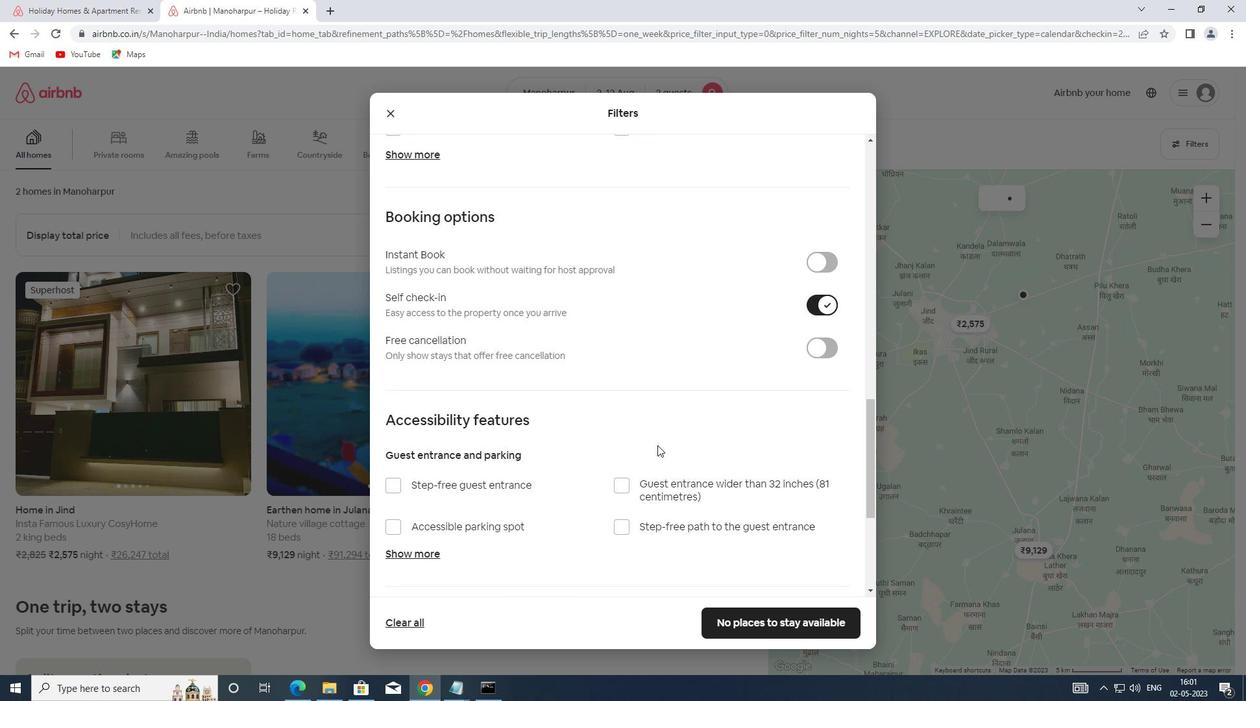 
Action: Mouse scrolled (645, 441) with delta (0, 0)
Screenshot: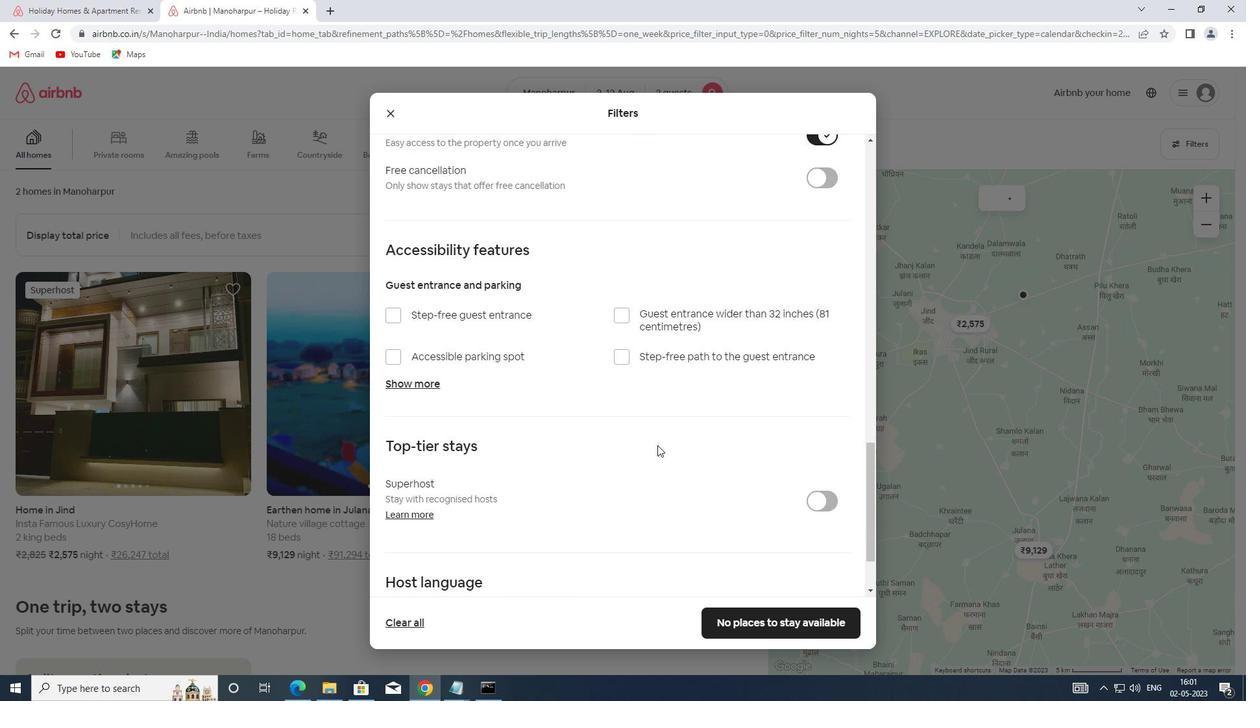 
Action: Mouse scrolled (645, 441) with delta (0, 0)
Screenshot: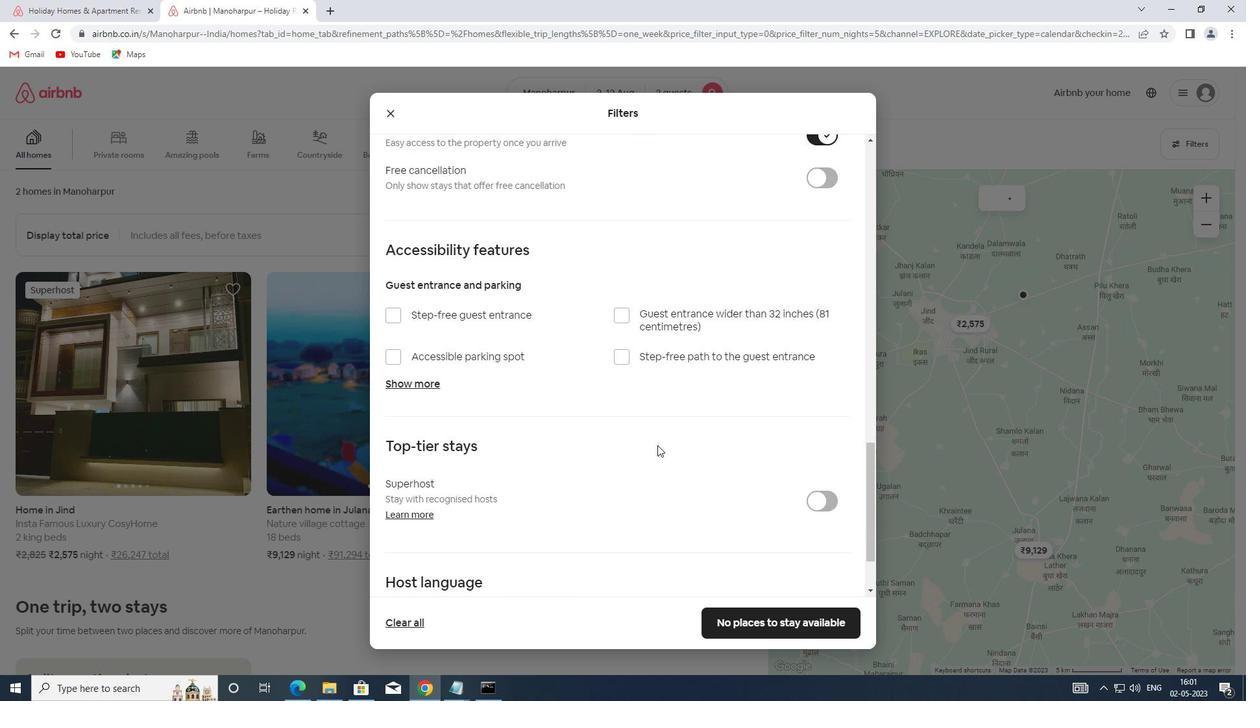 
Action: Mouse scrolled (645, 441) with delta (0, 0)
Screenshot: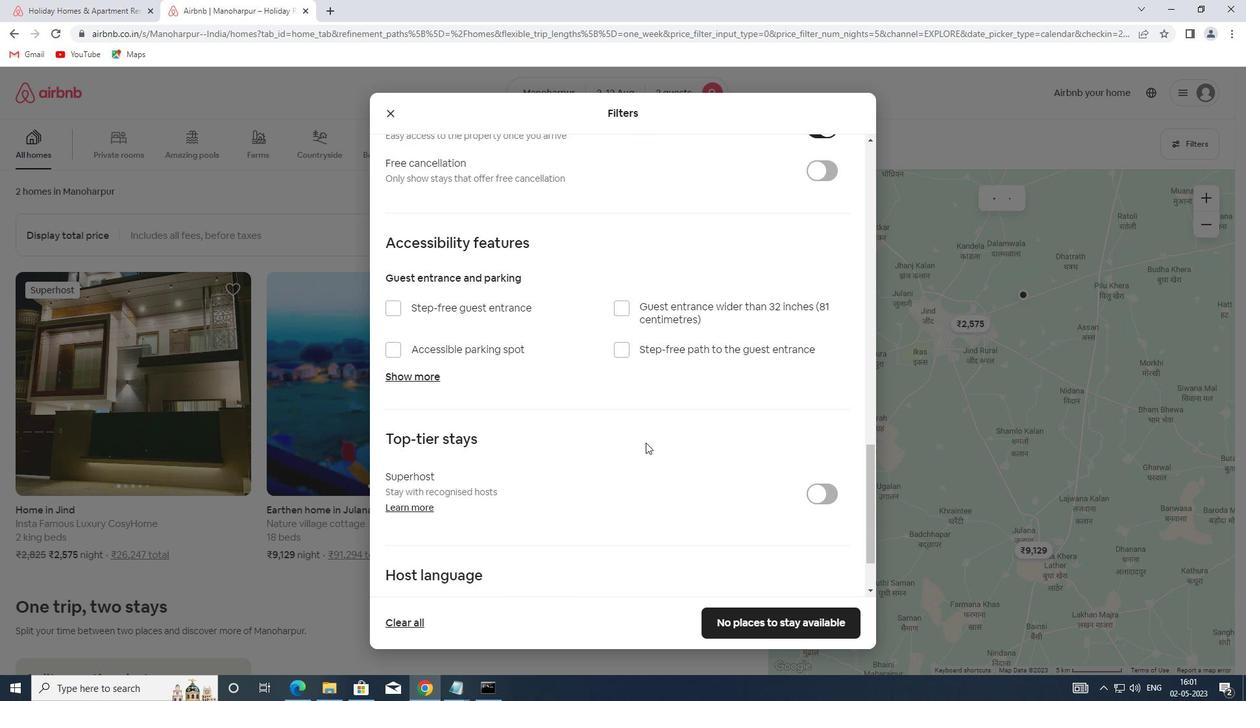 
Action: Mouse moved to (431, 530)
Screenshot: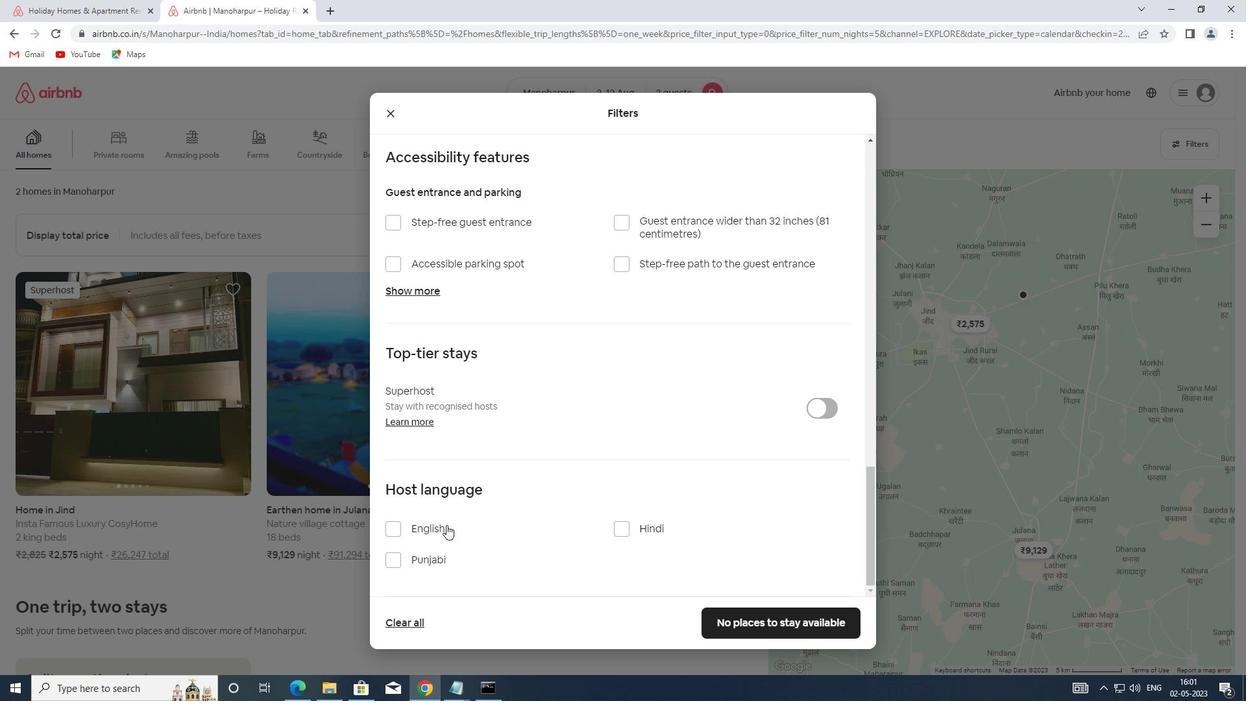 
Action: Mouse pressed left at (431, 530)
Screenshot: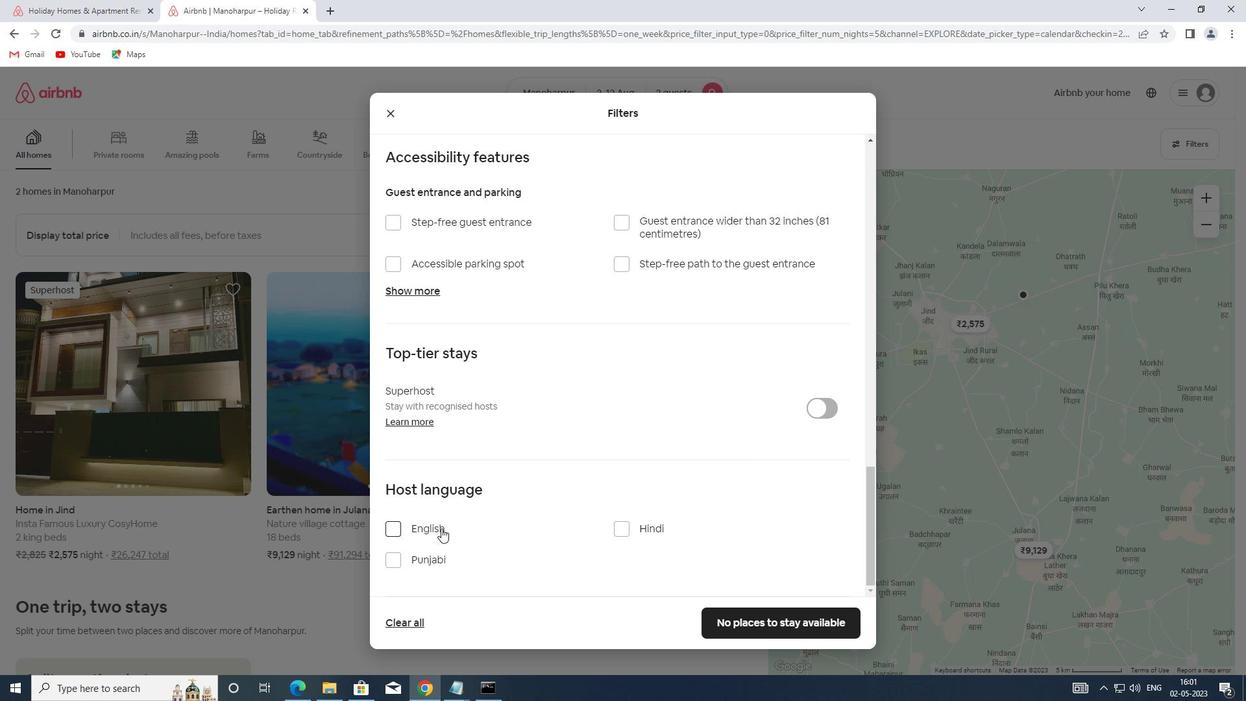 
Action: Mouse moved to (749, 620)
Screenshot: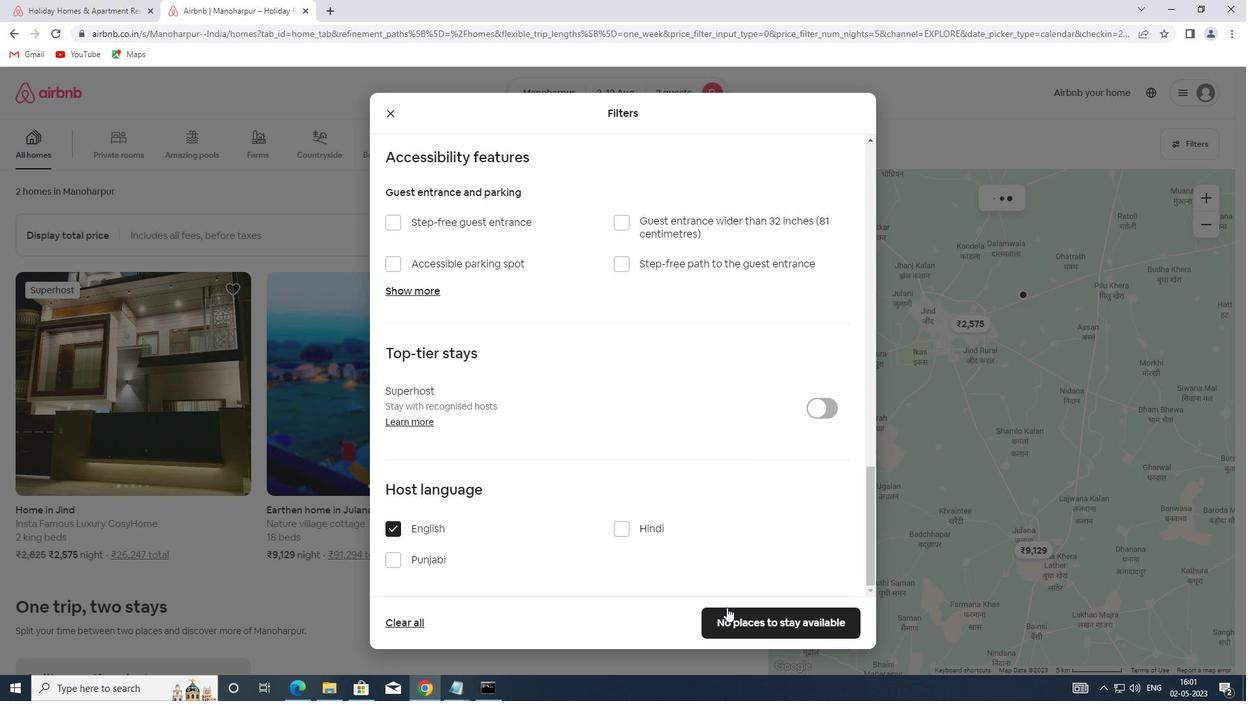
Action: Mouse pressed left at (749, 620)
Screenshot: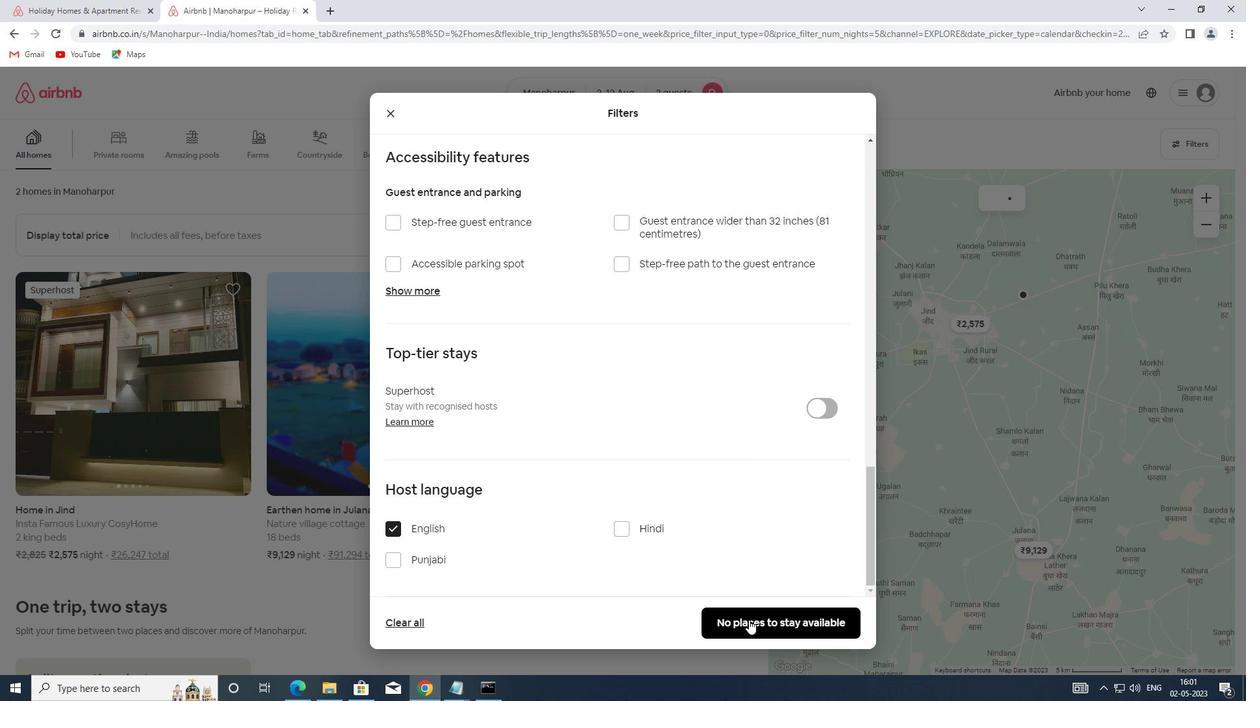 
Action: Mouse moved to (748, 618)
Screenshot: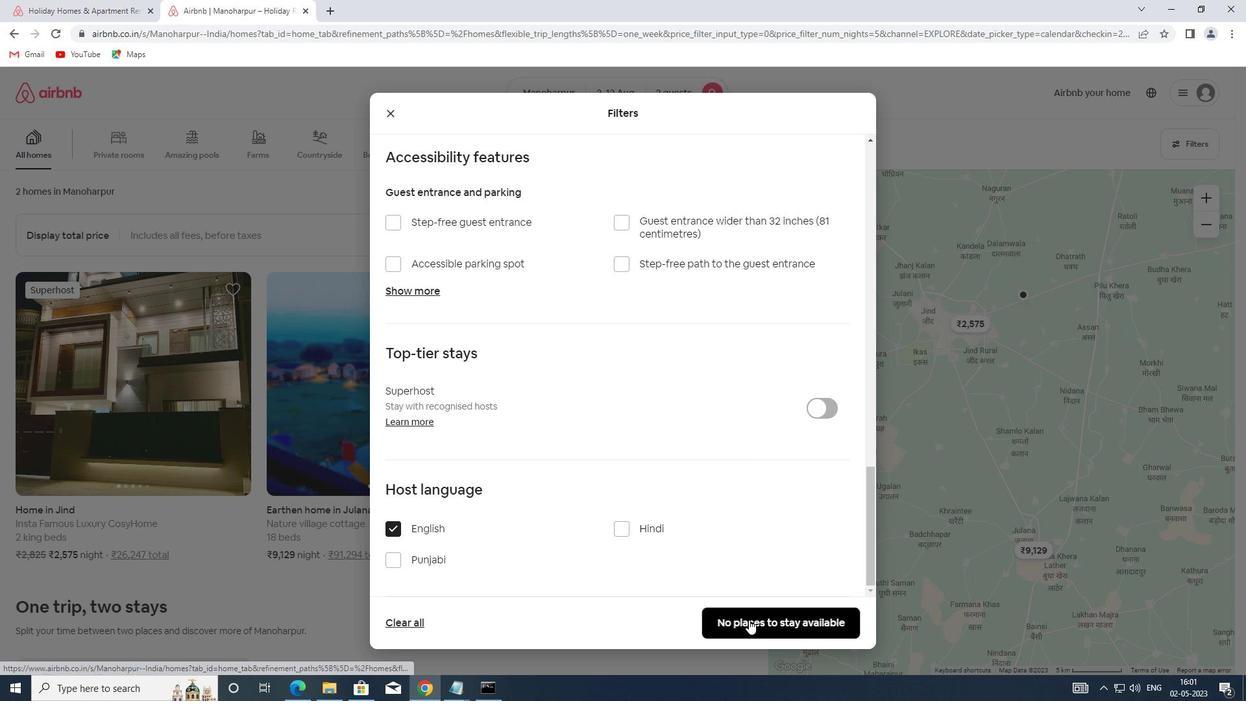 
